 Task: Find connections with filter location Pamanukan with filter topic #humanresourceswith filter profile language Spanish with filter current company CHEP with filter school Indian Statistical Institute with filter industry Commercial and Industrial Equipment Rental with filter service category Relocation with filter keywords title Speechwriter
Action: Mouse pressed left at (495, 53)
Screenshot: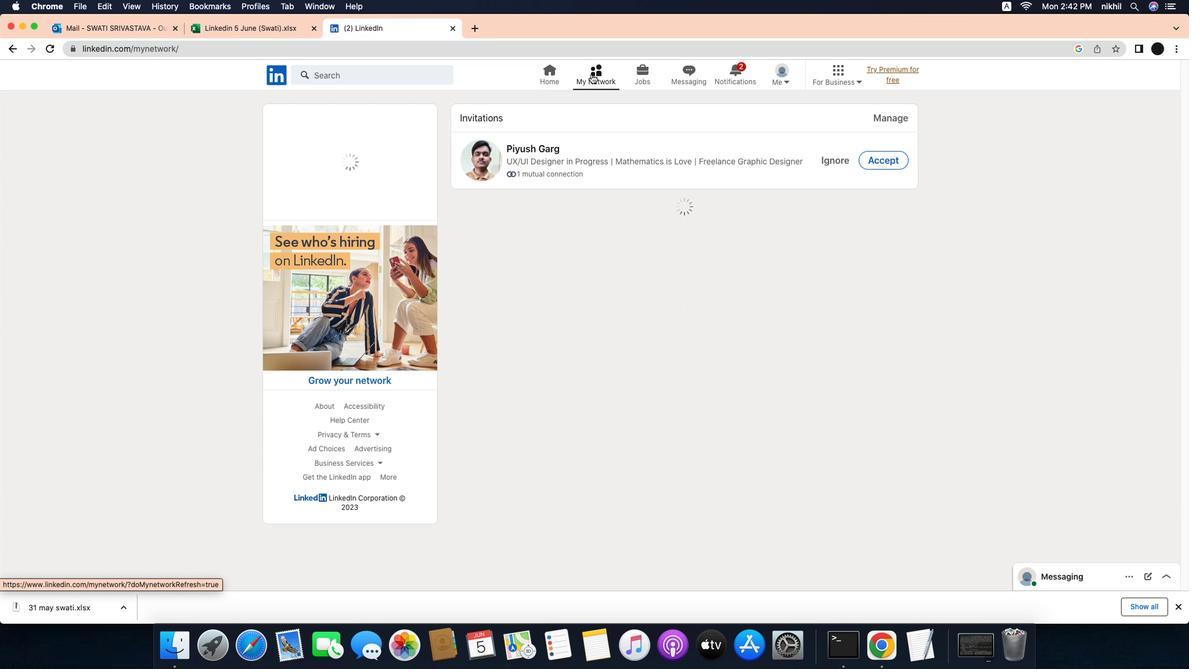 
Action: Mouse moved to (604, 52)
Screenshot: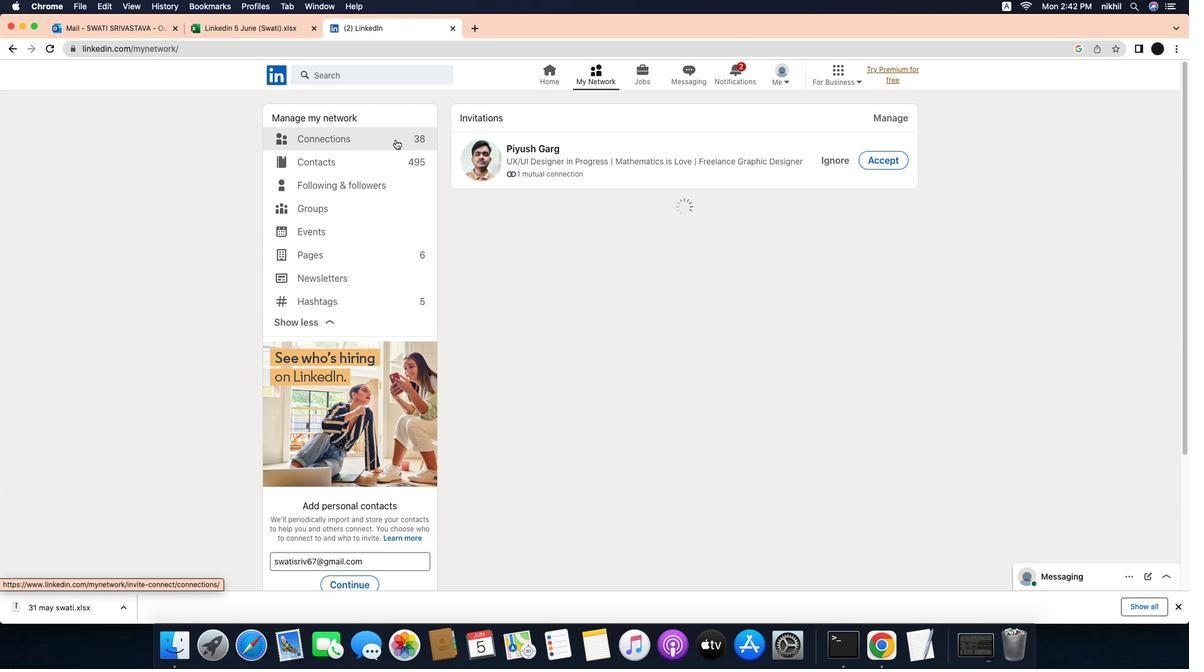 
Action: Mouse pressed left at (604, 52)
Screenshot: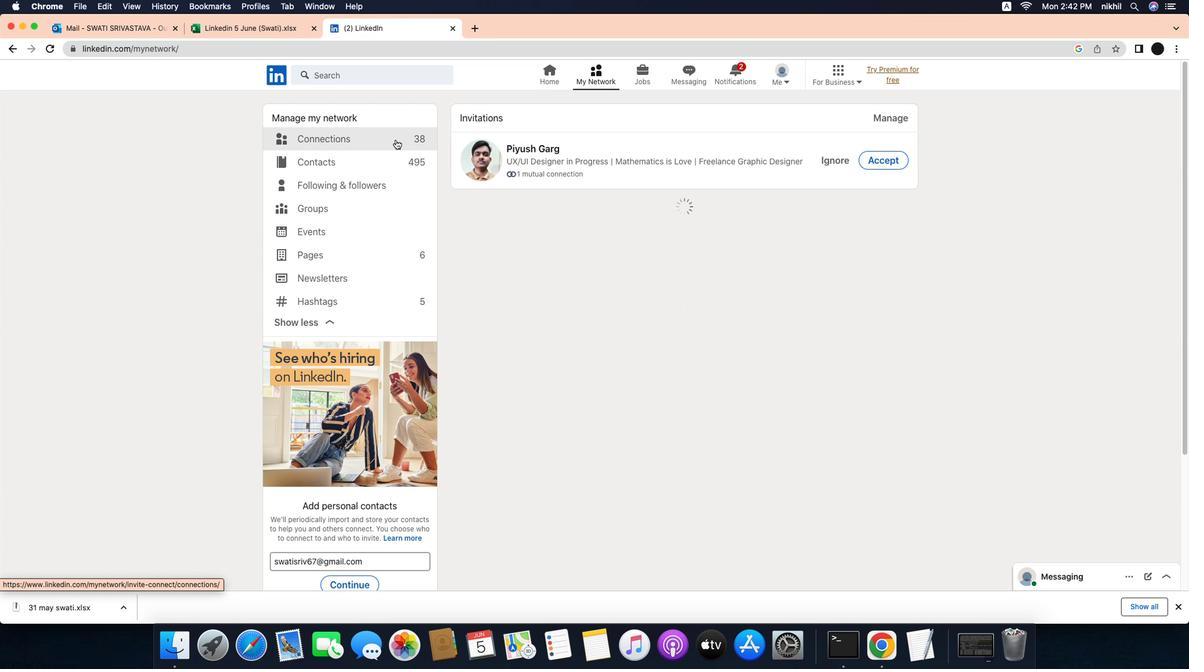 
Action: Mouse moved to (395, 122)
Screenshot: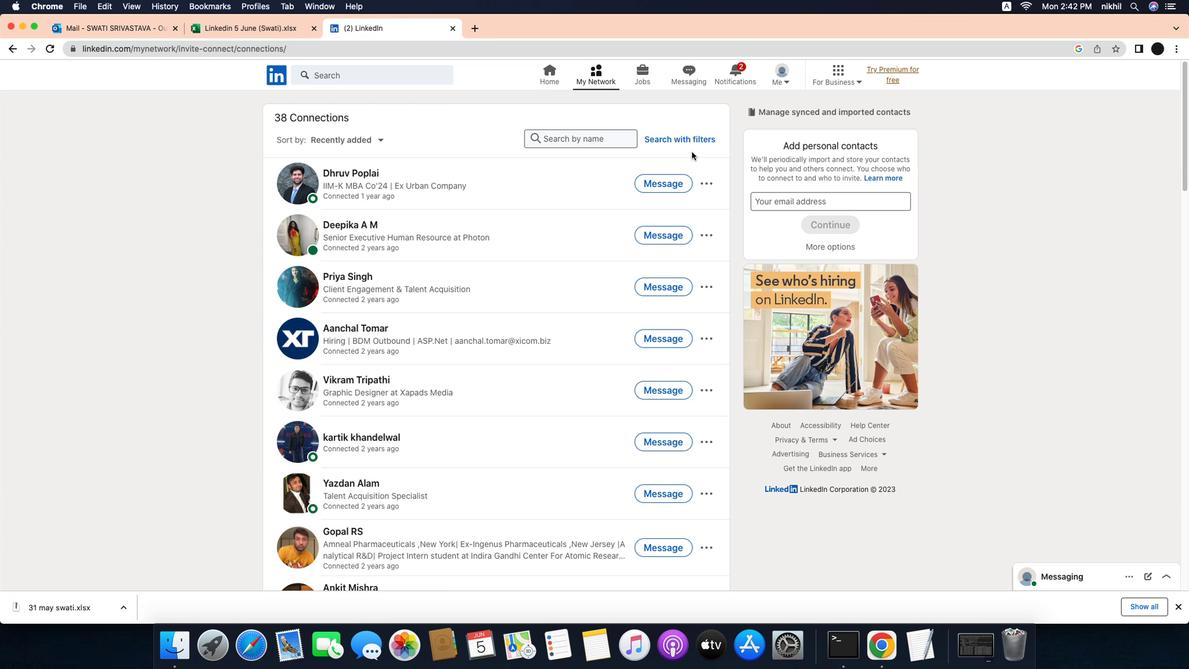 
Action: Mouse pressed left at (395, 122)
Screenshot: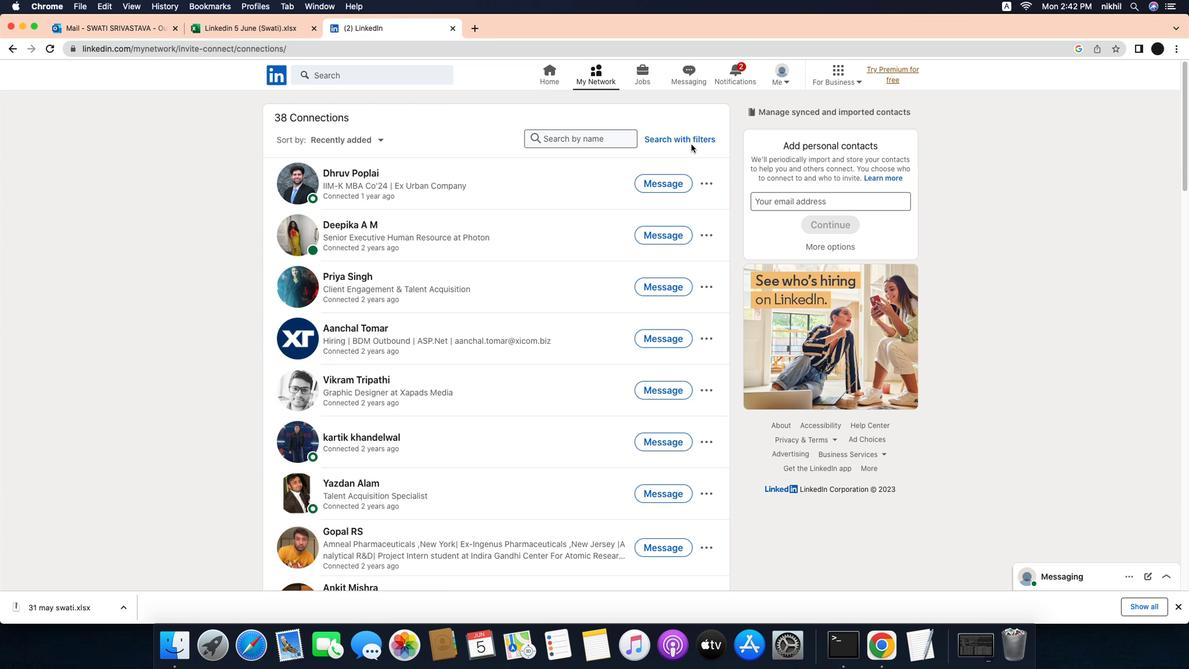
Action: Mouse moved to (710, 123)
Screenshot: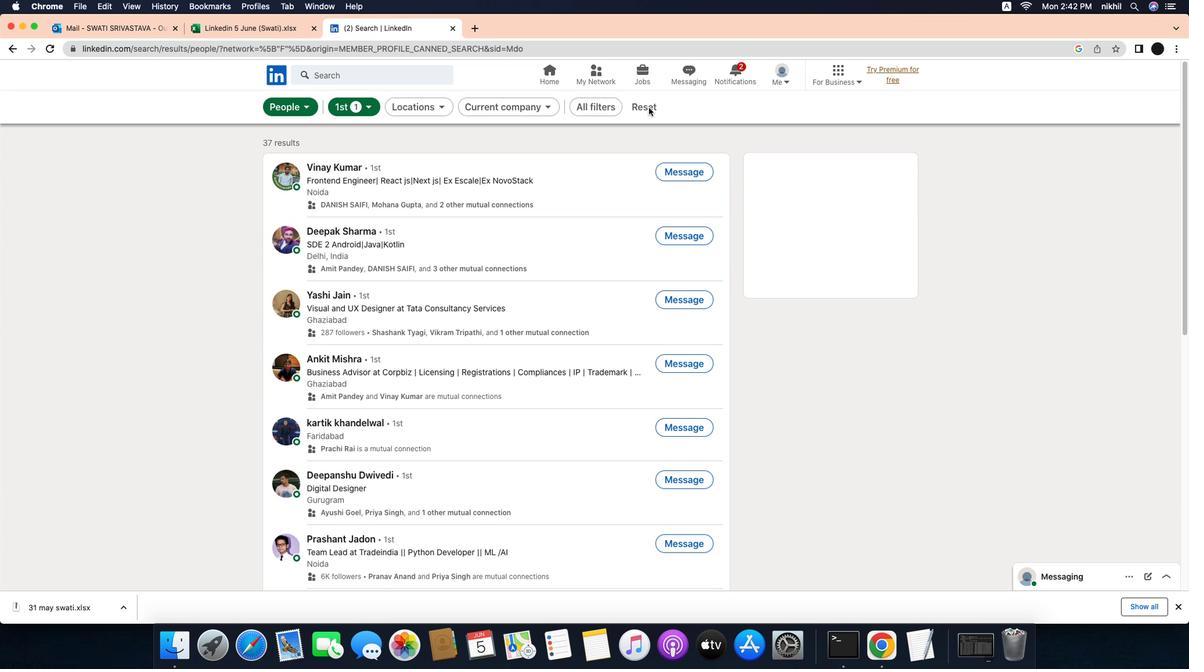 
Action: Mouse pressed left at (710, 123)
Screenshot: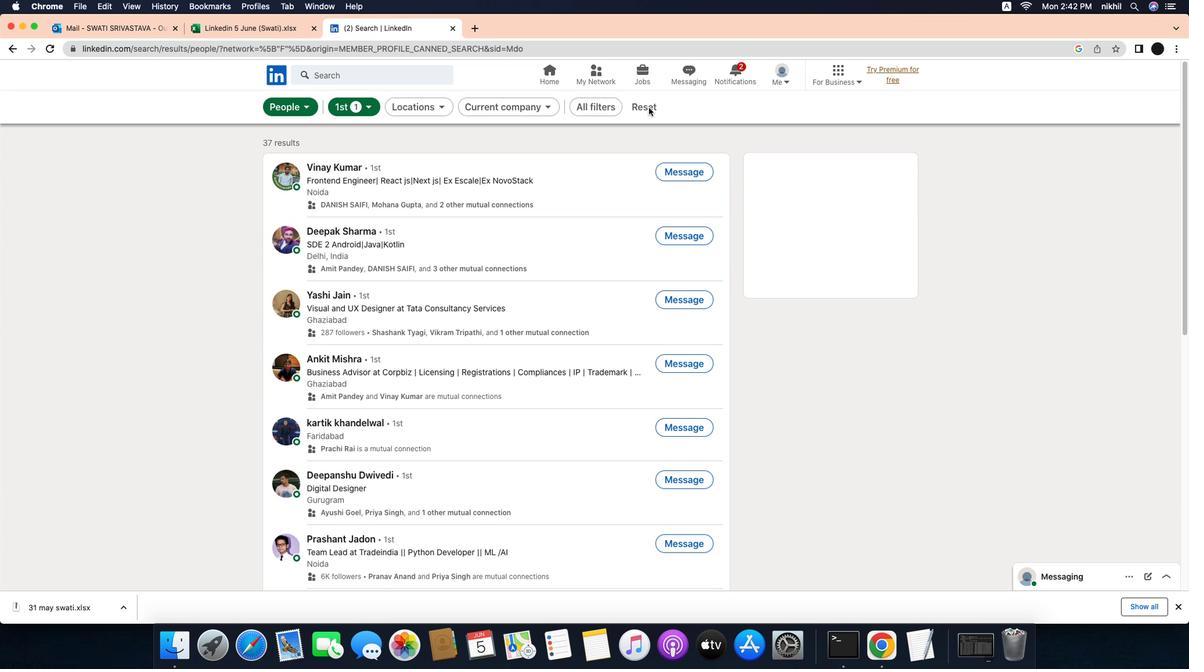
Action: Mouse moved to (665, 88)
Screenshot: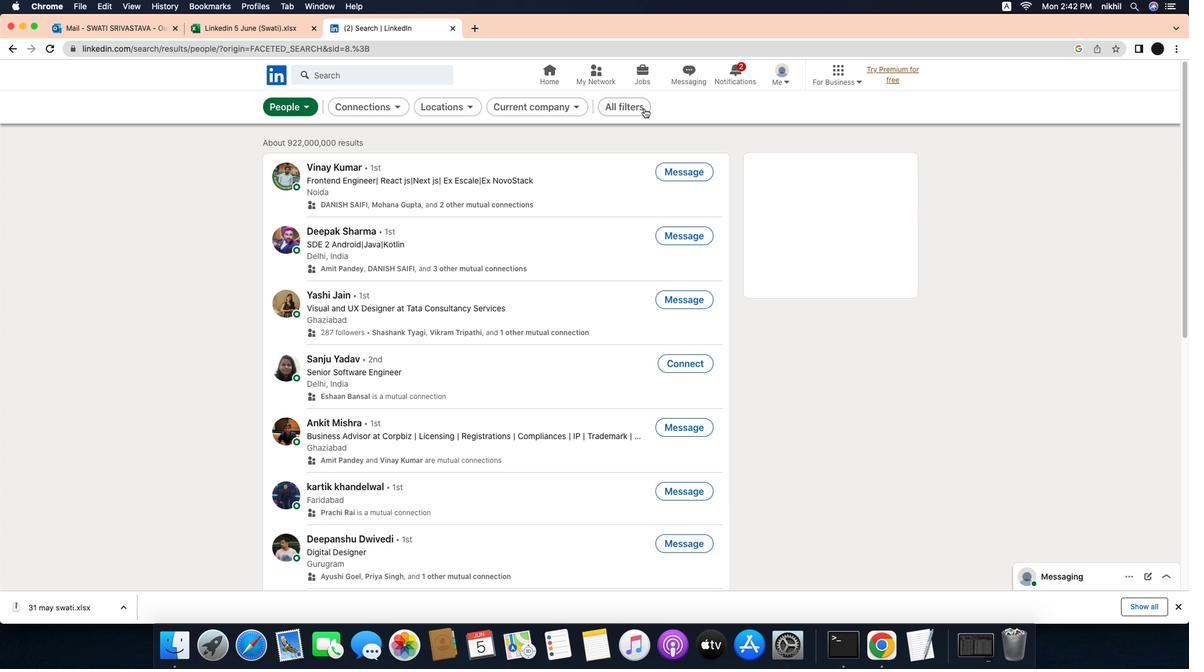 
Action: Mouse pressed left at (665, 88)
Screenshot: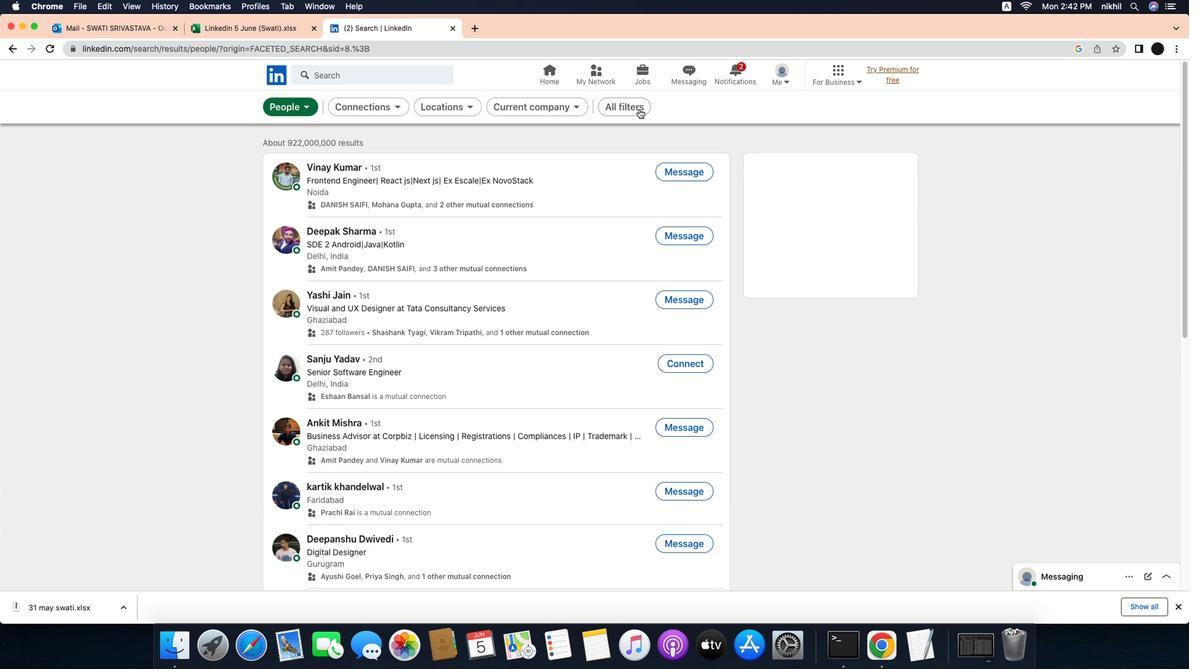 
Action: Mouse moved to (654, 89)
Screenshot: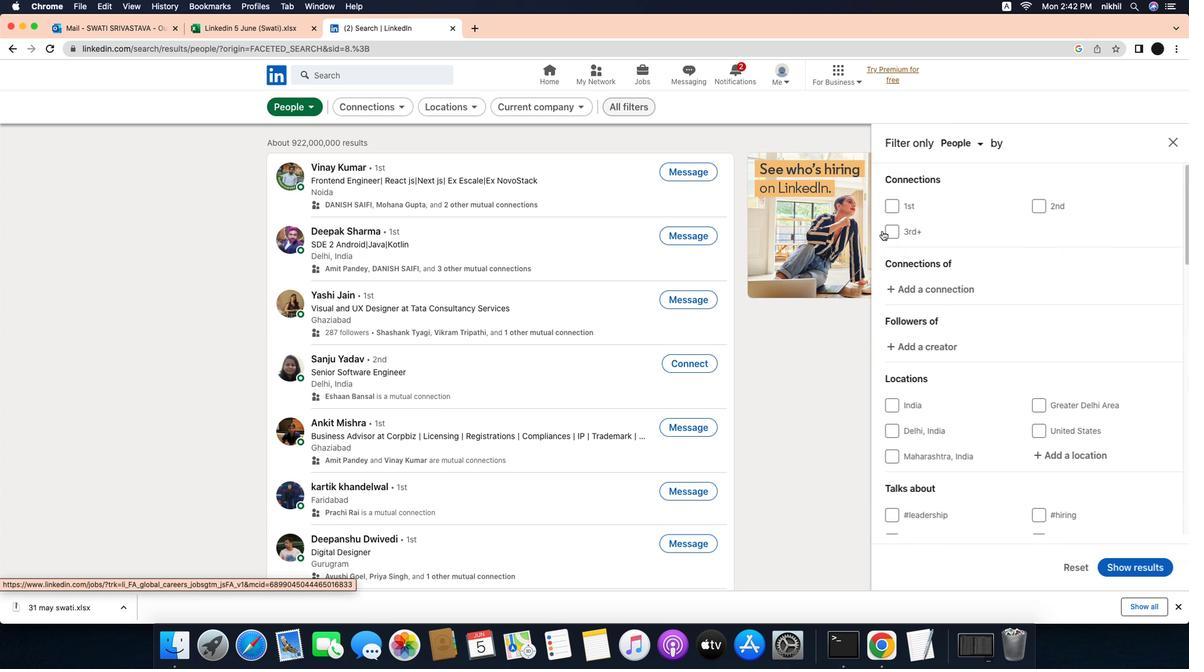 
Action: Mouse pressed left at (654, 89)
Screenshot: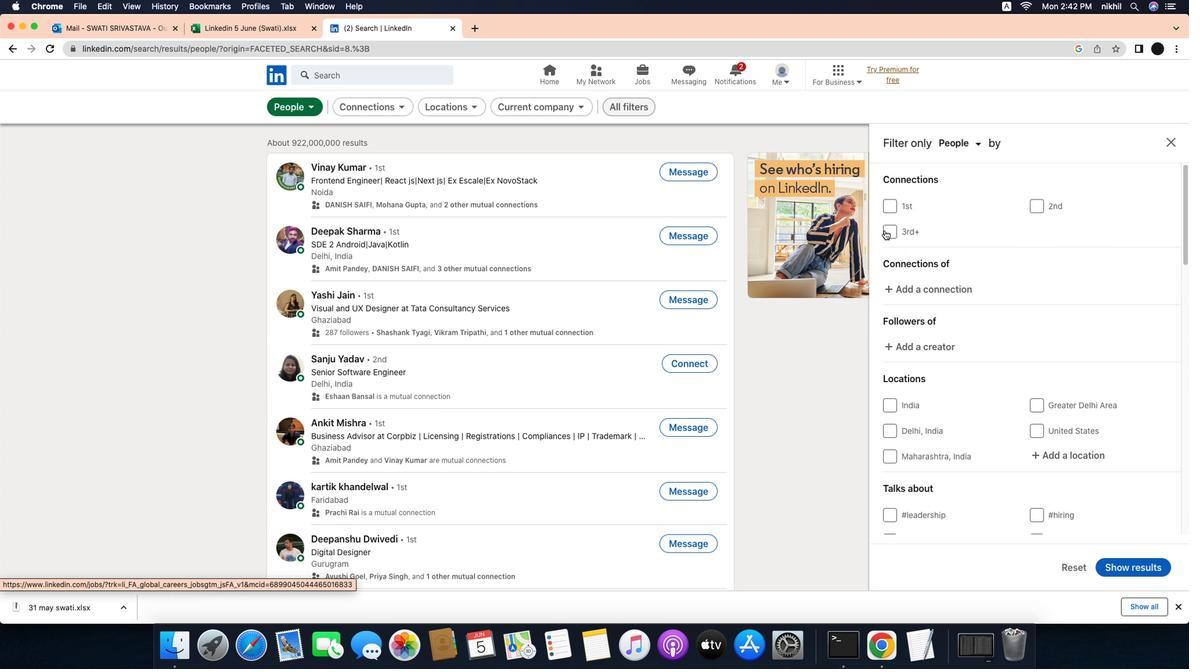 
Action: Mouse moved to (993, 287)
Screenshot: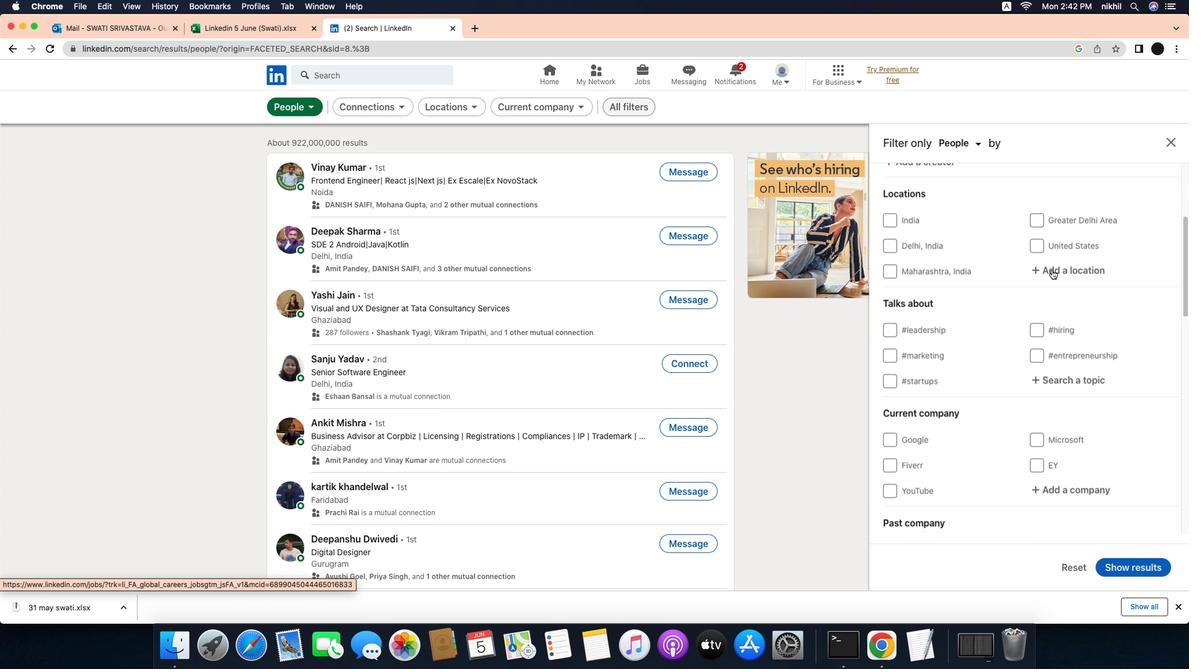 
Action: Mouse scrolled (993, 287) with delta (-26, -26)
Screenshot: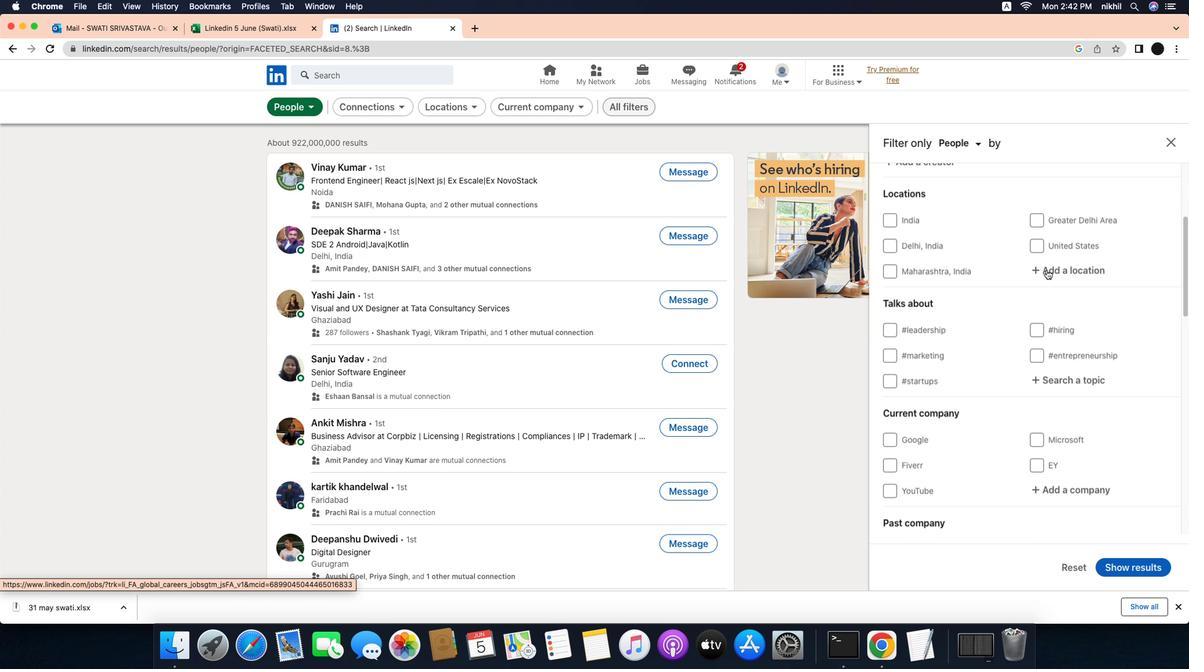 
Action: Mouse scrolled (993, 287) with delta (-26, -26)
Screenshot: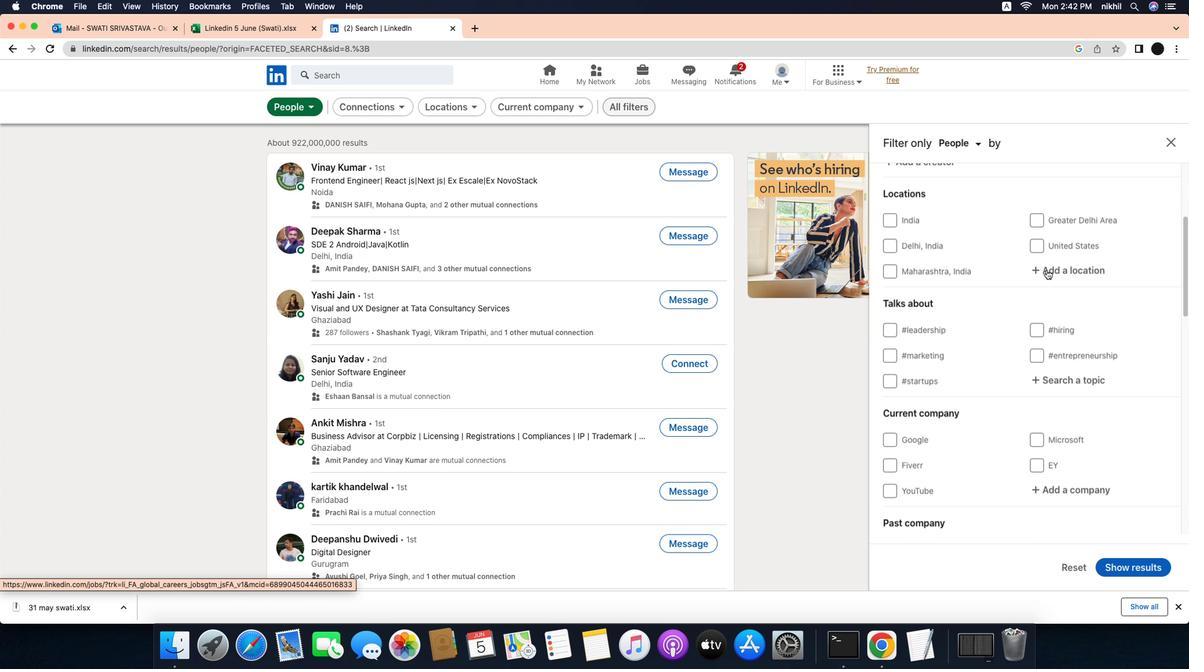 
Action: Mouse scrolled (993, 287) with delta (-26, -27)
Screenshot: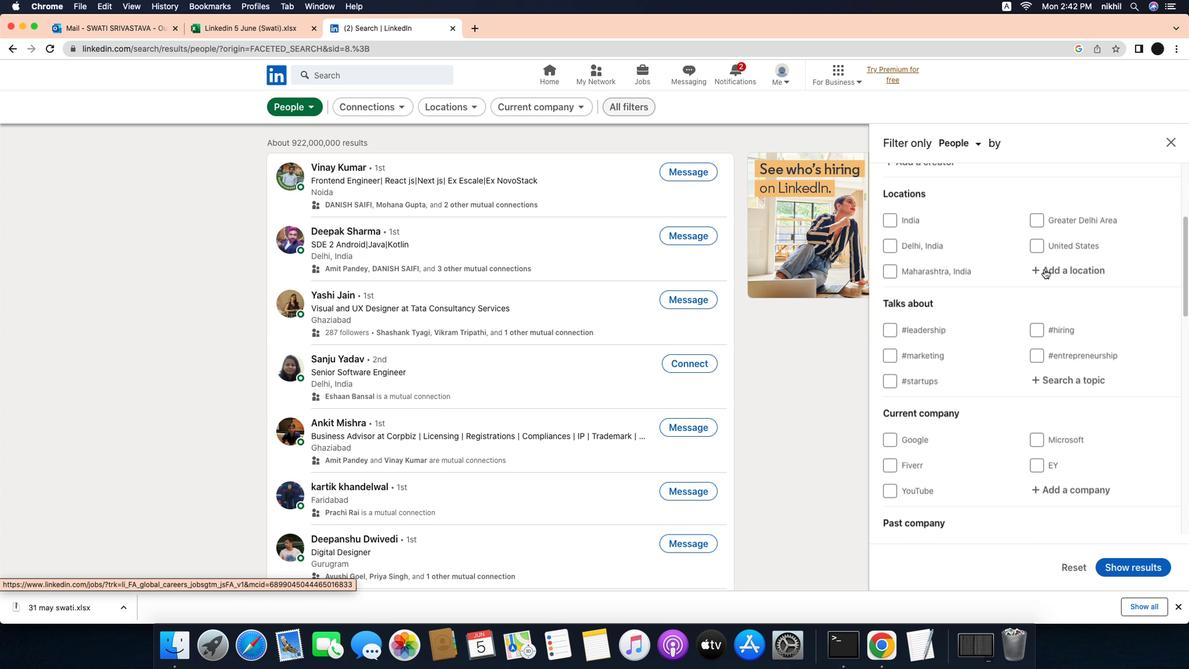 
Action: Mouse scrolled (993, 287) with delta (-26, -28)
Screenshot: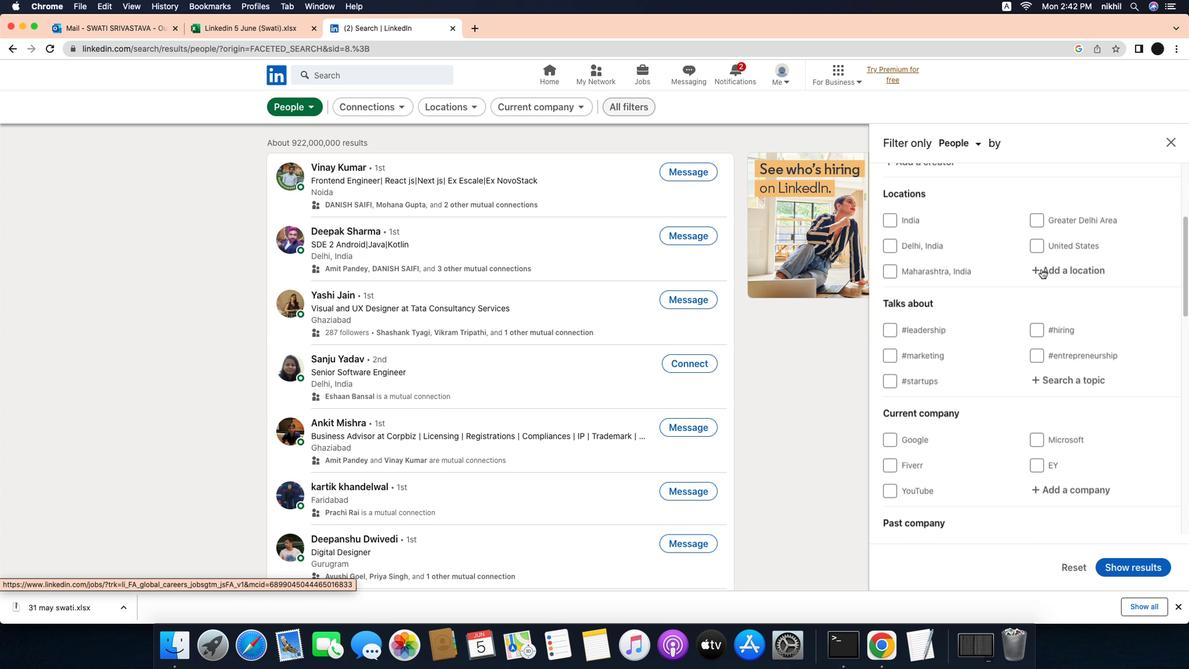 
Action: Mouse moved to (1106, 254)
Screenshot: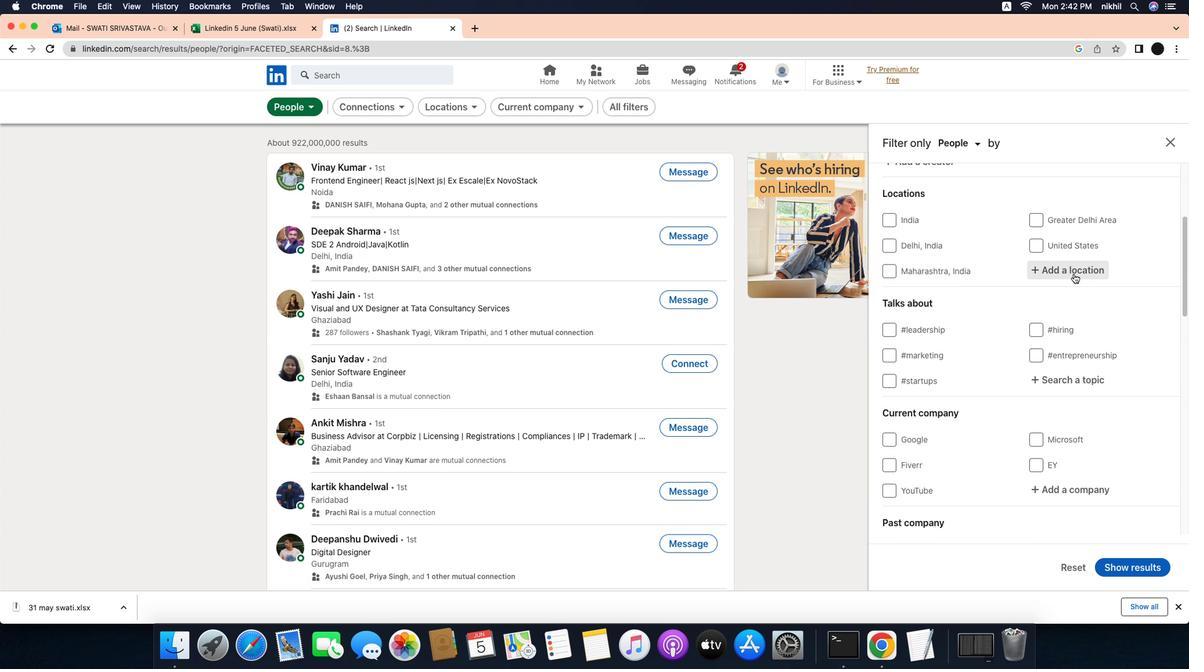 
Action: Mouse pressed left at (1106, 254)
Screenshot: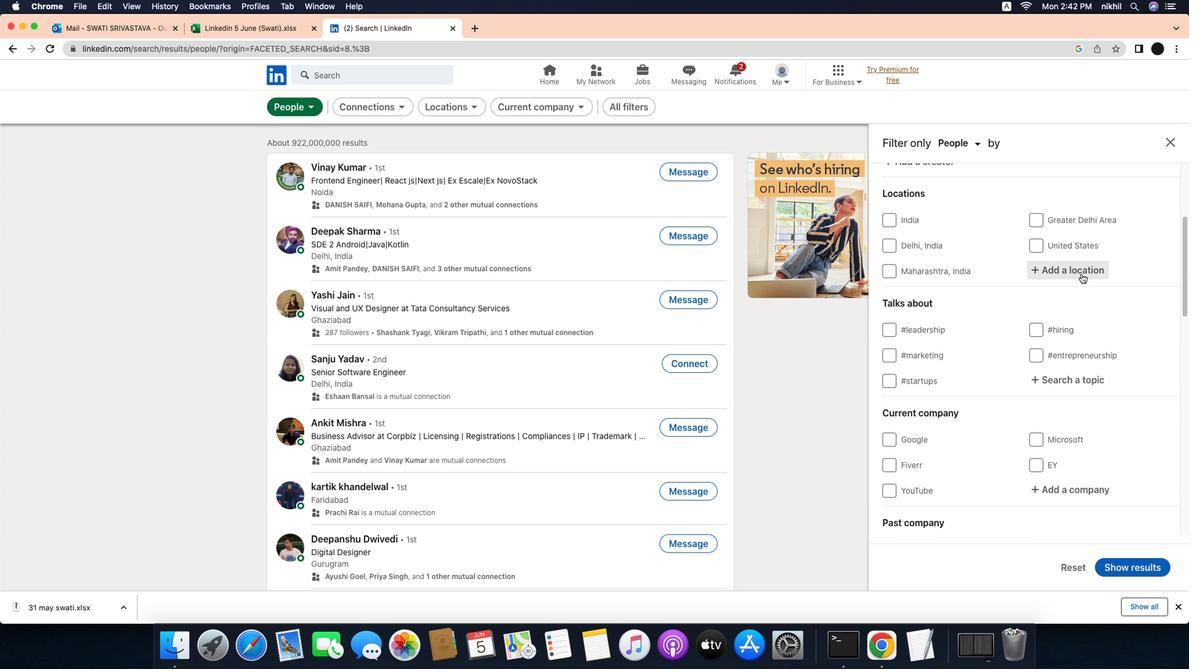 
Action: Mouse moved to (1091, 262)
Screenshot: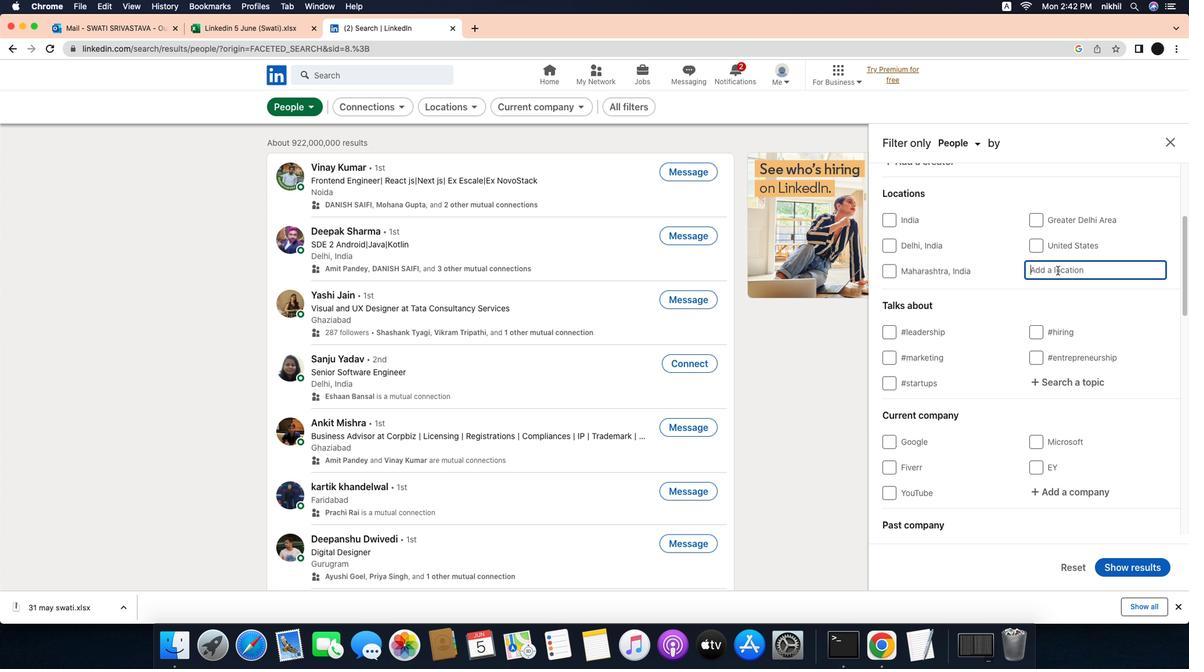 
Action: Mouse pressed left at (1091, 262)
Screenshot: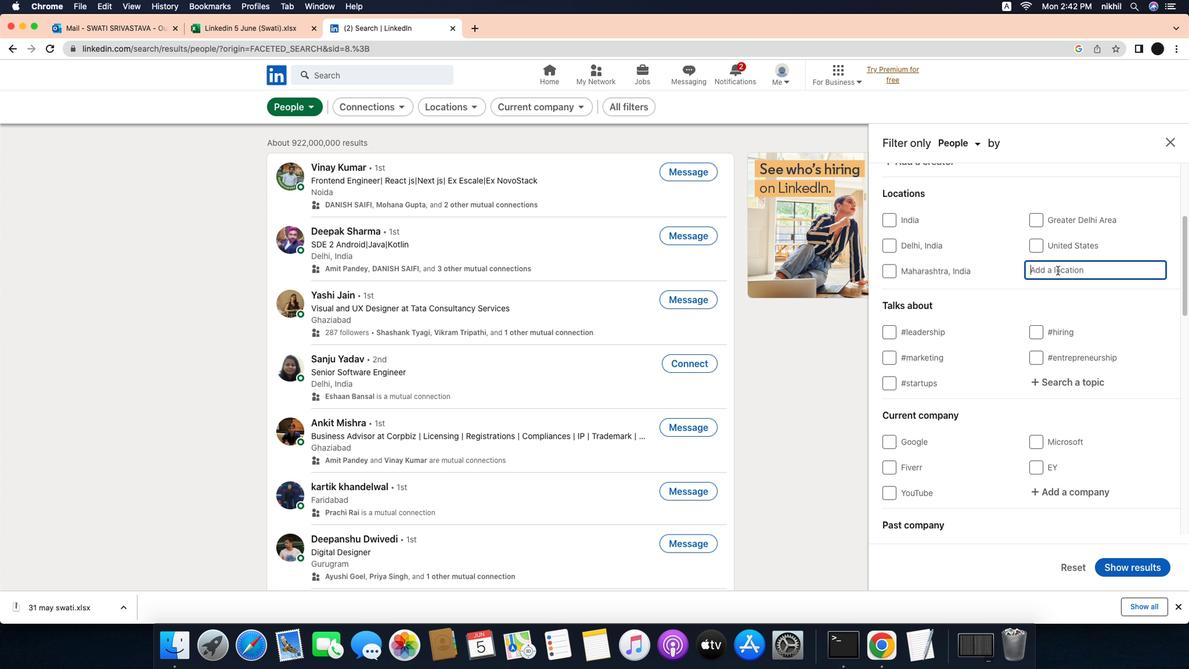 
Action: Mouse moved to (1101, 261)
Screenshot: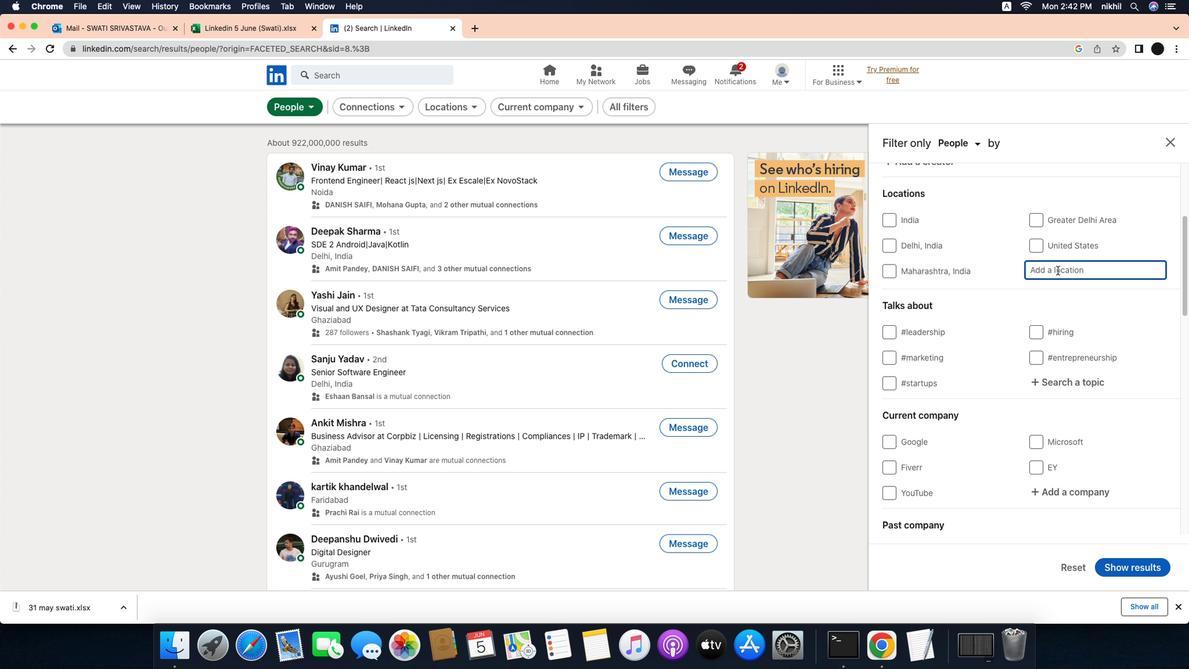 
Action: Mouse pressed left at (1101, 261)
Screenshot: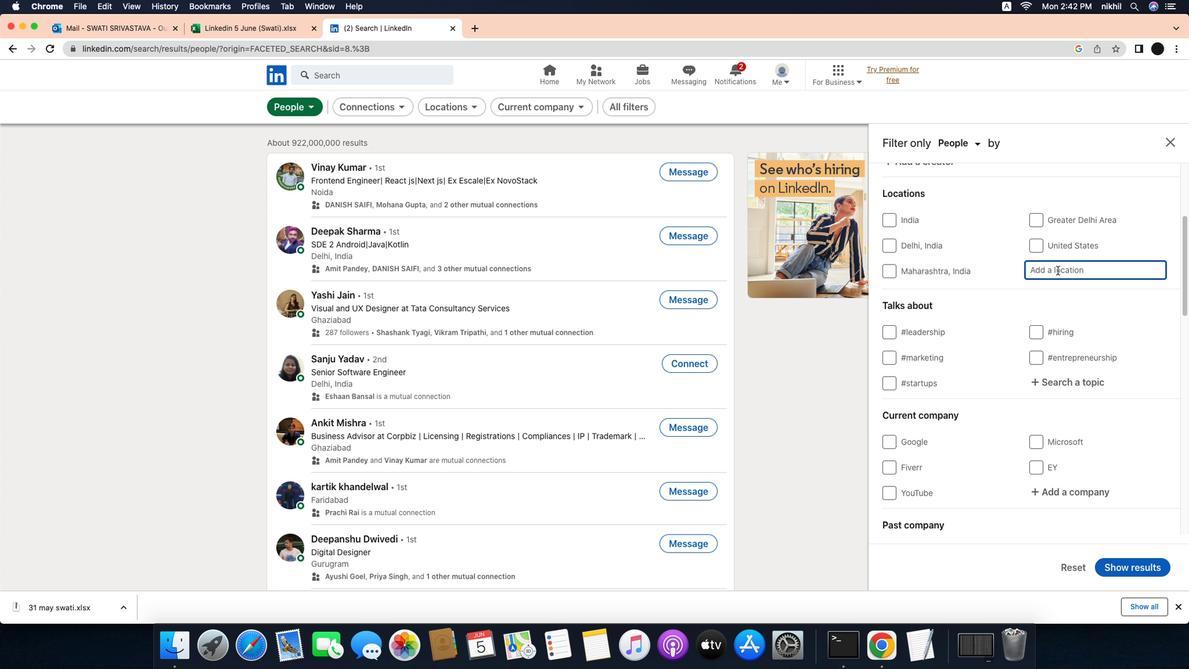 
Action: Mouse moved to (1101, 261)
Screenshot: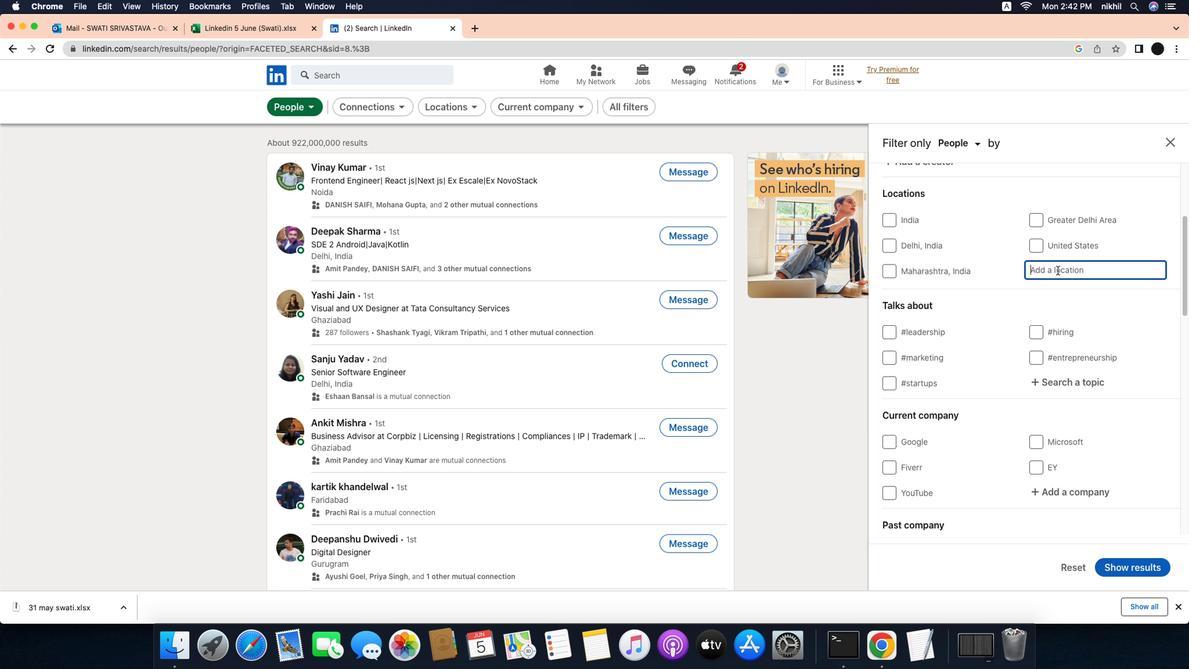 
Action: Key pressed Key.caps_lock'P'Key.caps_lock'a''m''a''n''u''k''a''n'Key.enter
Screenshot: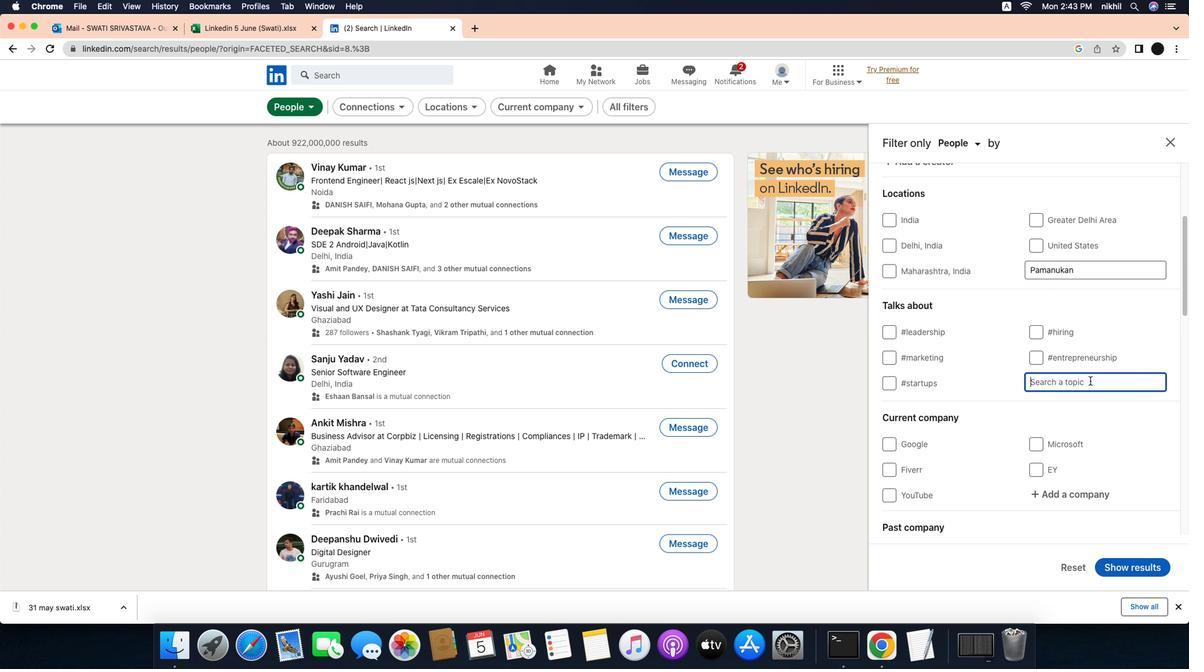 
Action: Mouse moved to (1125, 377)
Screenshot: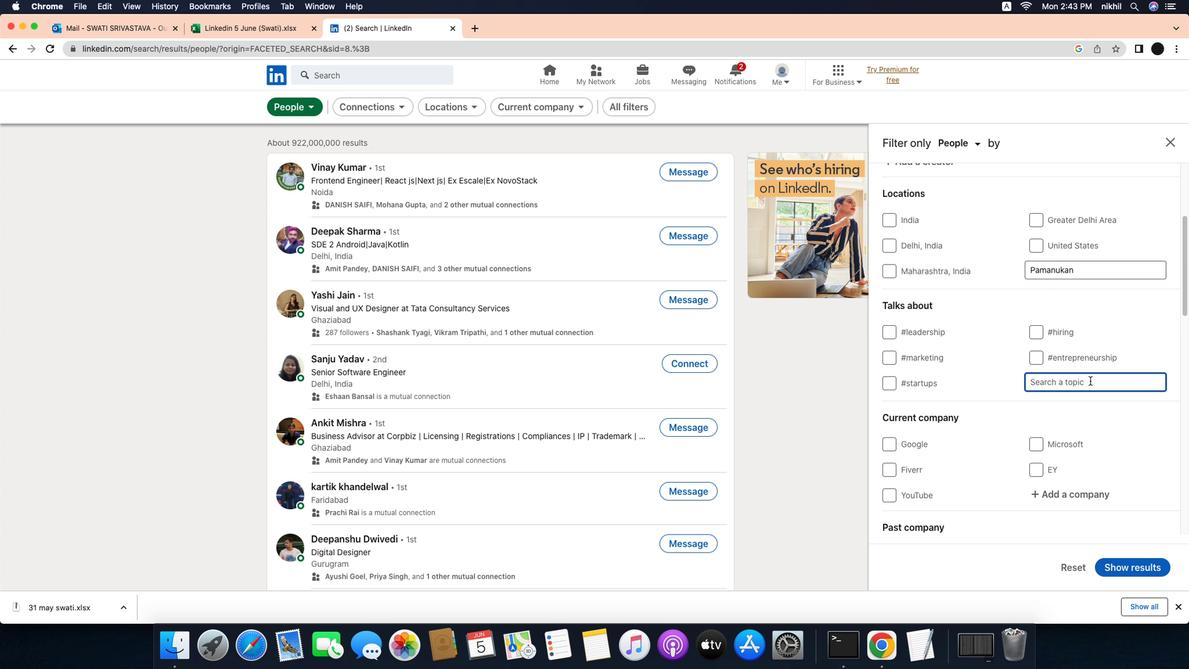 
Action: Mouse pressed left at (1125, 377)
Screenshot: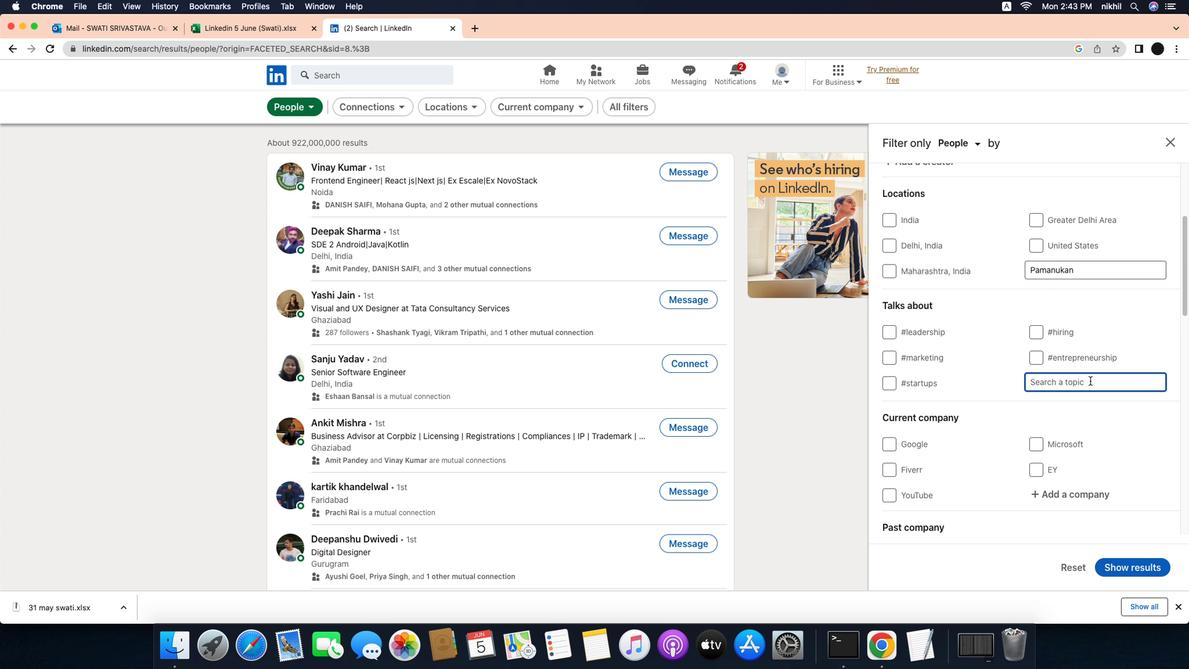 
Action: Mouse moved to (1136, 379)
Screenshot: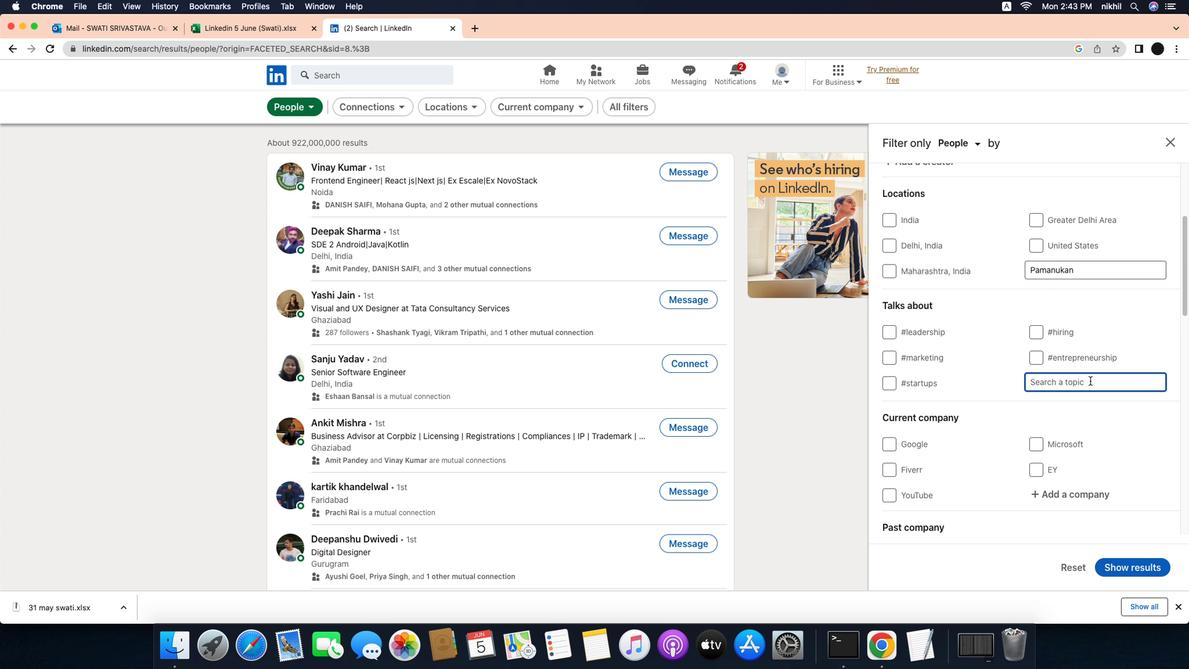 
Action: Mouse pressed left at (1136, 379)
Screenshot: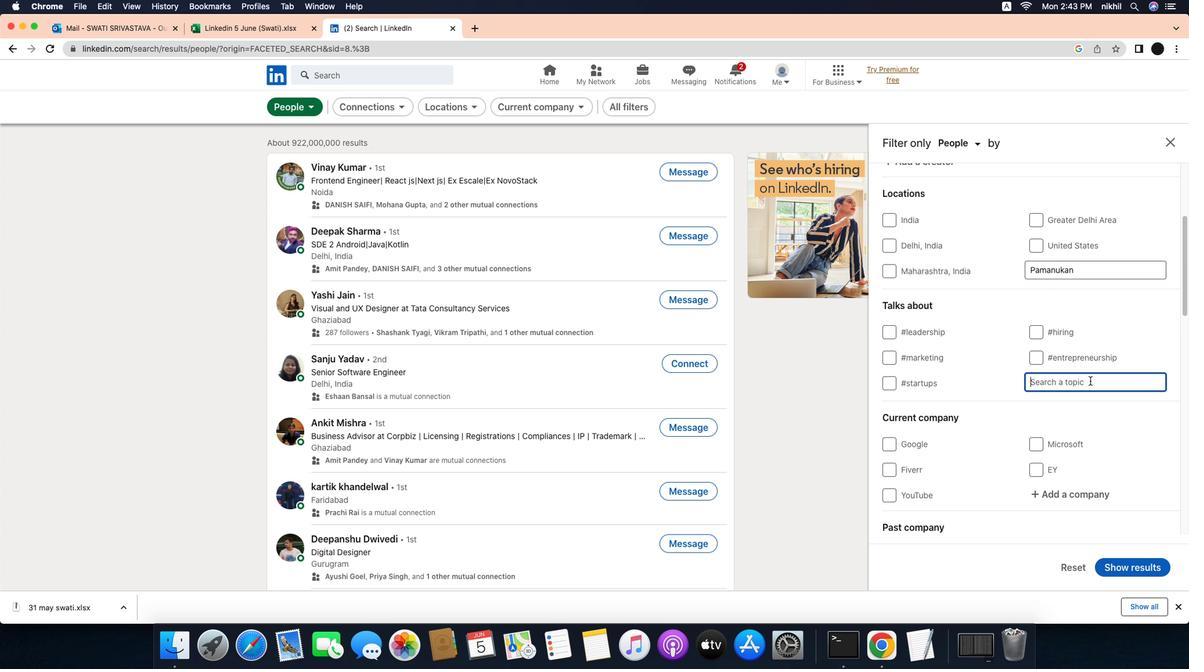 
Action: Key pressed 'h''u''m''a''n''s''o''u''r''c''e'Key.enter
Screenshot: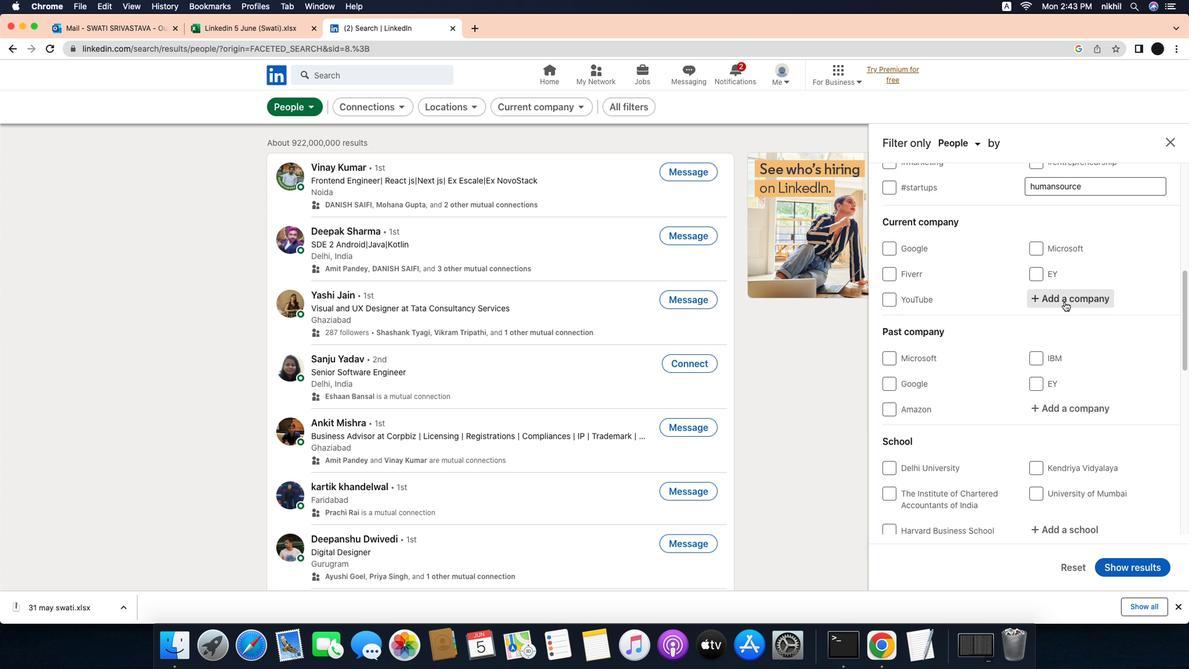
Action: Mouse moved to (1040, 415)
Screenshot: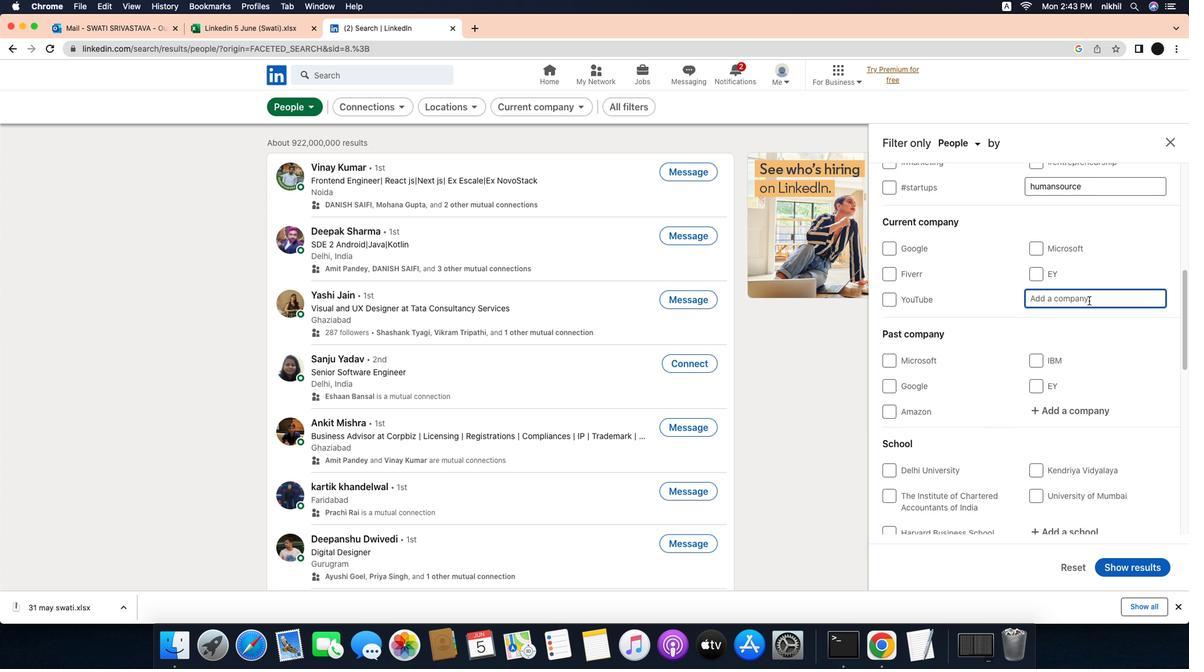 
Action: Mouse scrolled (1040, 415) with delta (-26, -26)
Screenshot: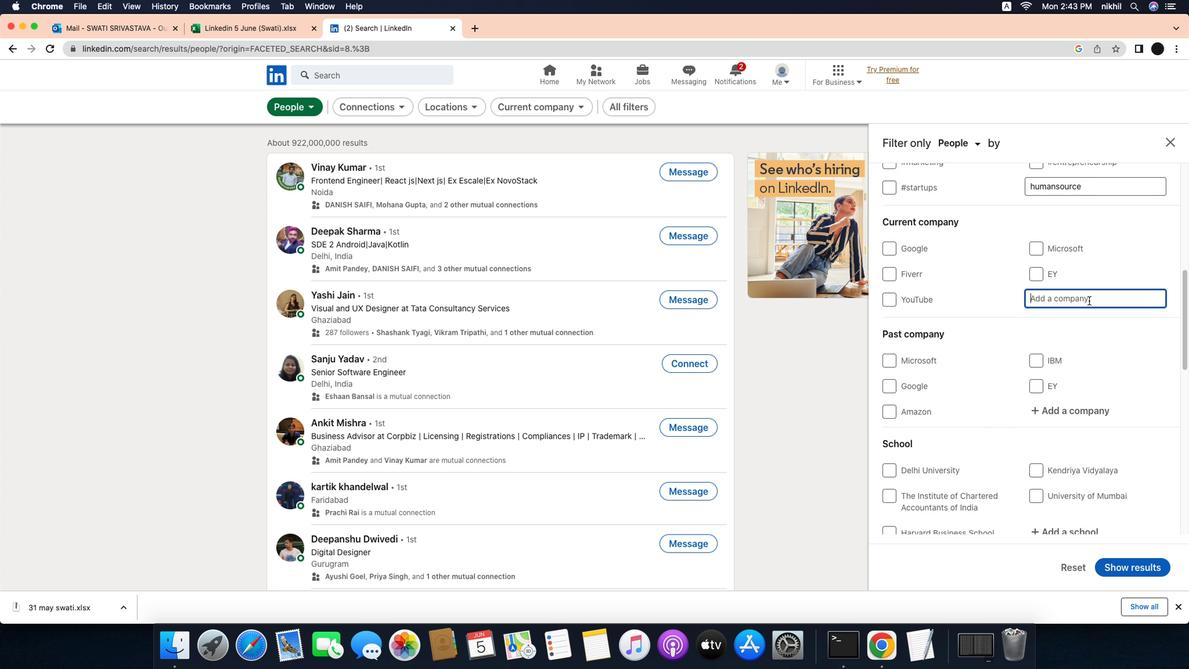 
Action: Mouse scrolled (1040, 415) with delta (-26, -26)
Screenshot: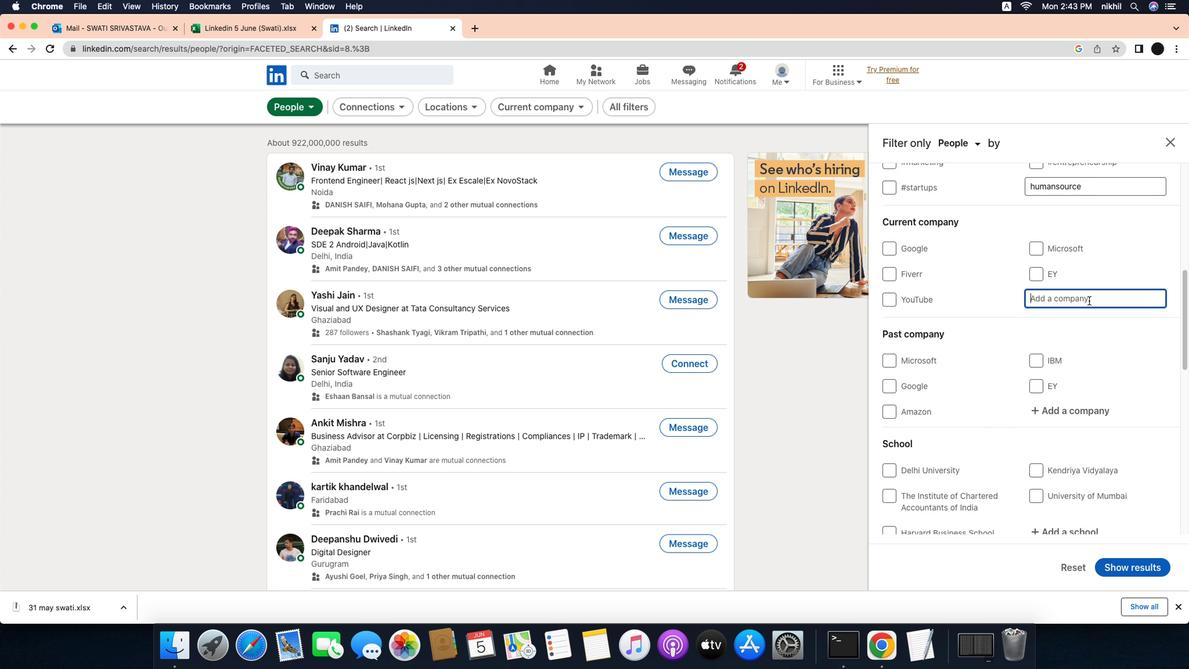 
Action: Mouse scrolled (1040, 415) with delta (-26, -27)
Screenshot: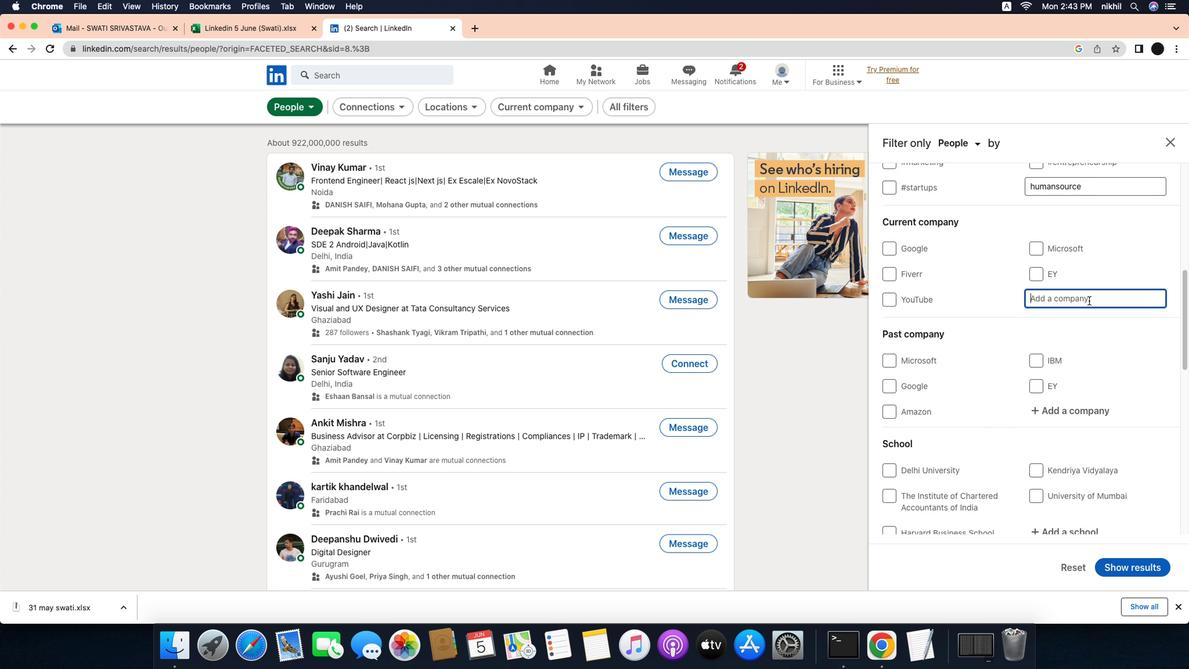 
Action: Mouse scrolled (1040, 415) with delta (-26, -28)
Screenshot: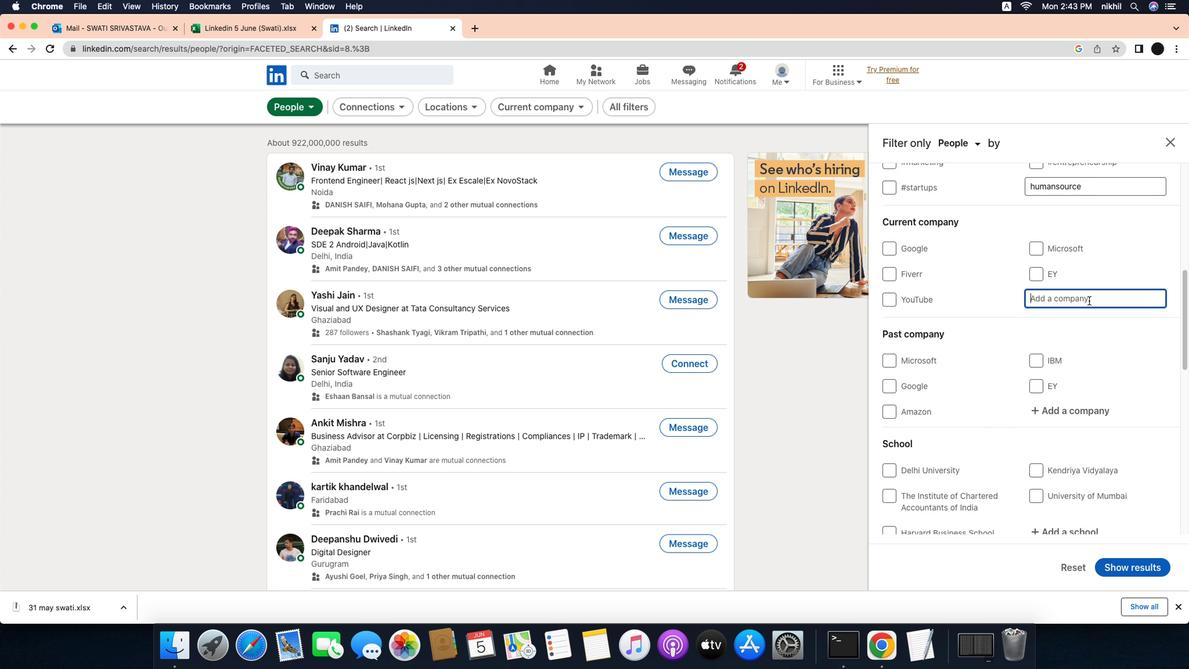
Action: Mouse moved to (1109, 294)
Screenshot: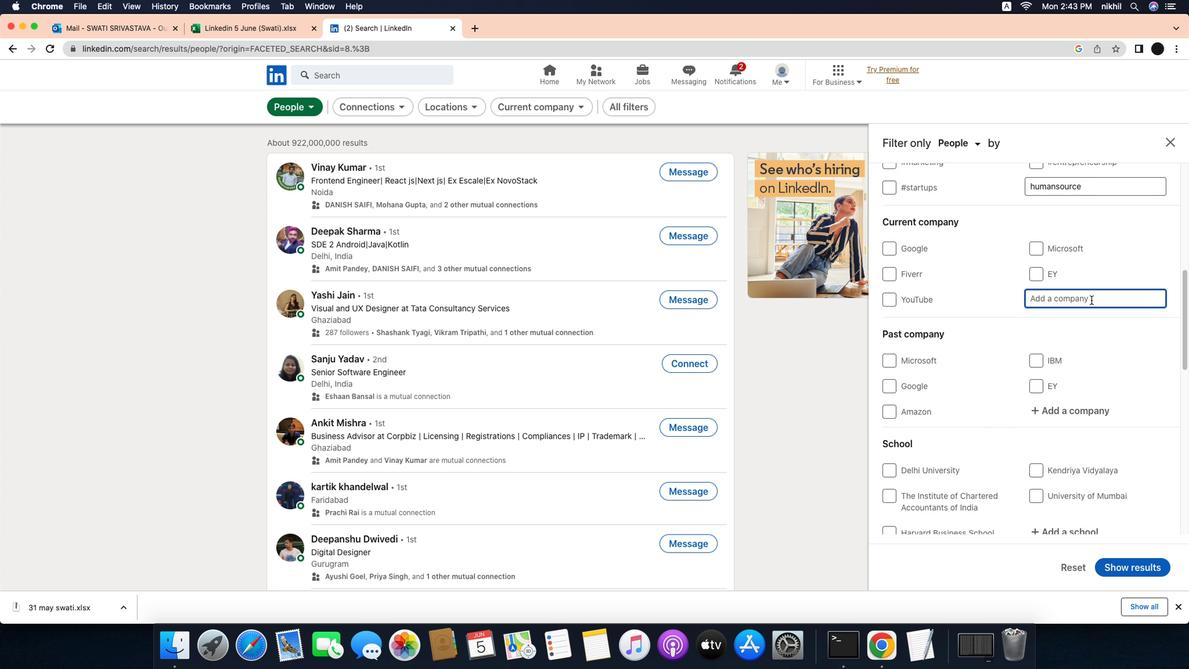 
Action: Mouse pressed left at (1109, 294)
Screenshot: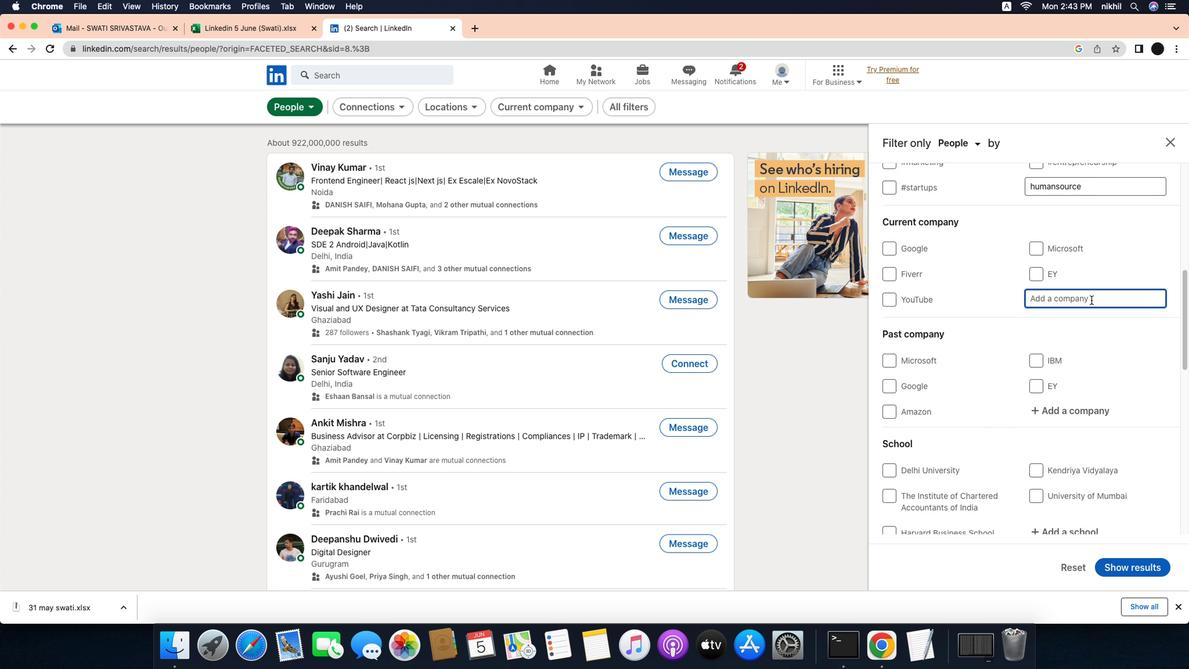 
Action: Mouse moved to (1135, 293)
Screenshot: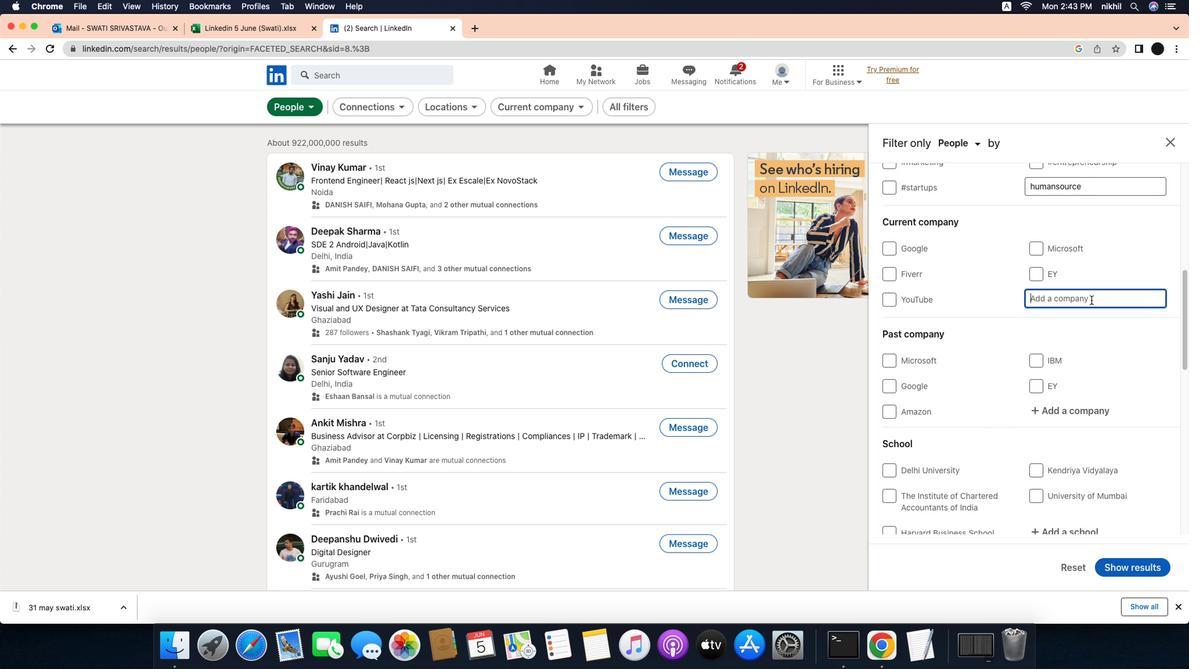 
Action: Mouse pressed left at (1135, 293)
Screenshot: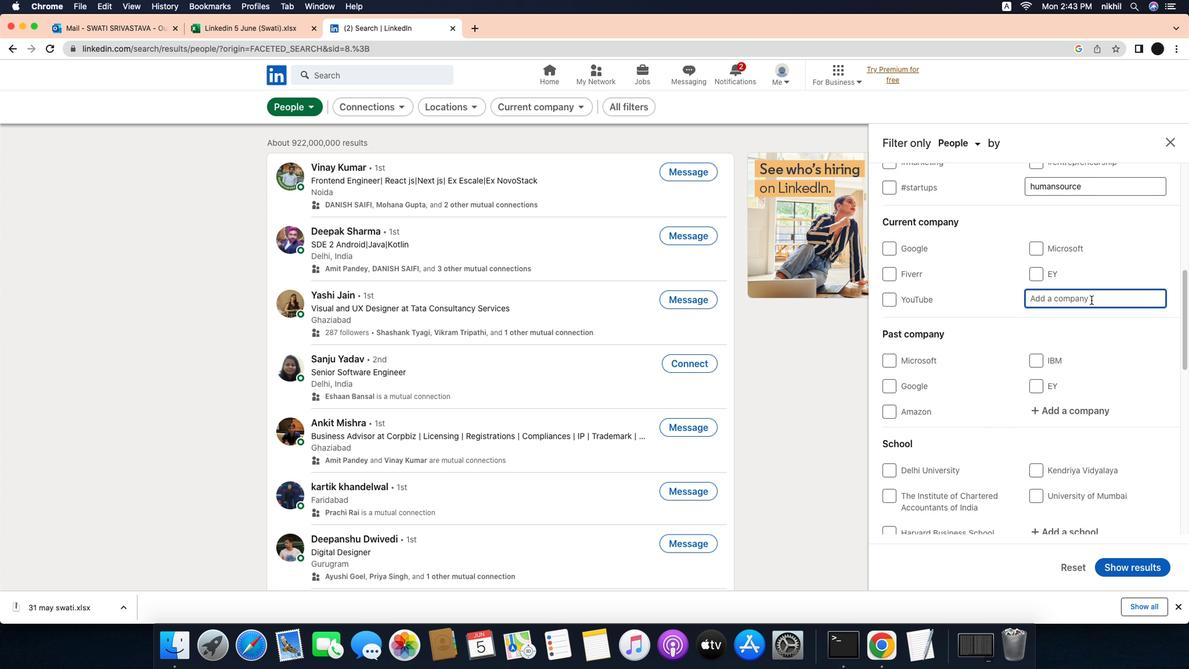 
Action: Mouse moved to (1138, 293)
Screenshot: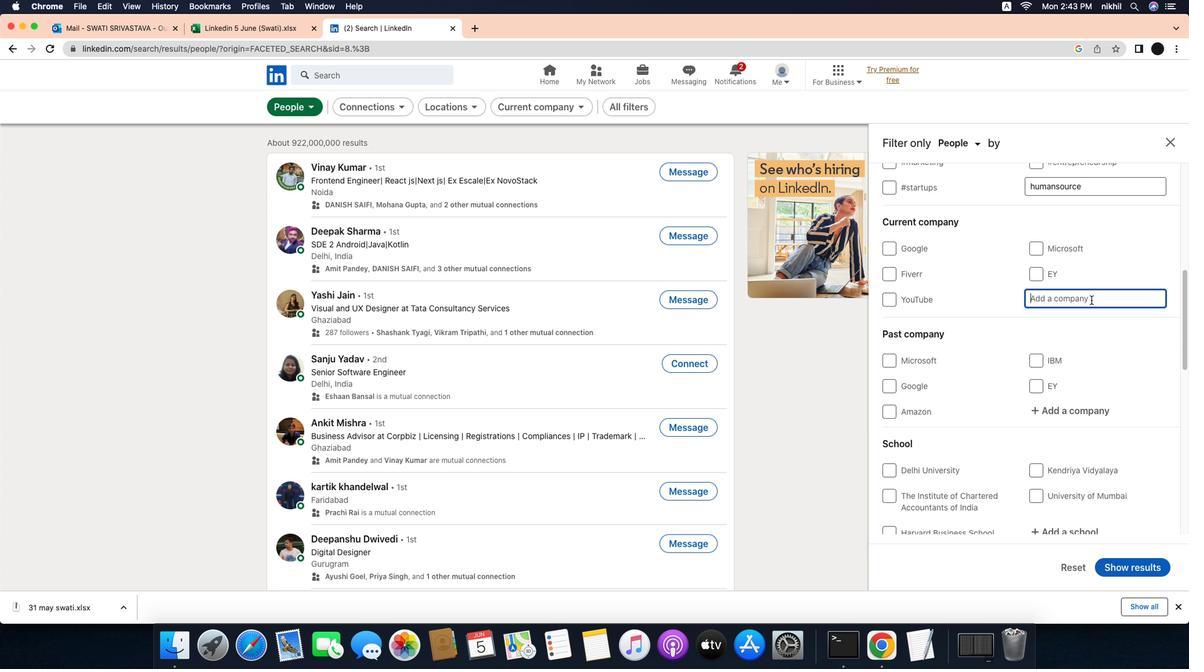 
Action: Key pressed Key.caps_lock'C''H''E''P'
Screenshot: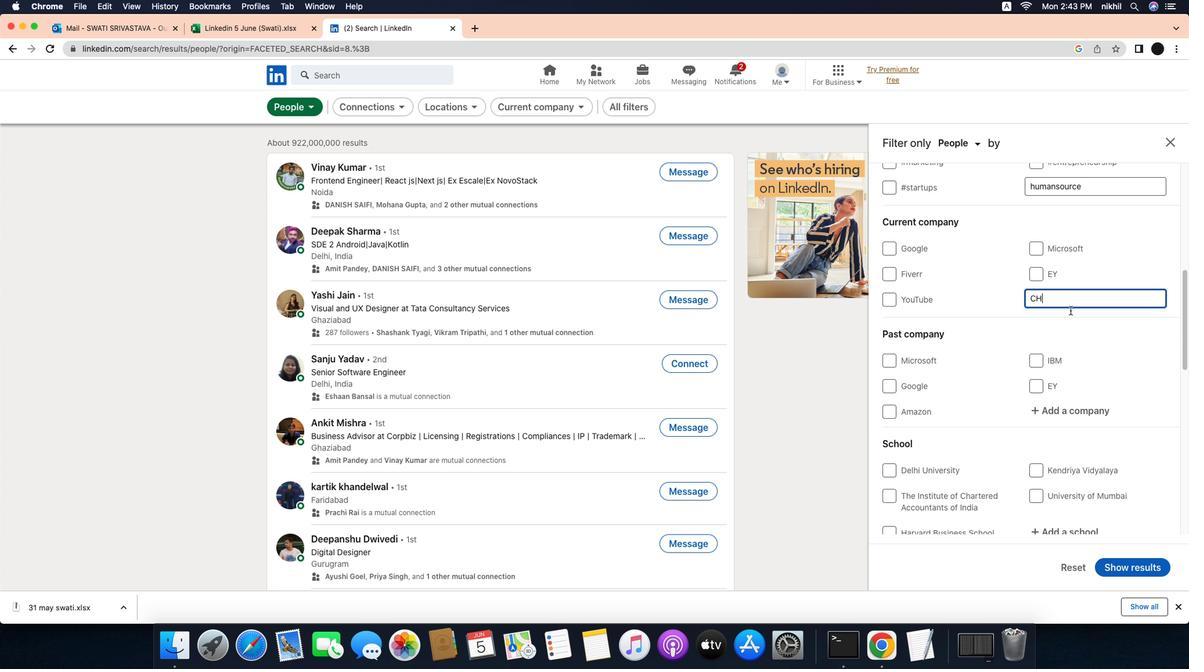 
Action: Mouse moved to (1008, 314)
Screenshot: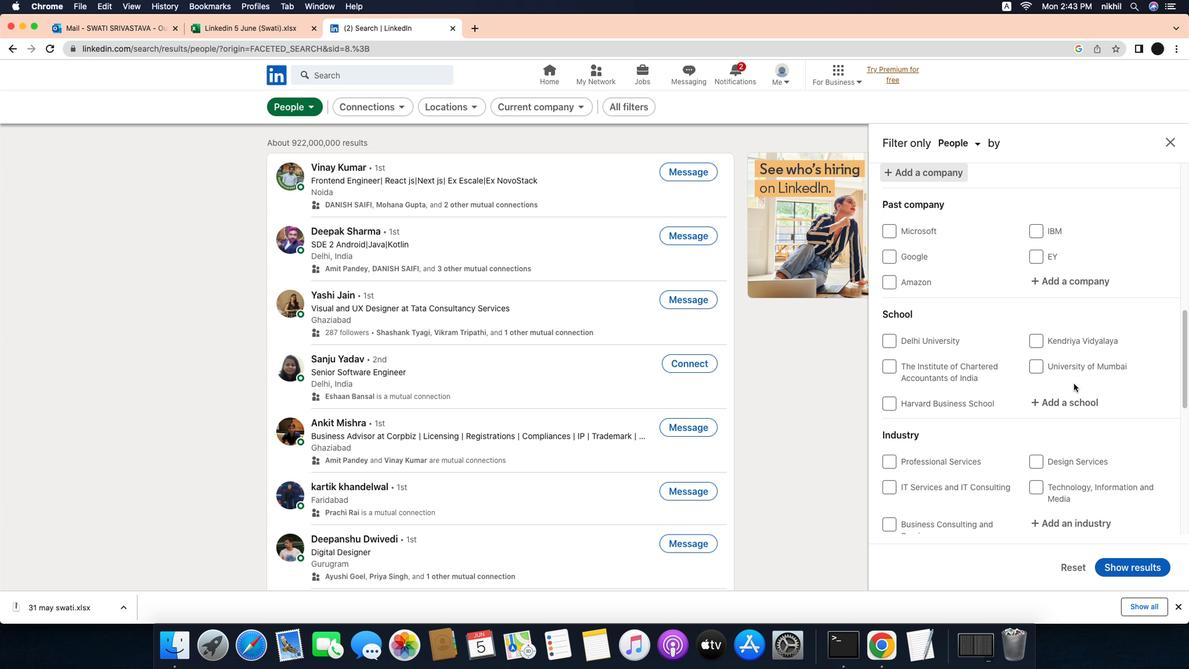 
Action: Mouse pressed left at (1008, 314)
Screenshot: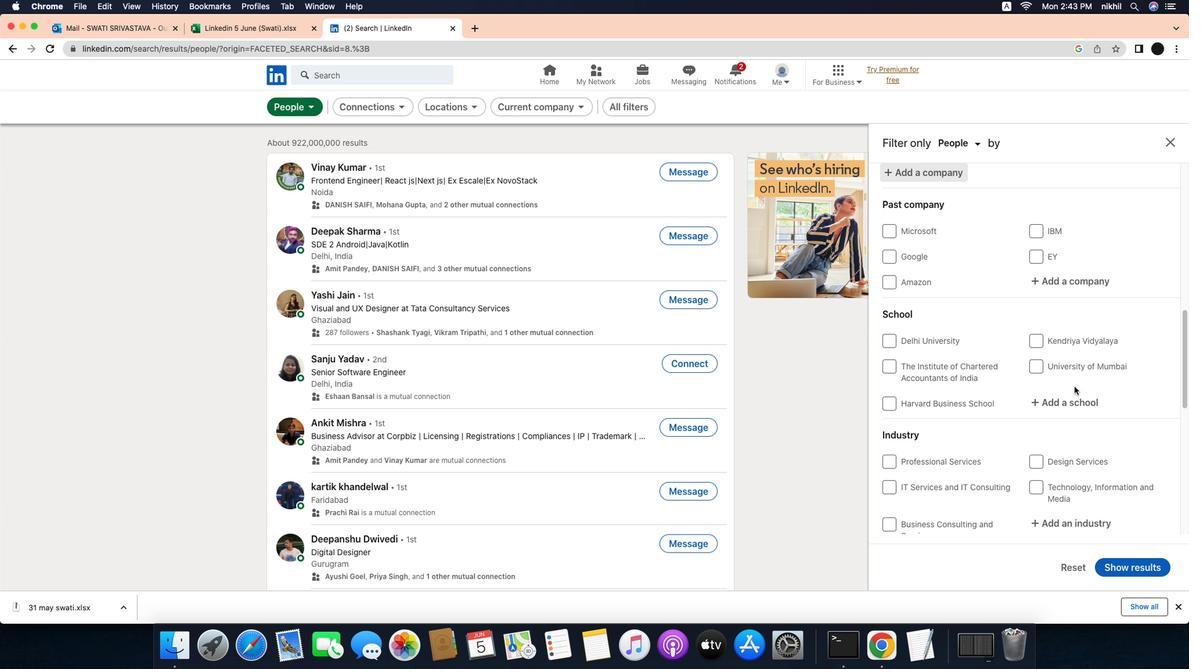 
Action: Mouse moved to (1043, 339)
Screenshot: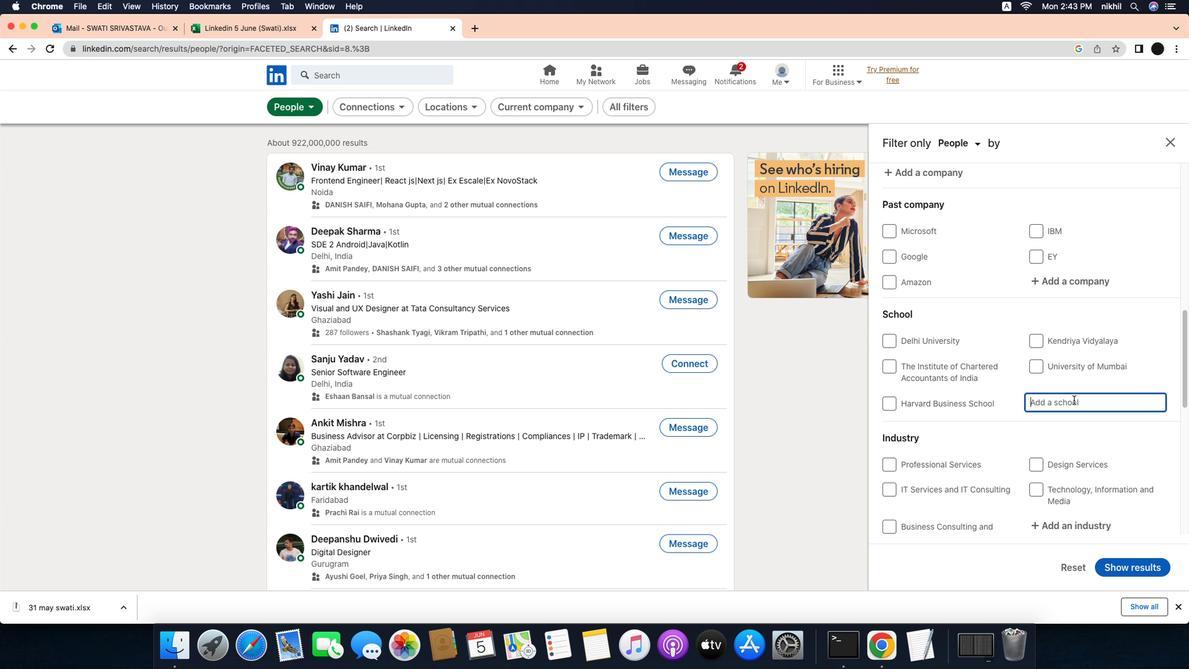 
Action: Mouse scrolled (1043, 339) with delta (-26, -26)
Screenshot: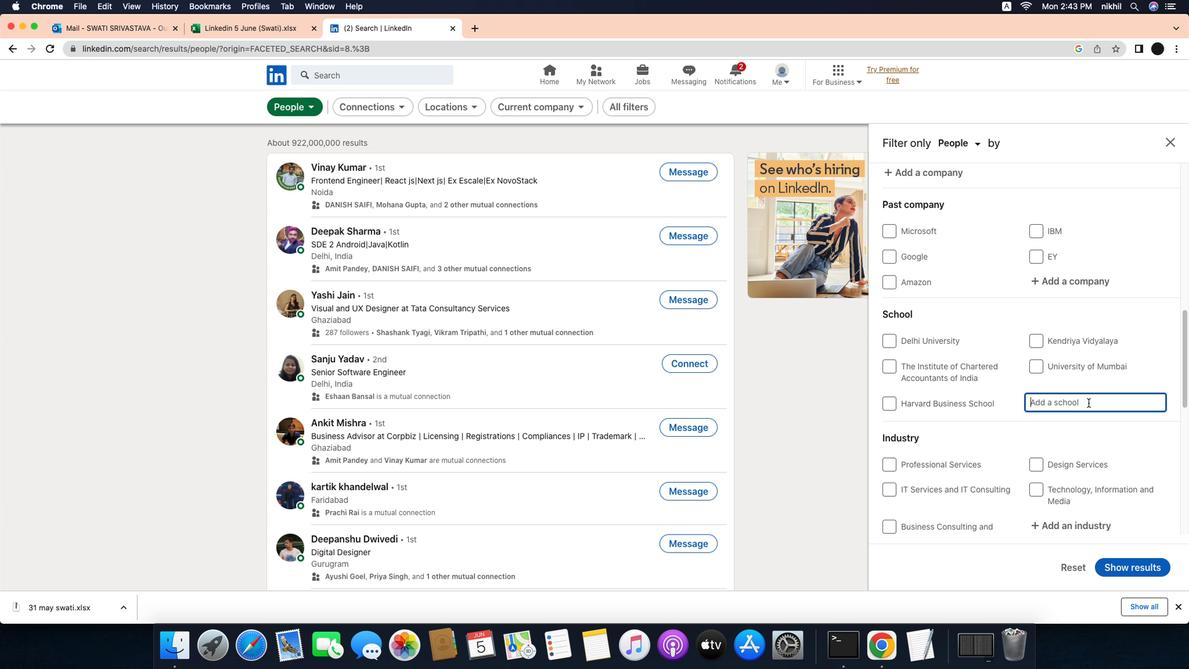 
Action: Mouse scrolled (1043, 339) with delta (-26, -26)
Screenshot: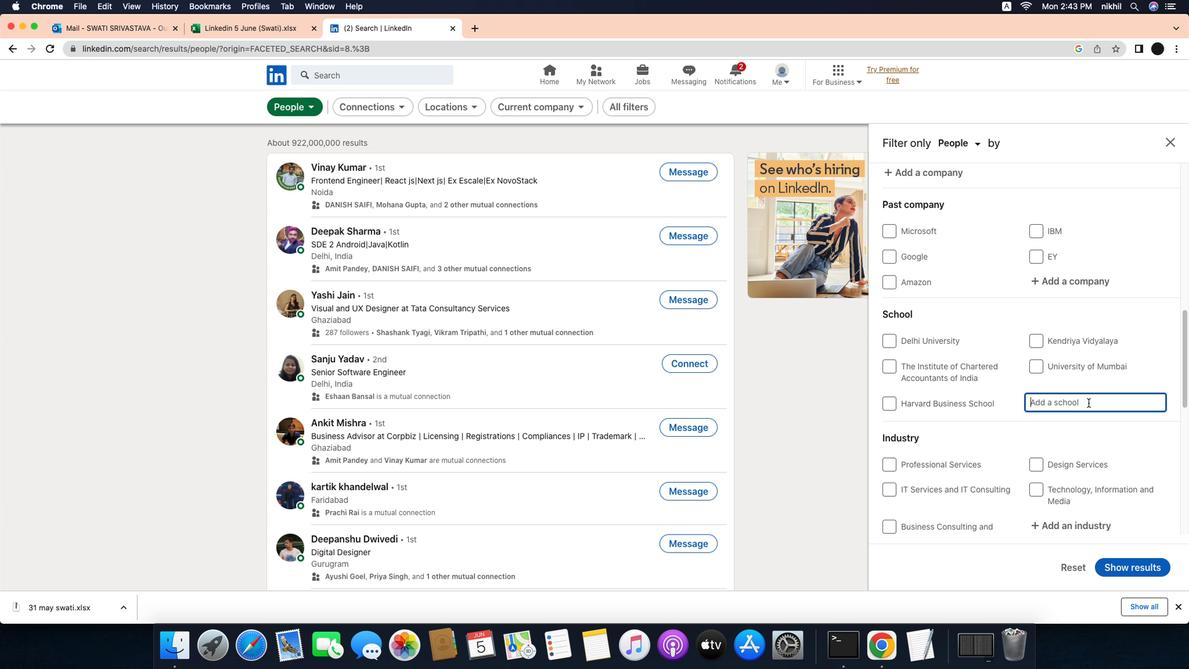 
Action: Mouse scrolled (1043, 339) with delta (-26, -26)
Screenshot: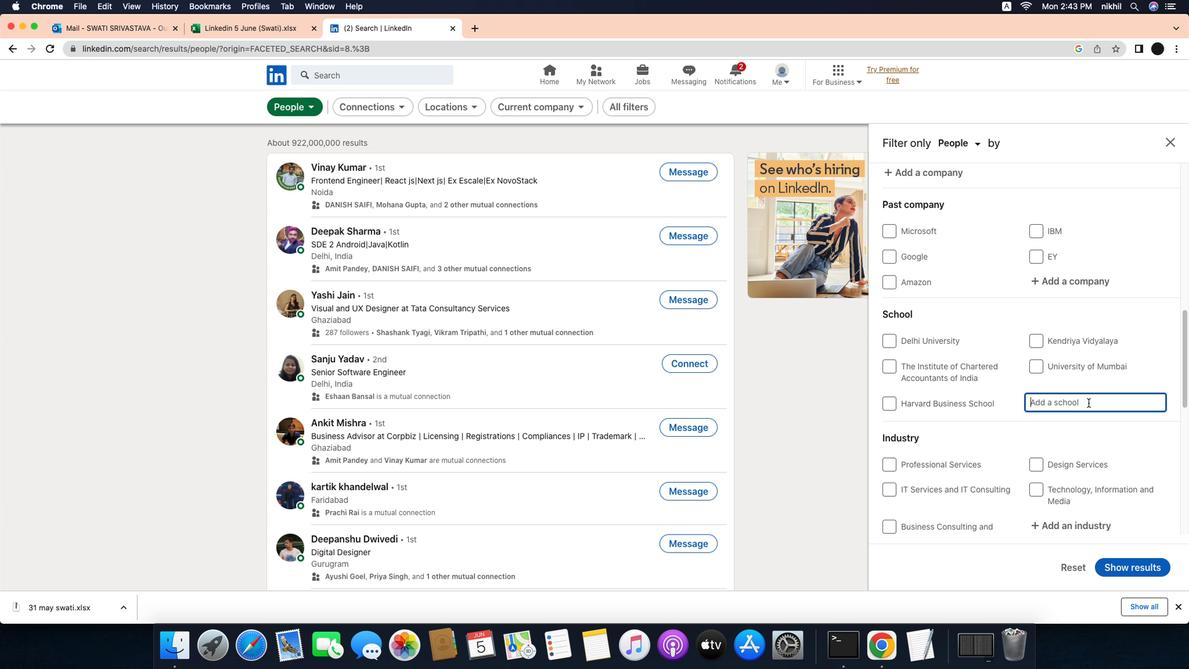 
Action: Mouse scrolled (1043, 339) with delta (-26, -26)
Screenshot: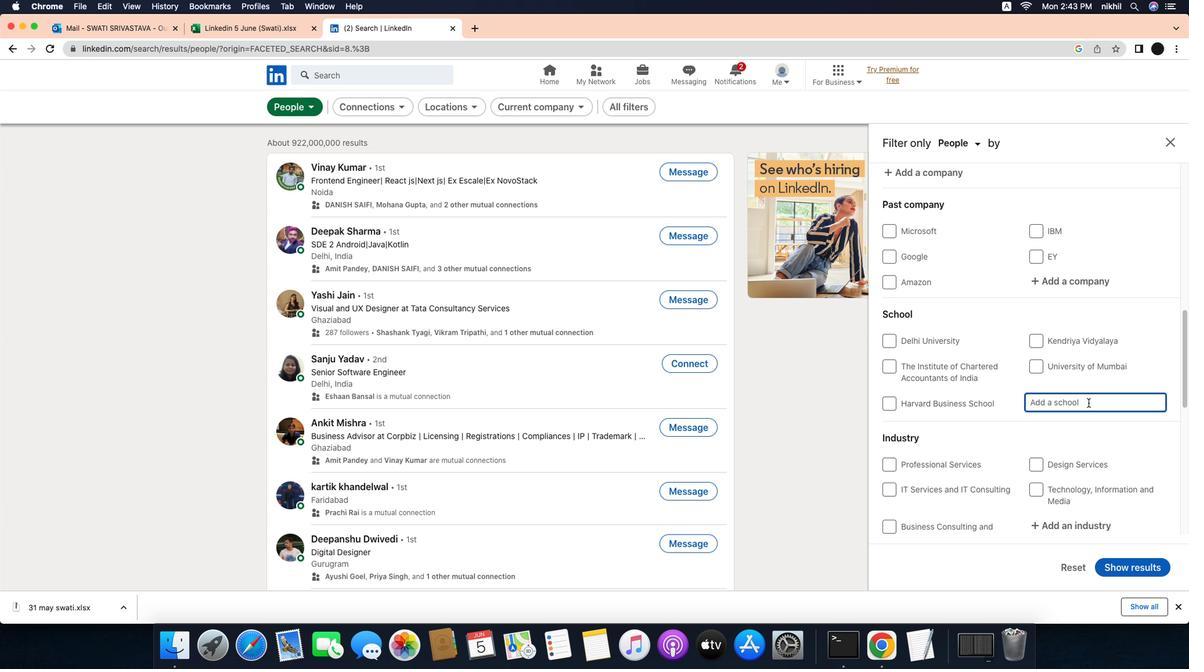 
Action: Mouse scrolled (1043, 339) with delta (-26, -26)
Screenshot: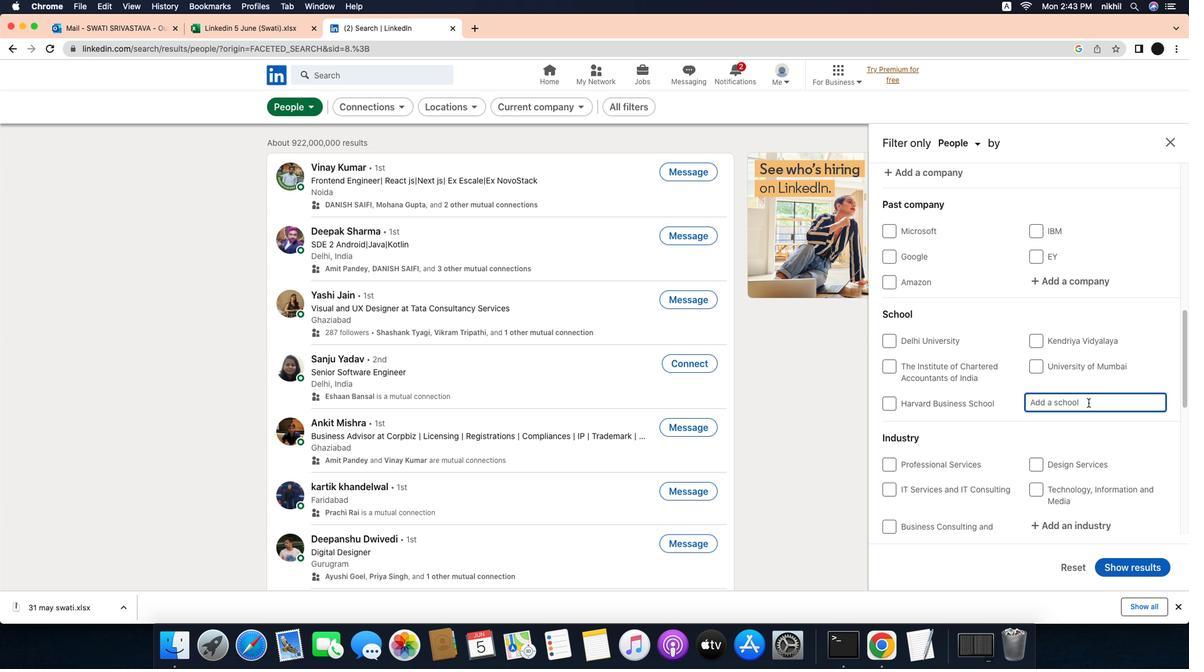 
Action: Mouse scrolled (1043, 339) with delta (-26, -27)
Screenshot: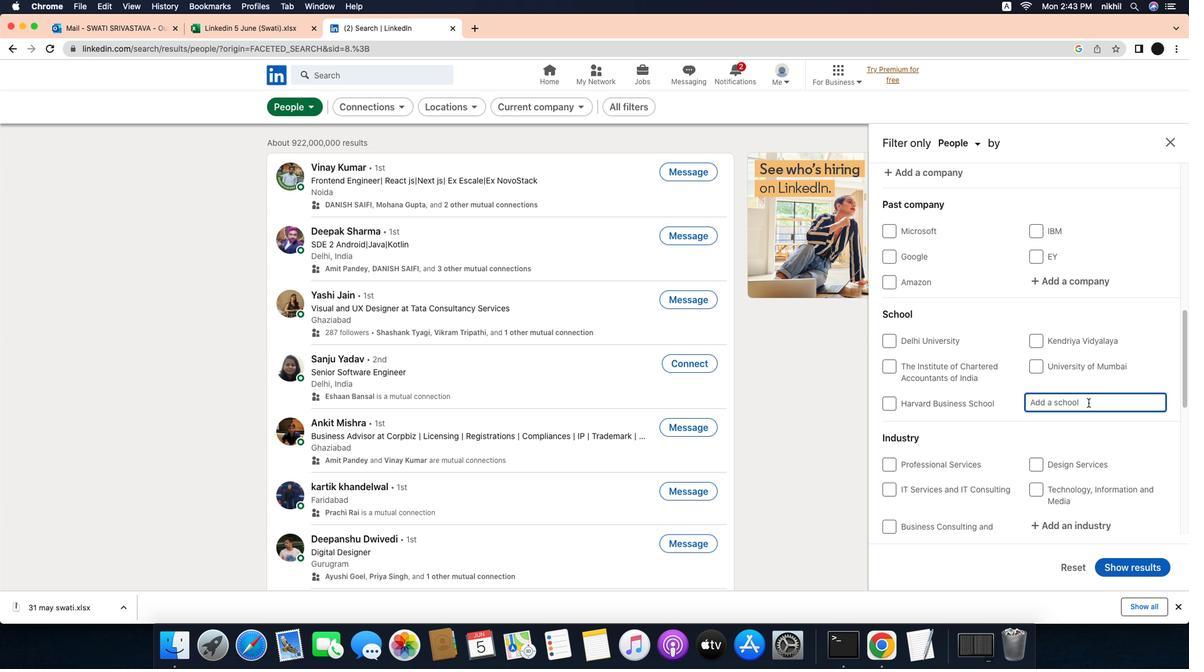 
Action: Mouse moved to (1118, 398)
Screenshot: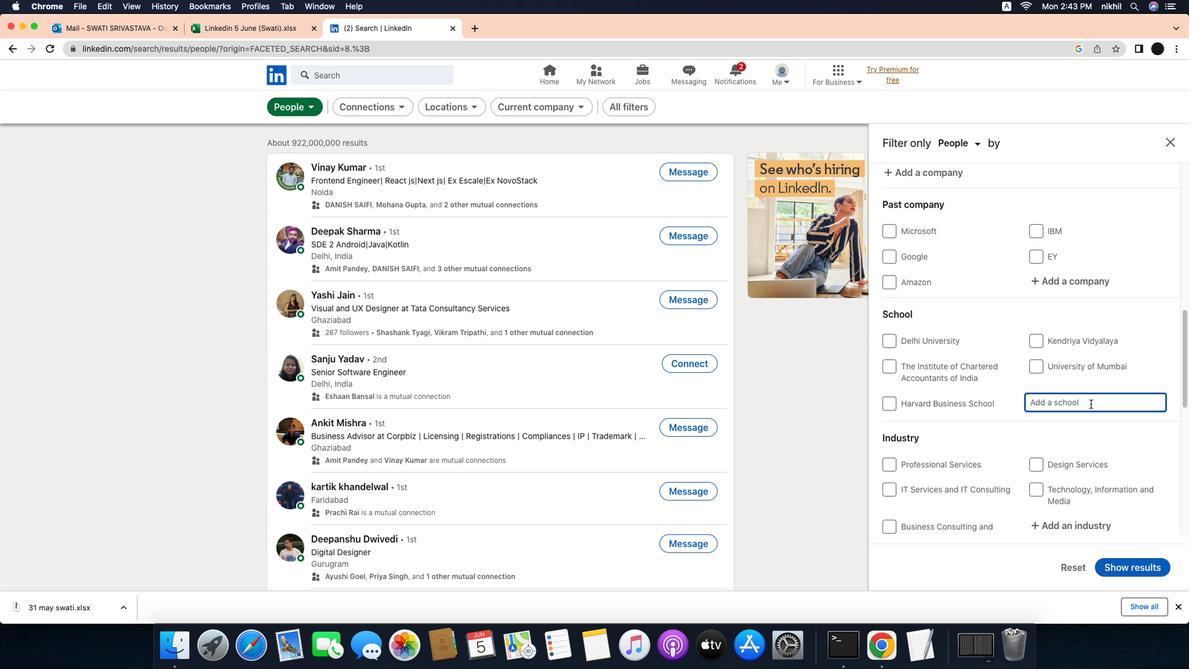 
Action: Mouse pressed left at (1118, 398)
Screenshot: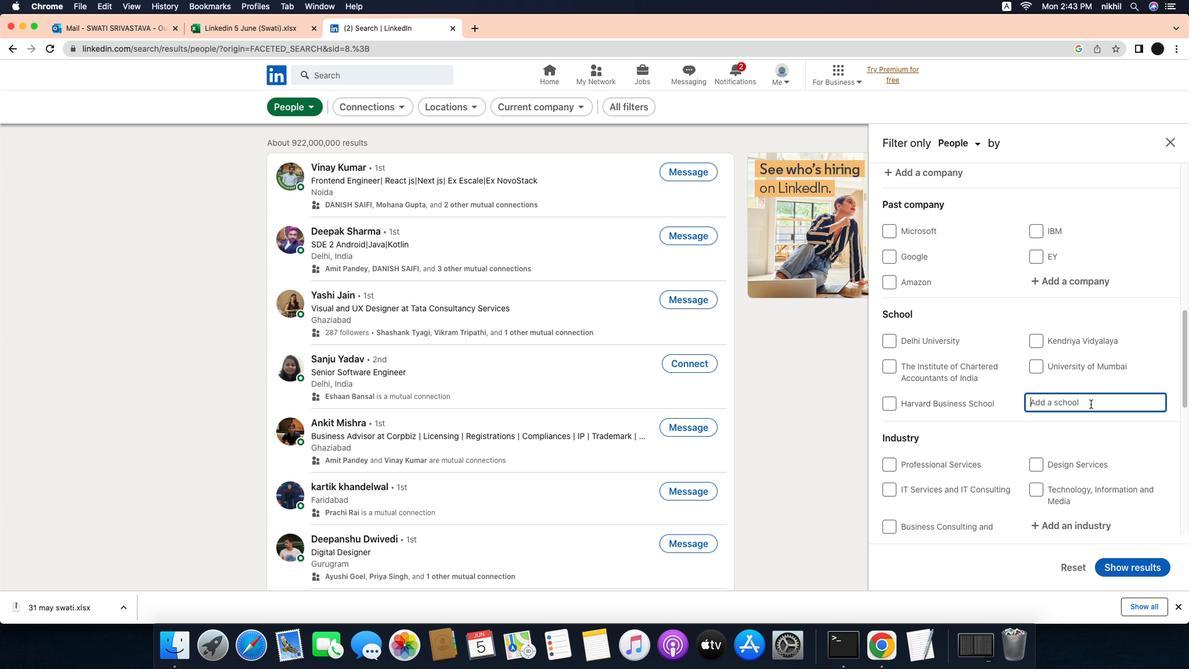 
Action: Mouse moved to (1134, 403)
Screenshot: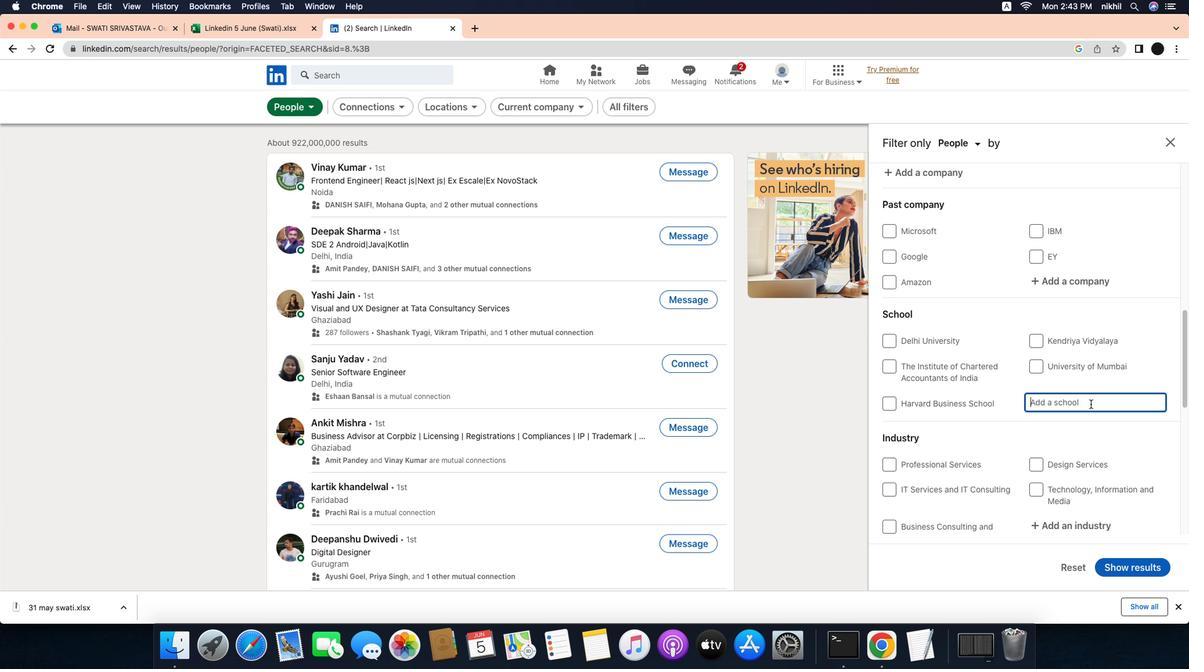 
Action: Mouse pressed left at (1134, 403)
Screenshot: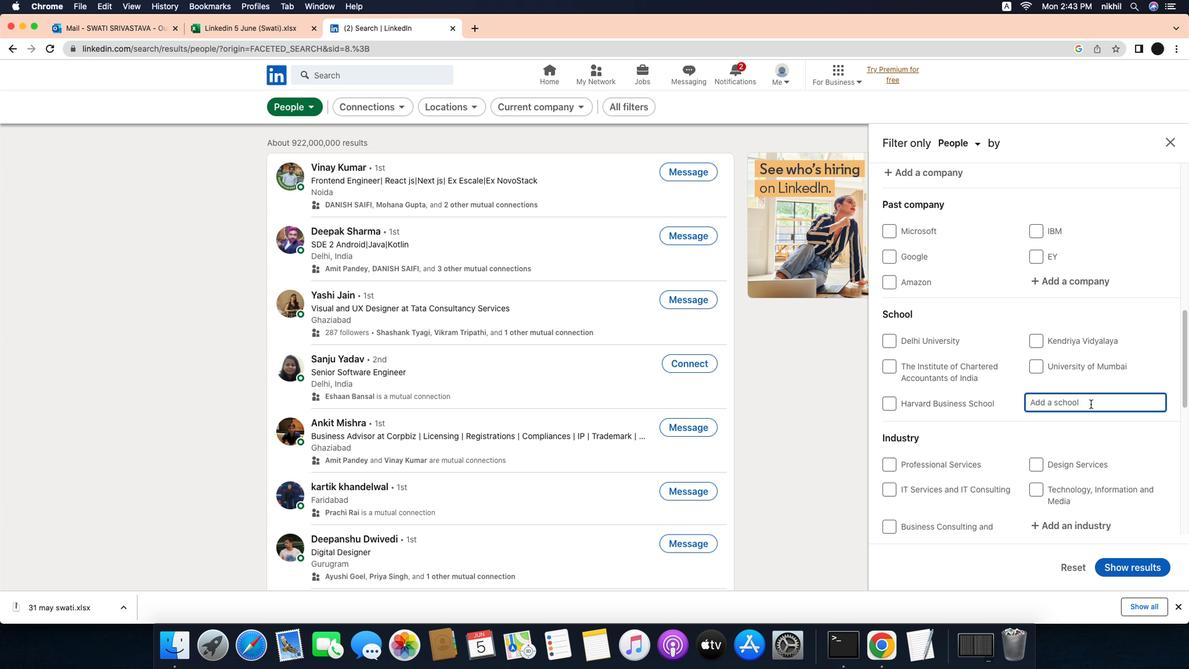
Action: Mouse moved to (1137, 403)
Screenshot: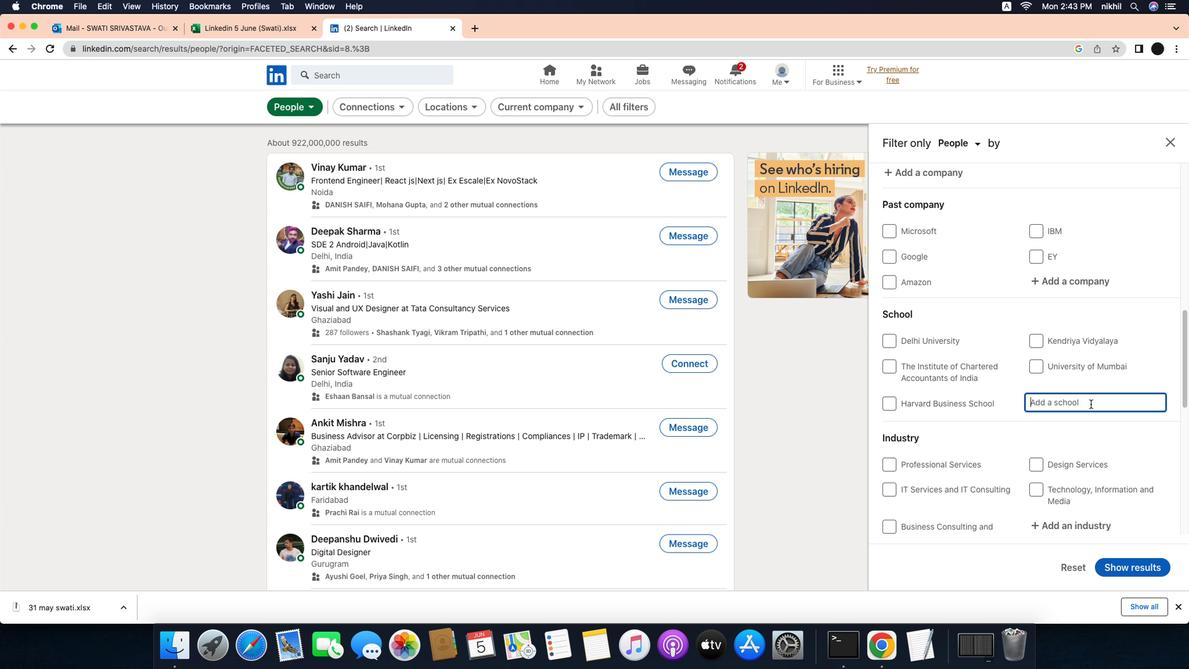 
Action: Key pressed Key.caps_lock'i''n''d''i''a''n'Key.space's''t''a''t''i''s''t''i''c''a''l'
Screenshot: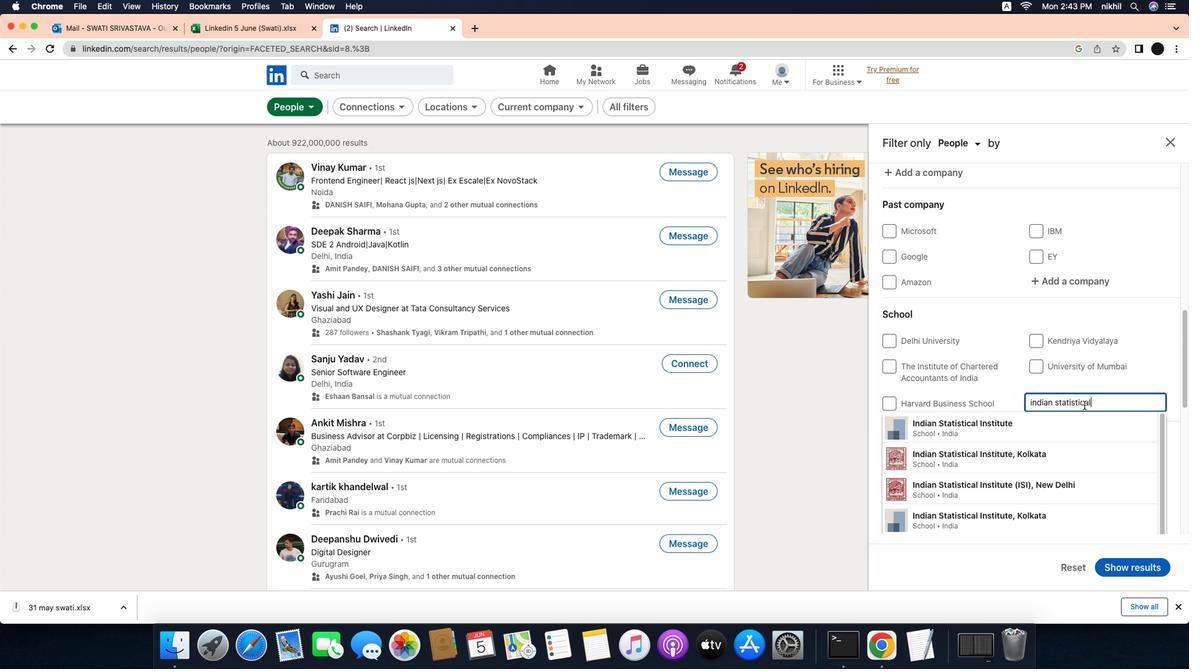 
Action: Mouse moved to (1095, 428)
Screenshot: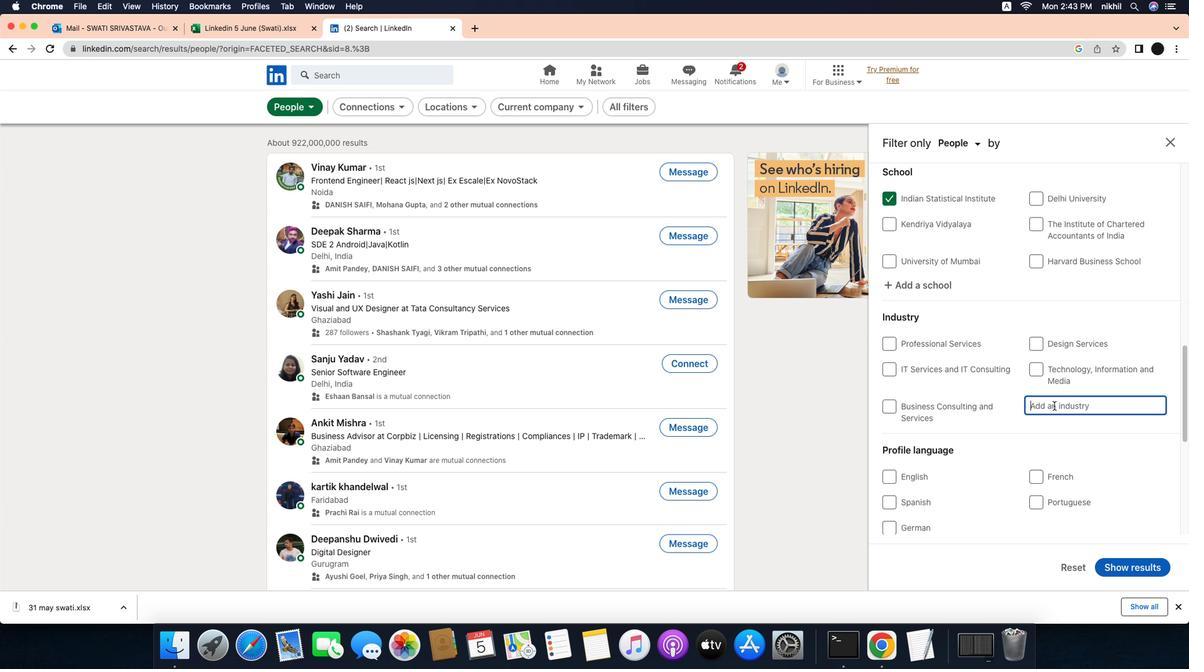 
Action: Mouse pressed left at (1095, 428)
Screenshot: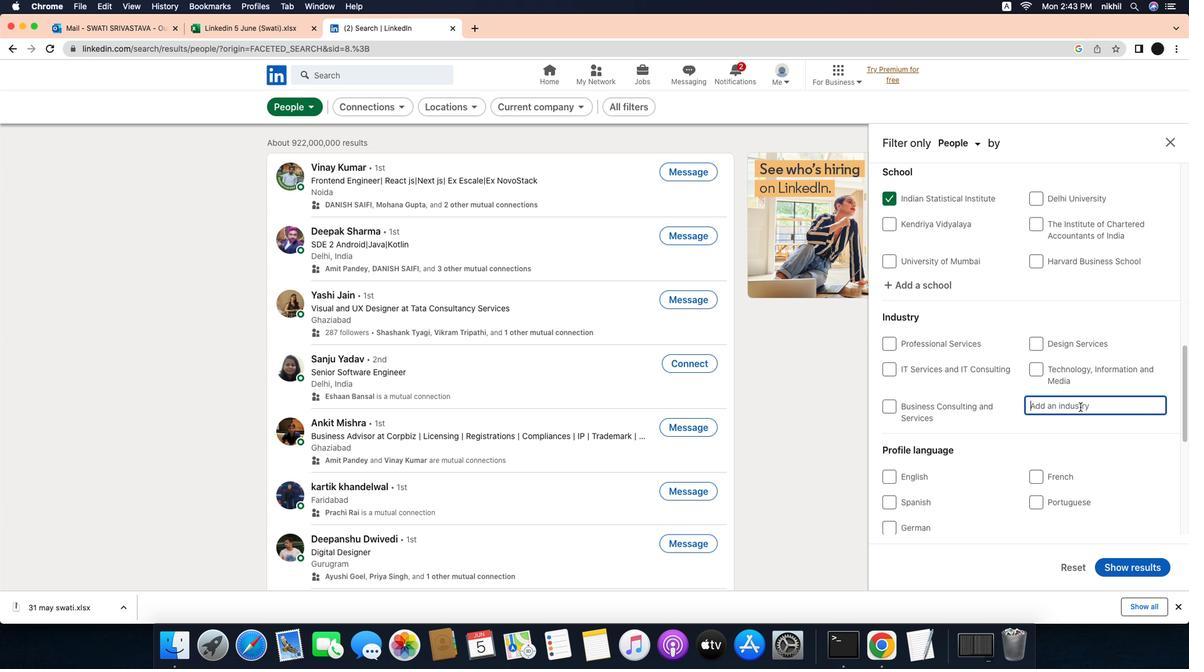 
Action: Mouse moved to (1079, 414)
Screenshot: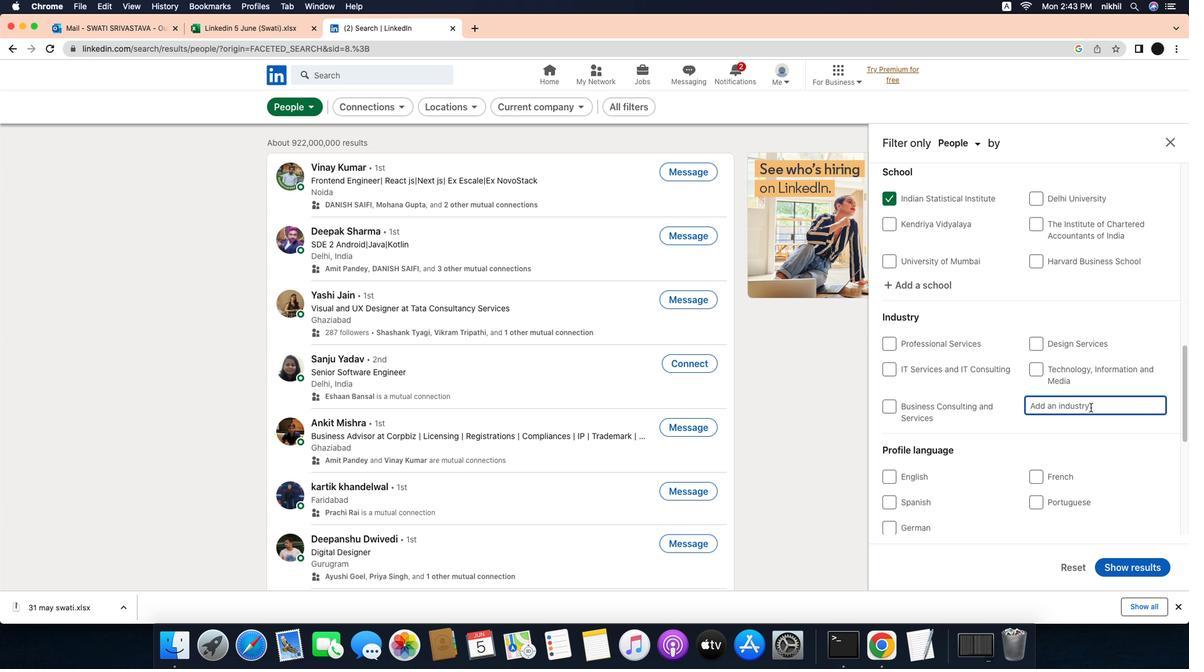 
Action: Mouse scrolled (1079, 414) with delta (-26, -26)
Screenshot: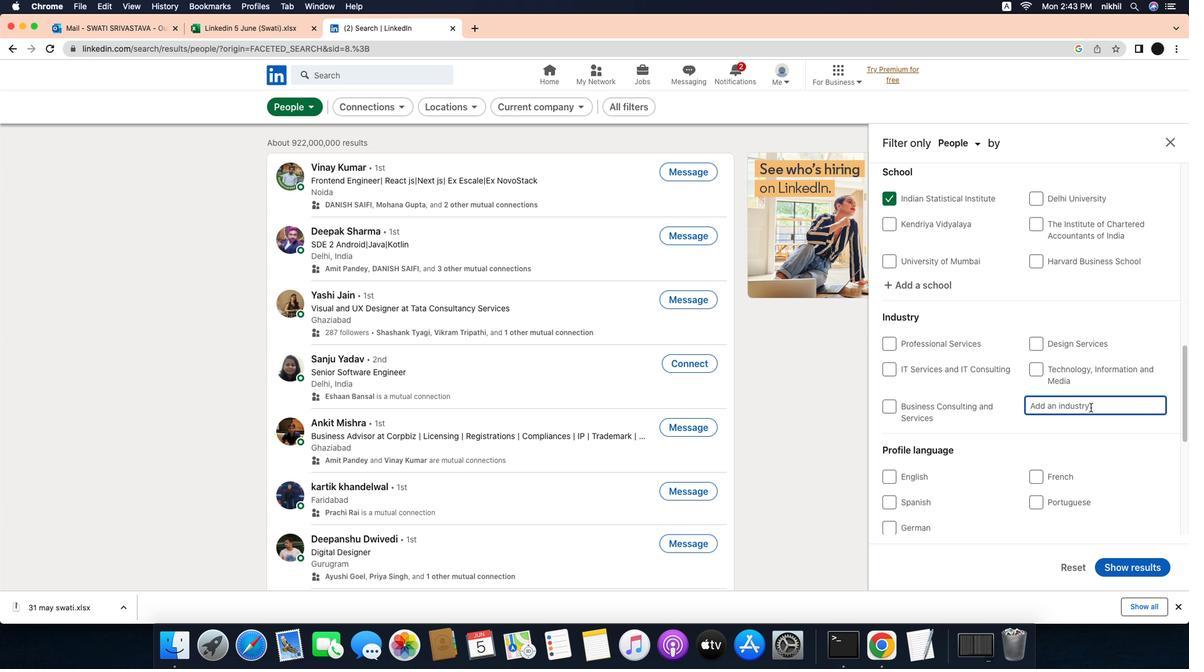 
Action: Mouse scrolled (1079, 414) with delta (-26, -26)
Screenshot: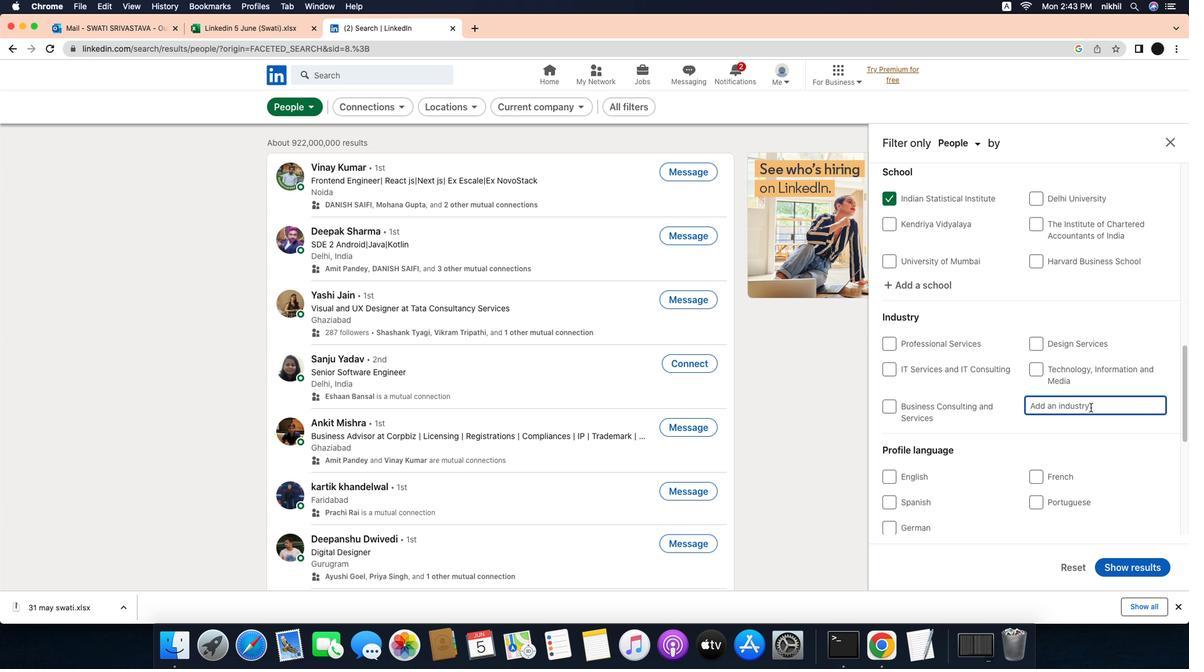 
Action: Mouse scrolled (1079, 414) with delta (-26, -27)
Screenshot: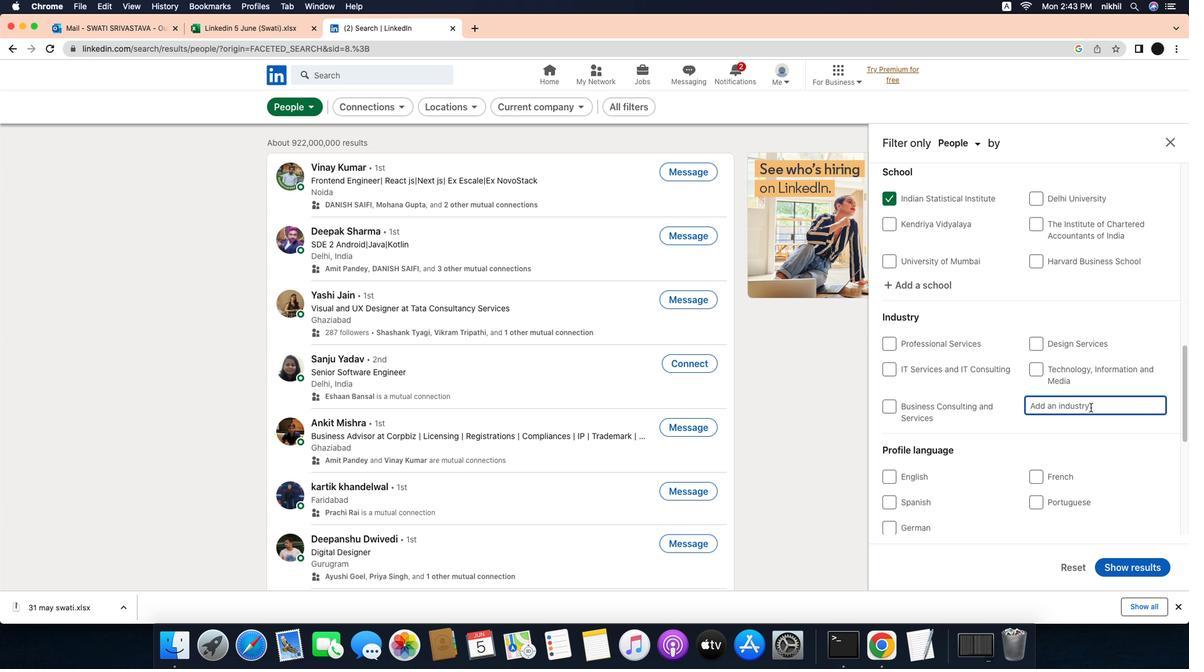 
Action: Mouse scrolled (1079, 414) with delta (-26, -26)
Screenshot: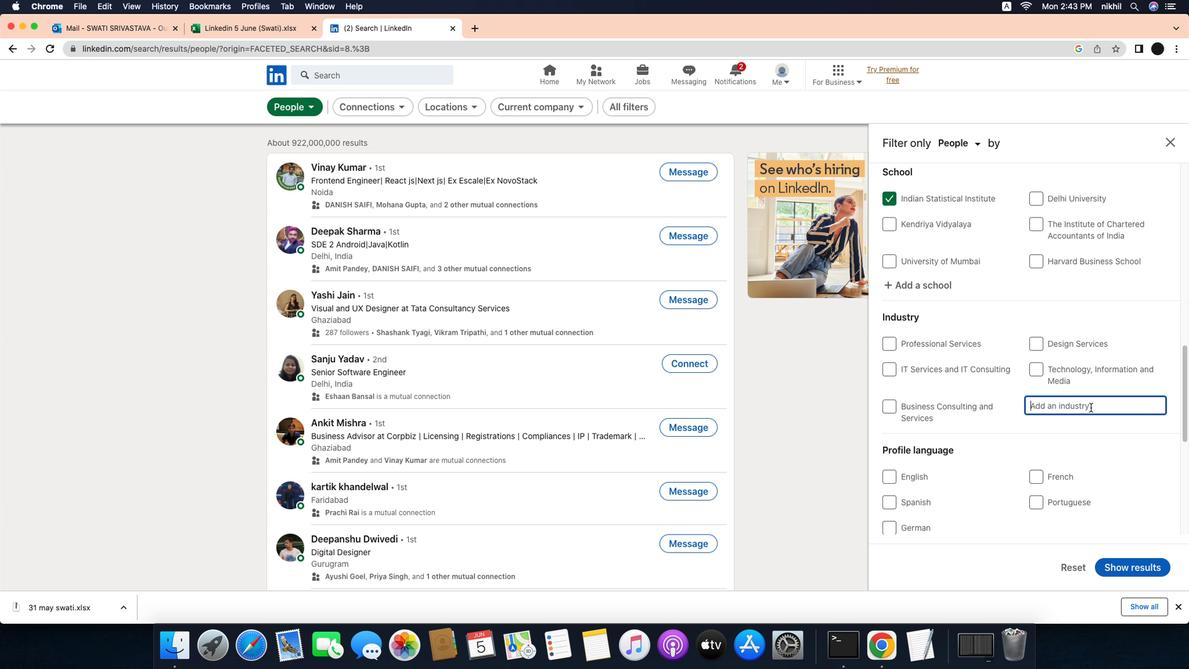 
Action: Mouse scrolled (1079, 414) with delta (-26, -26)
Screenshot: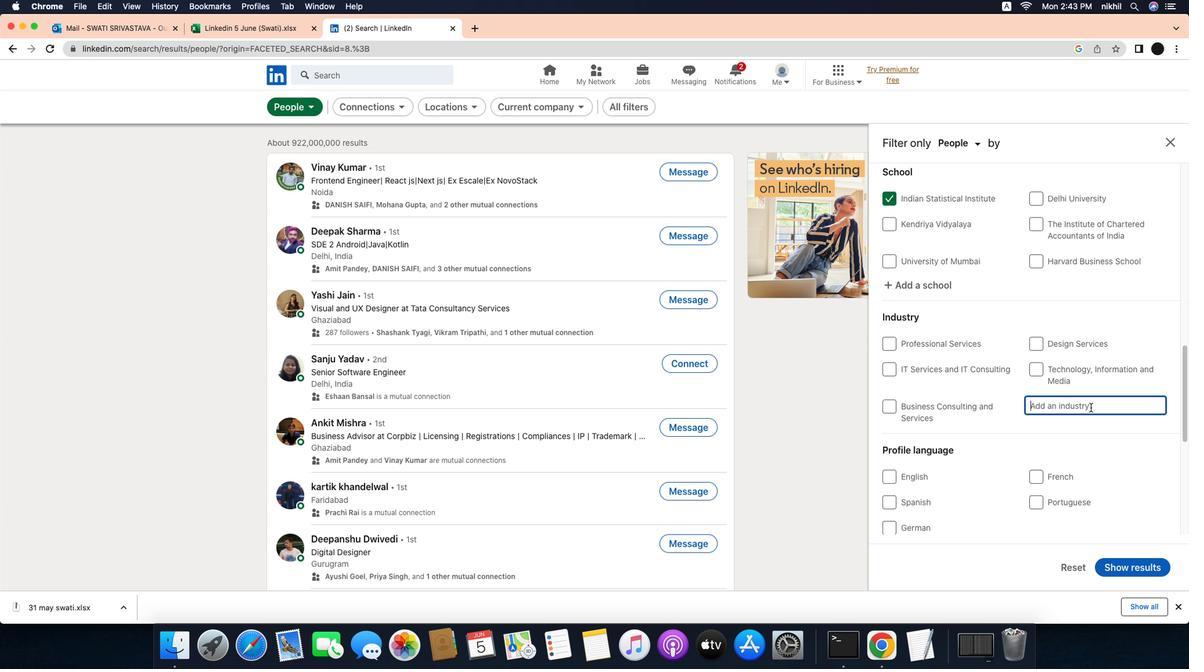 
Action: Mouse scrolled (1079, 414) with delta (-26, -26)
Screenshot: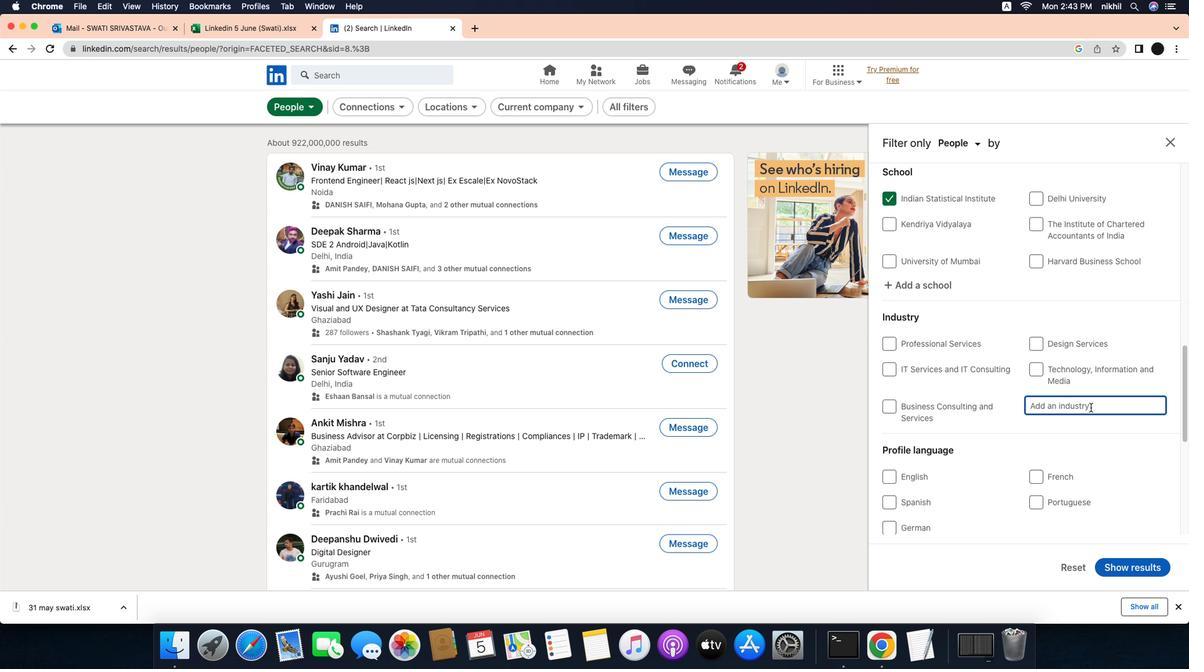 
Action: Mouse moved to (1098, 406)
Screenshot: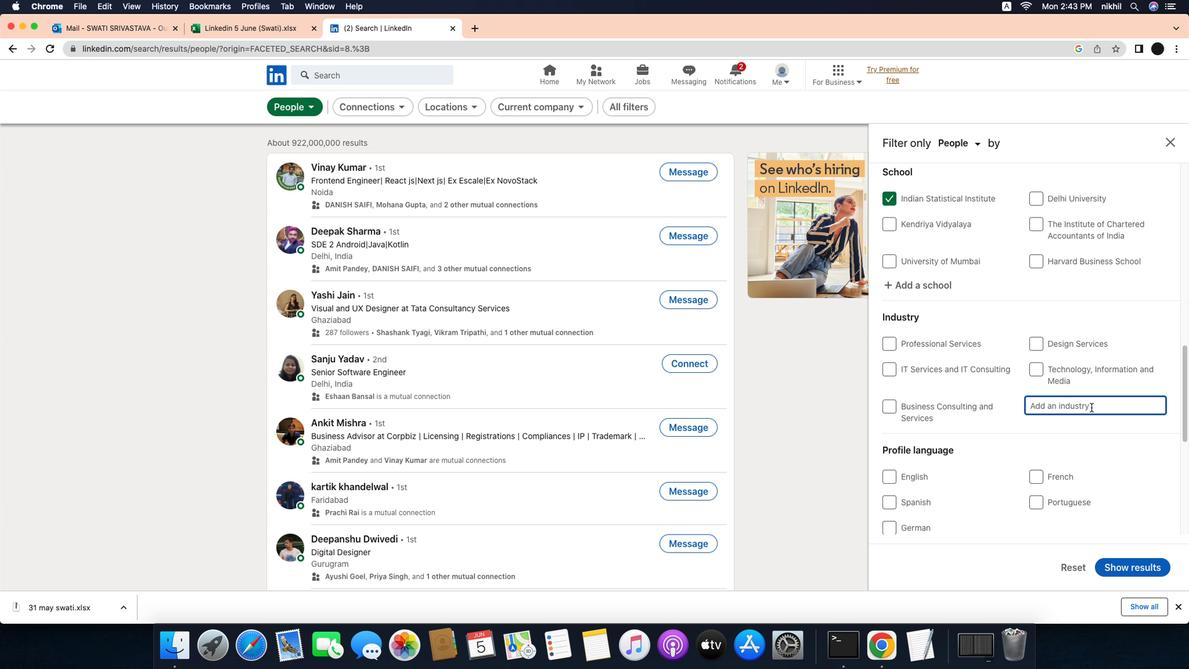 
Action: Mouse pressed left at (1098, 406)
Screenshot: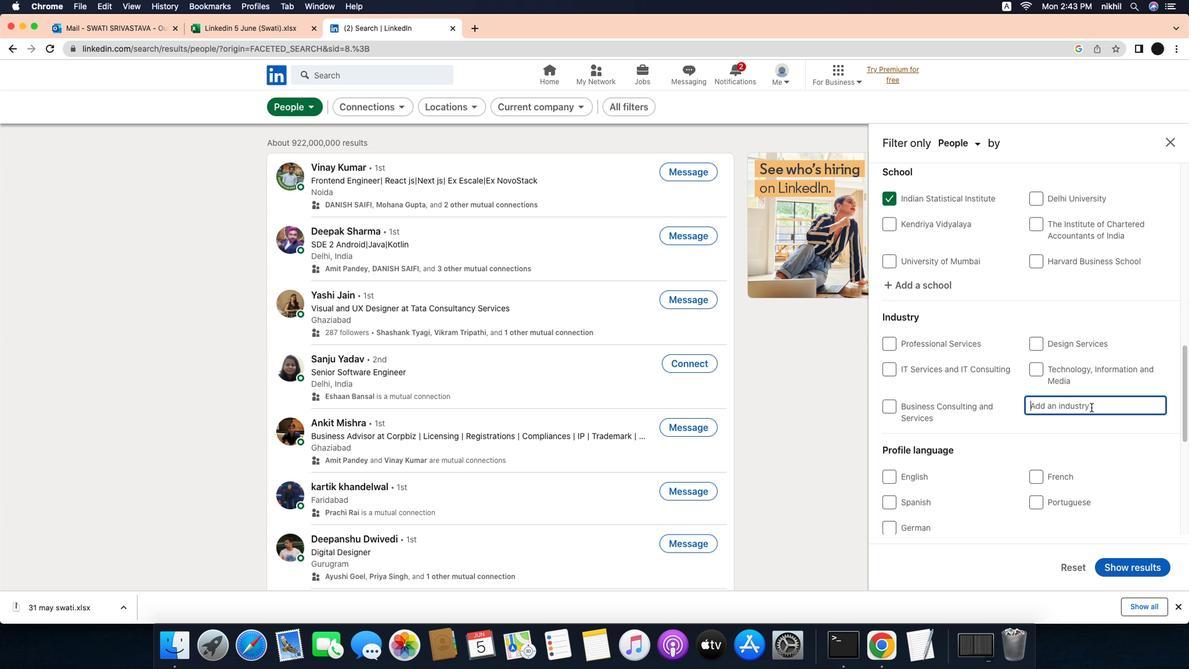 
Action: Mouse moved to (1137, 407)
Screenshot: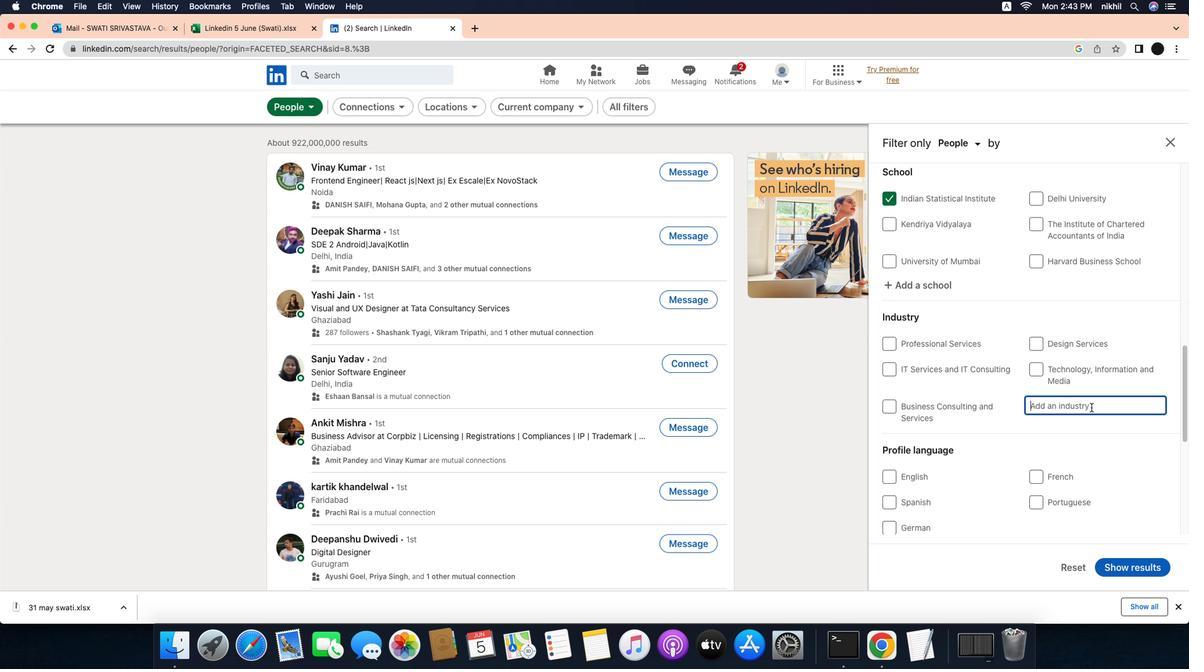 
Action: Mouse pressed left at (1137, 407)
Screenshot: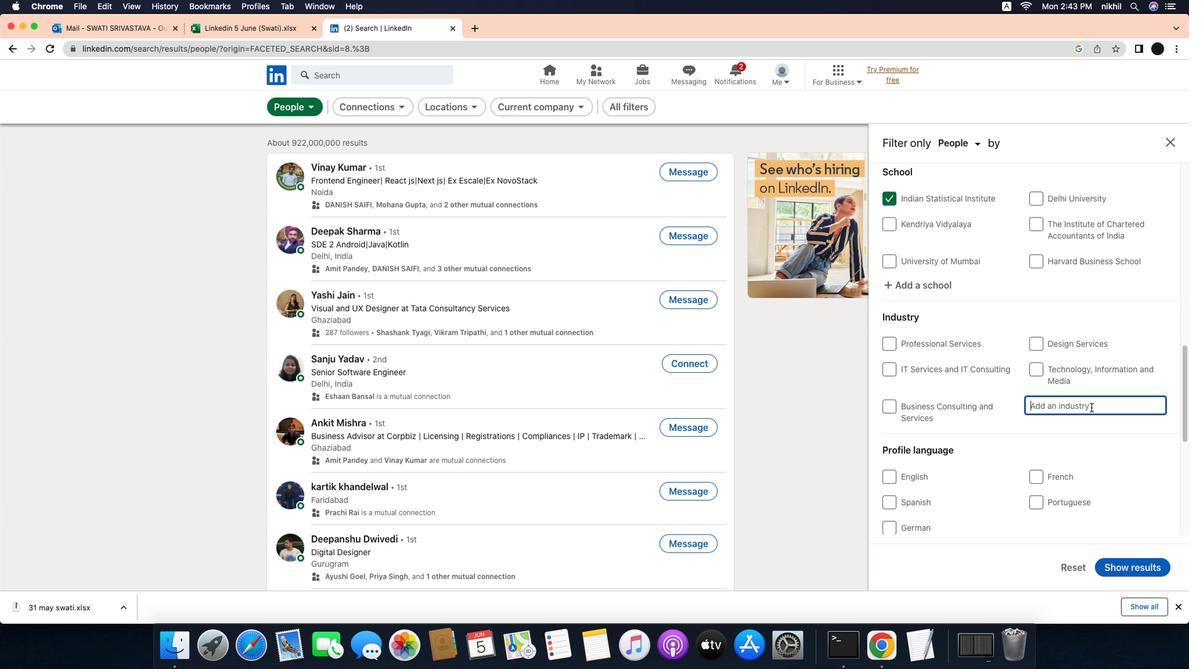 
Action: Mouse moved to (1138, 408)
Screenshot: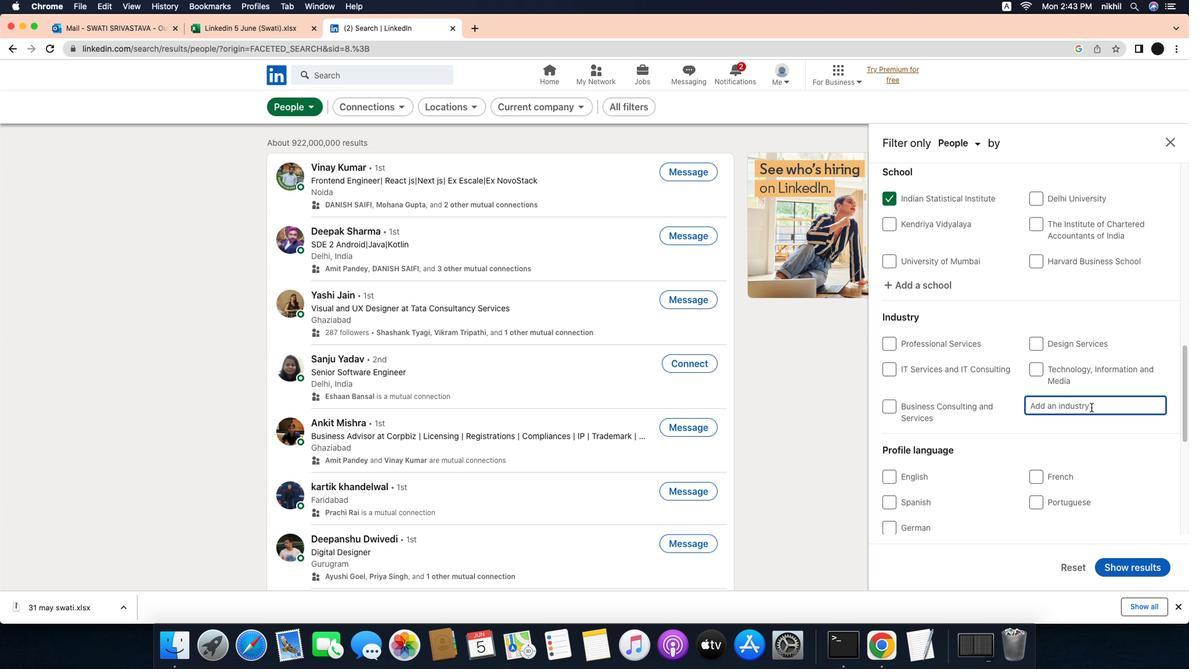 
Action: Key pressed Key.caps_lock'C'Key.caps_lock'o''m''m''e''r''i''c''i''a''l'Key.space'a''n''d'Key.spaceKey.caps_lock'I'Key.caps_lock'n''d''u''s''t''r''i''c''a''l'Key.spaceKey.caps_lock'E'Key.caps_lock'q''u''i''p''m''e''n''t'Key.spaceKey.caps_lock'R'Key.caps_lock'e''n''t''a''l'Key.space
Screenshot: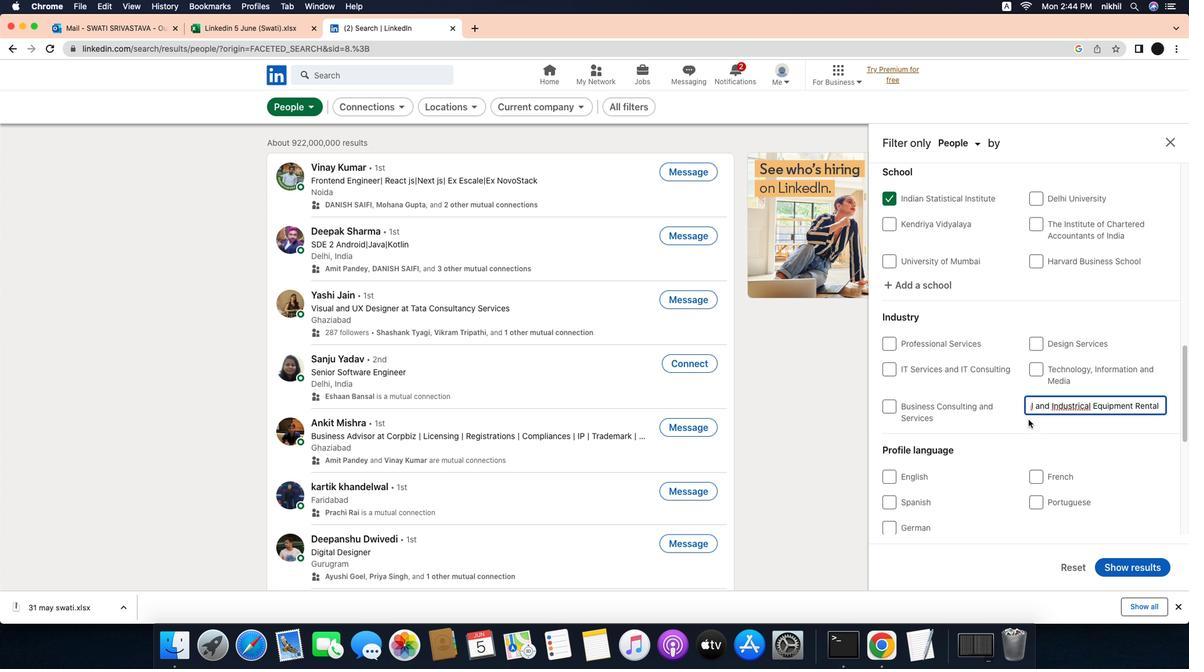 
Action: Mouse moved to (1070, 421)
Screenshot: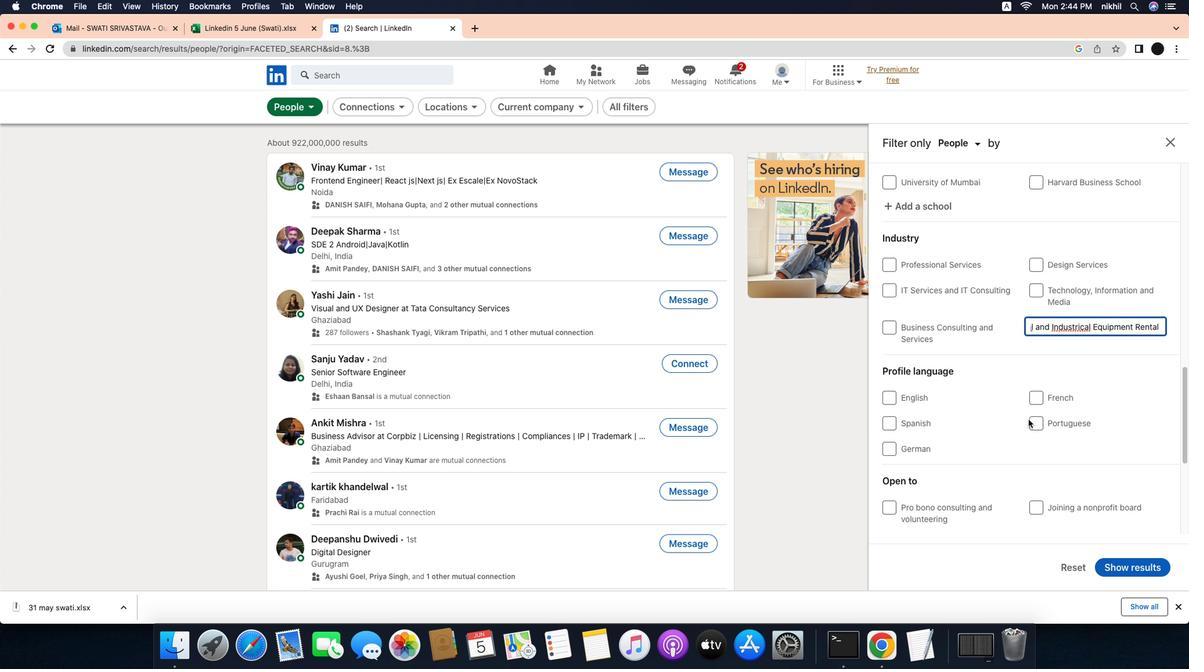 
Action: Mouse scrolled (1070, 421) with delta (-26, -26)
Screenshot: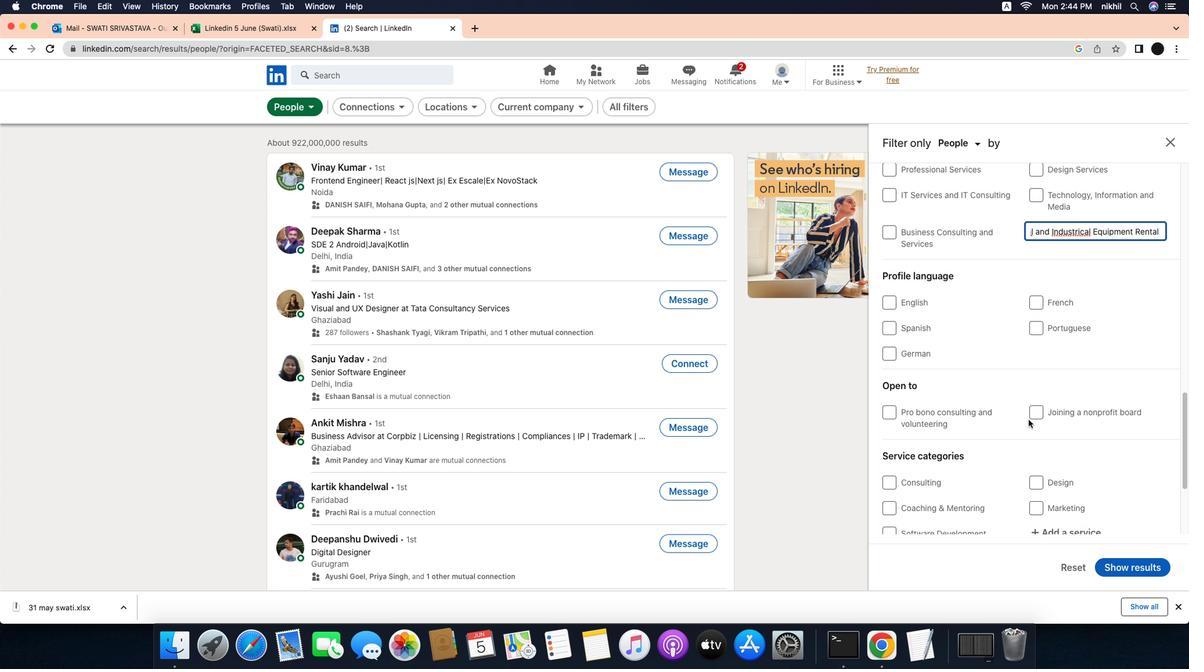 
Action: Mouse scrolled (1070, 421) with delta (-26, -26)
Screenshot: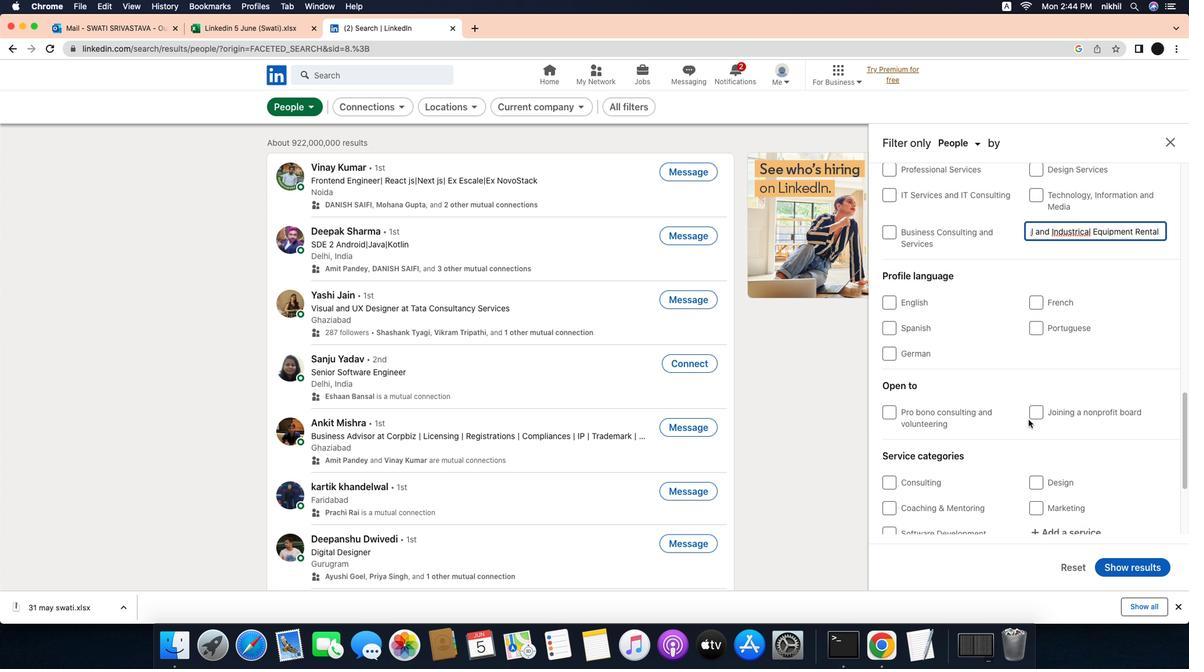 
Action: Mouse scrolled (1070, 421) with delta (-26, -26)
Screenshot: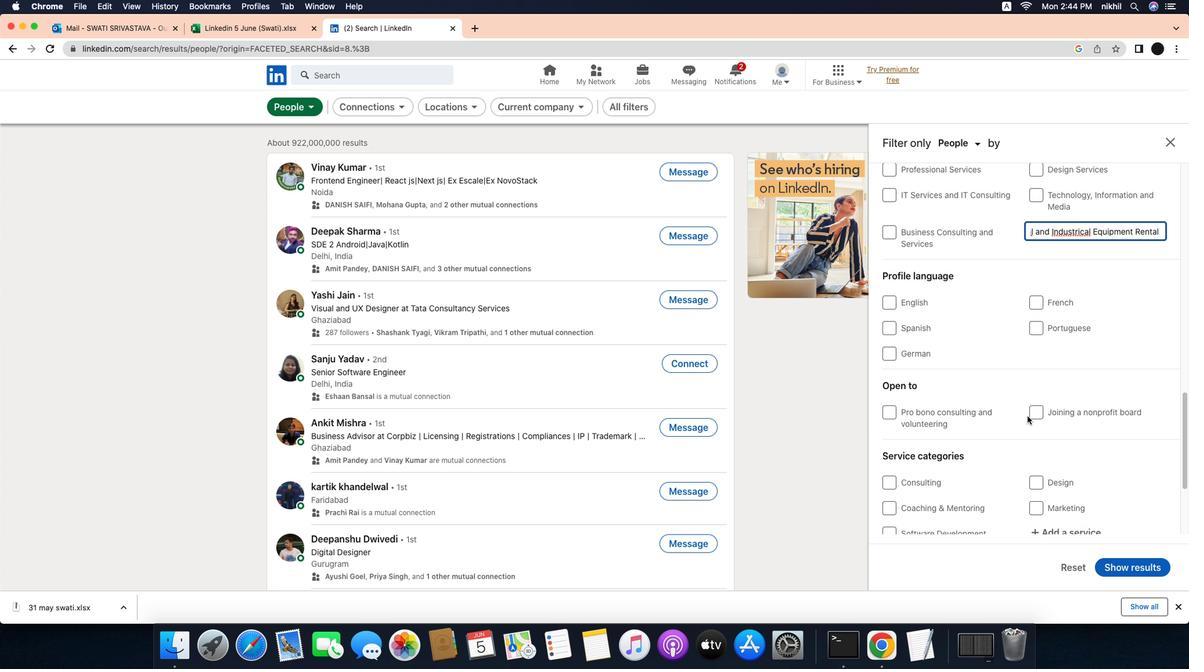 
Action: Mouse scrolled (1070, 421) with delta (-26, -26)
Screenshot: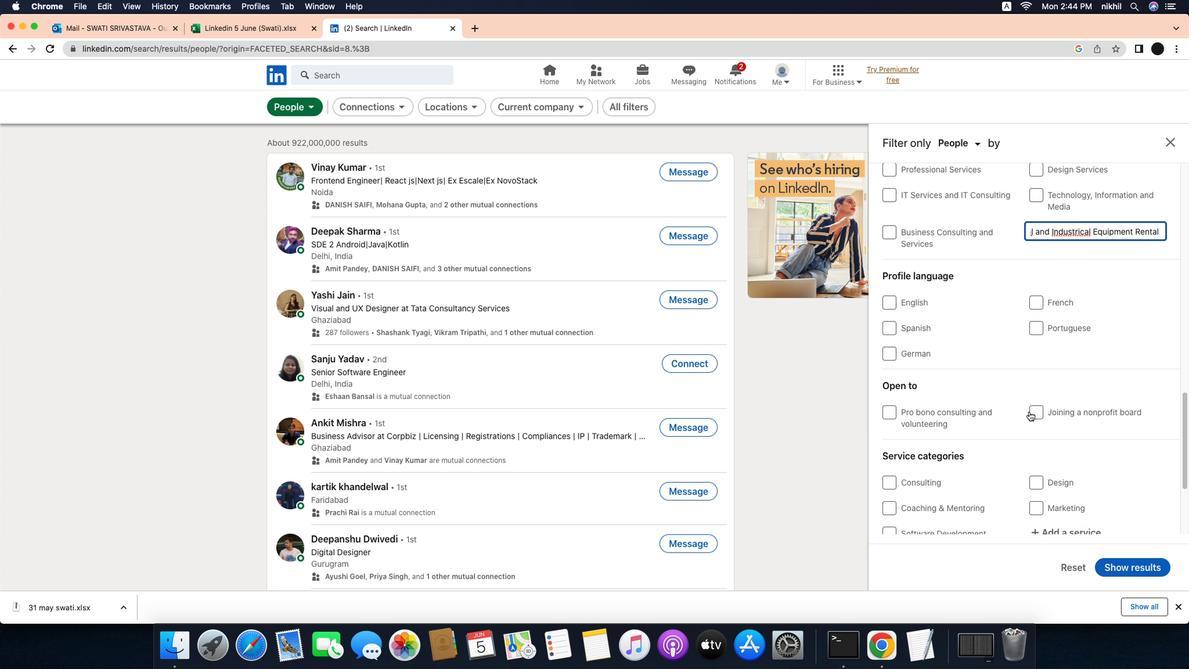 
Action: Mouse scrolled (1070, 421) with delta (-26, -26)
Screenshot: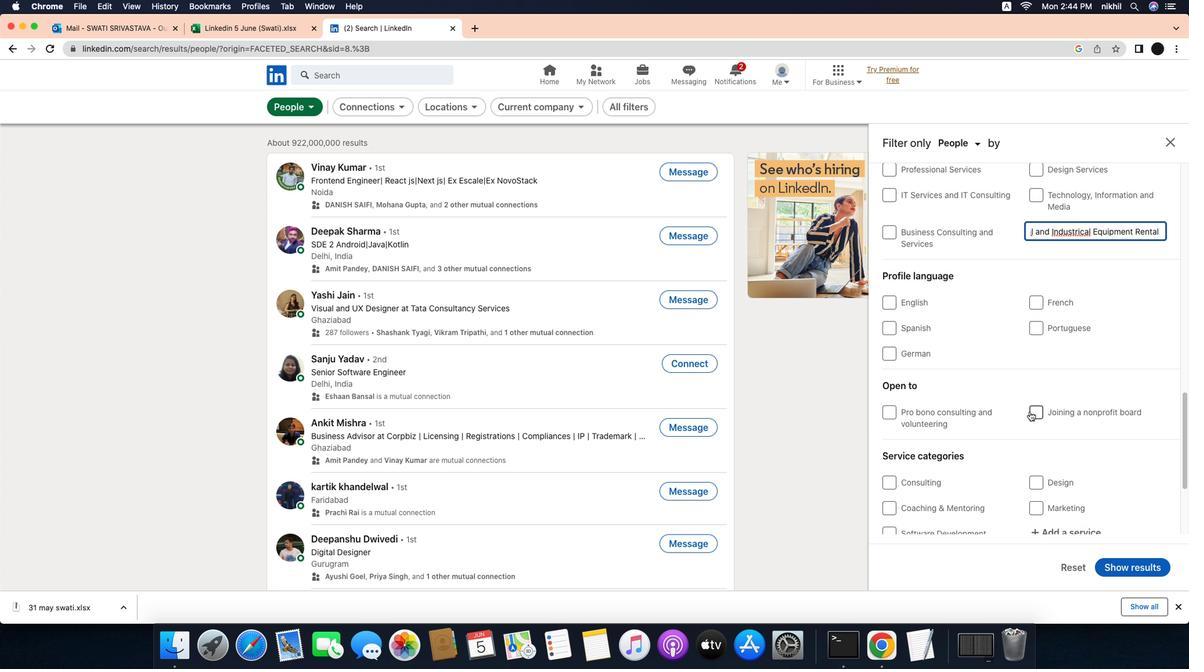 
Action: Mouse scrolled (1070, 421) with delta (-26, -26)
Screenshot: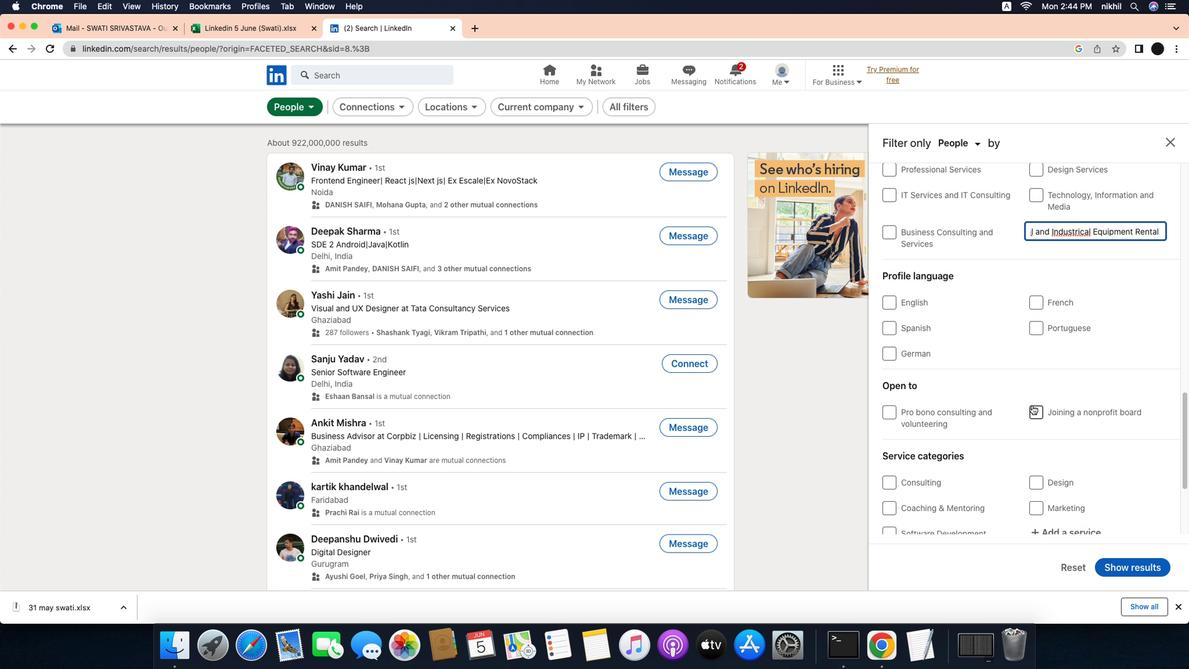 
Action: Mouse scrolled (1070, 421) with delta (-26, -26)
Screenshot: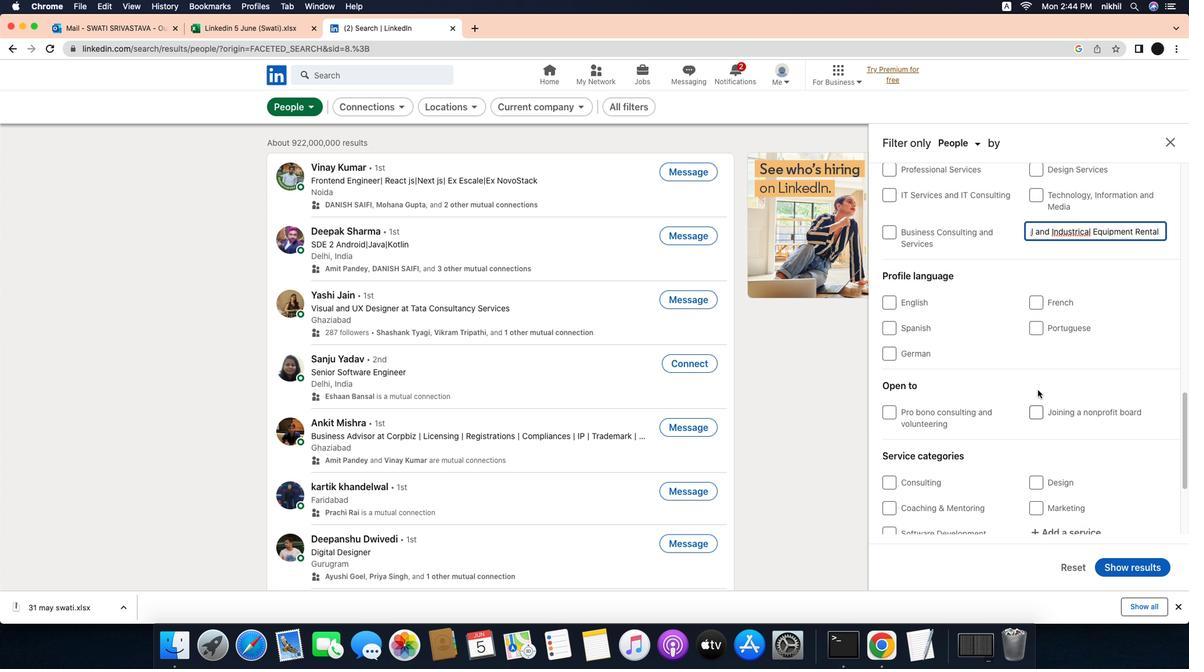 
Action: Mouse scrolled (1070, 421) with delta (-26, -26)
Screenshot: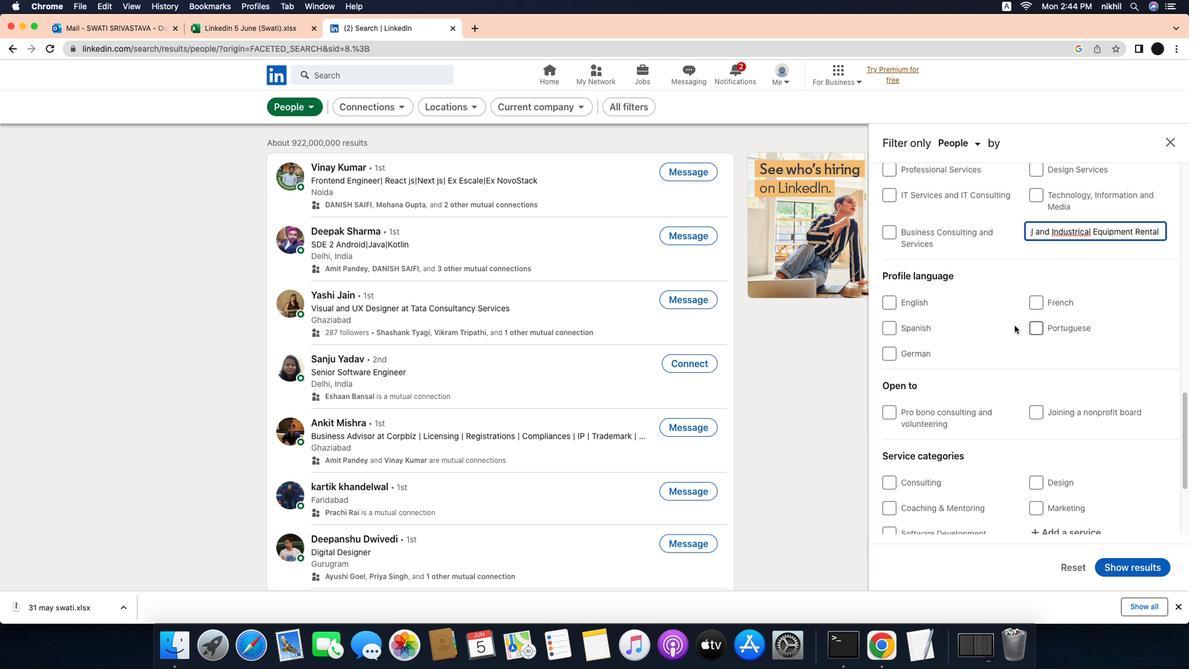 
Action: Mouse scrolled (1070, 421) with delta (-26, -26)
Screenshot: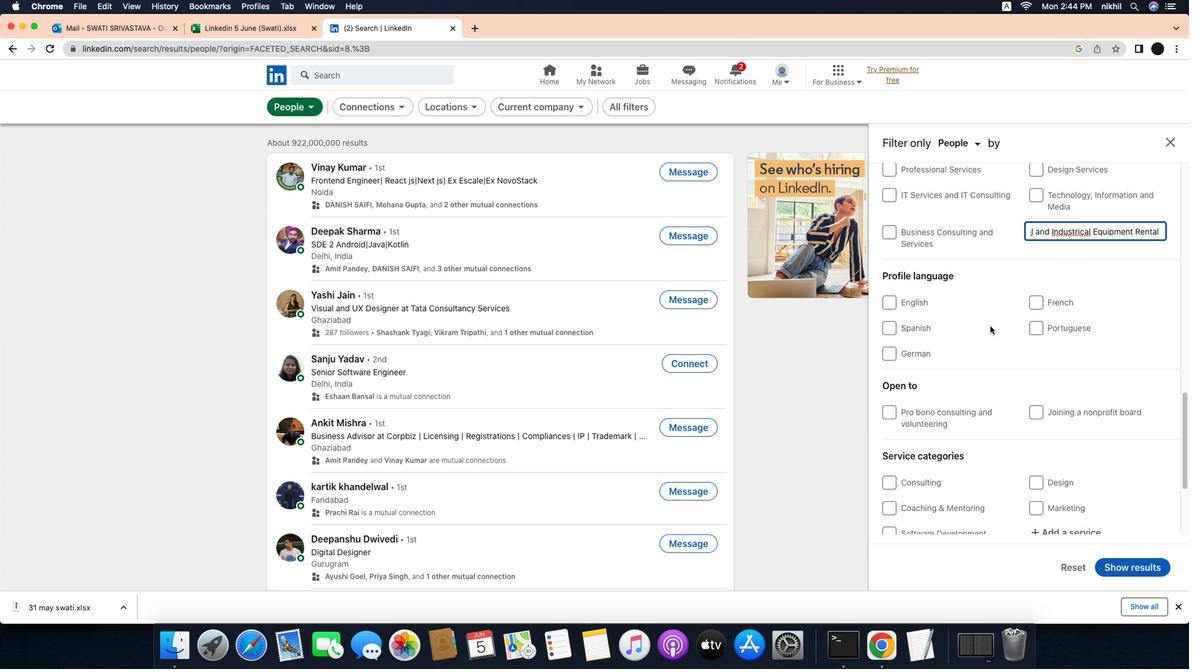 
Action: Mouse scrolled (1070, 421) with delta (-26, -27)
Screenshot: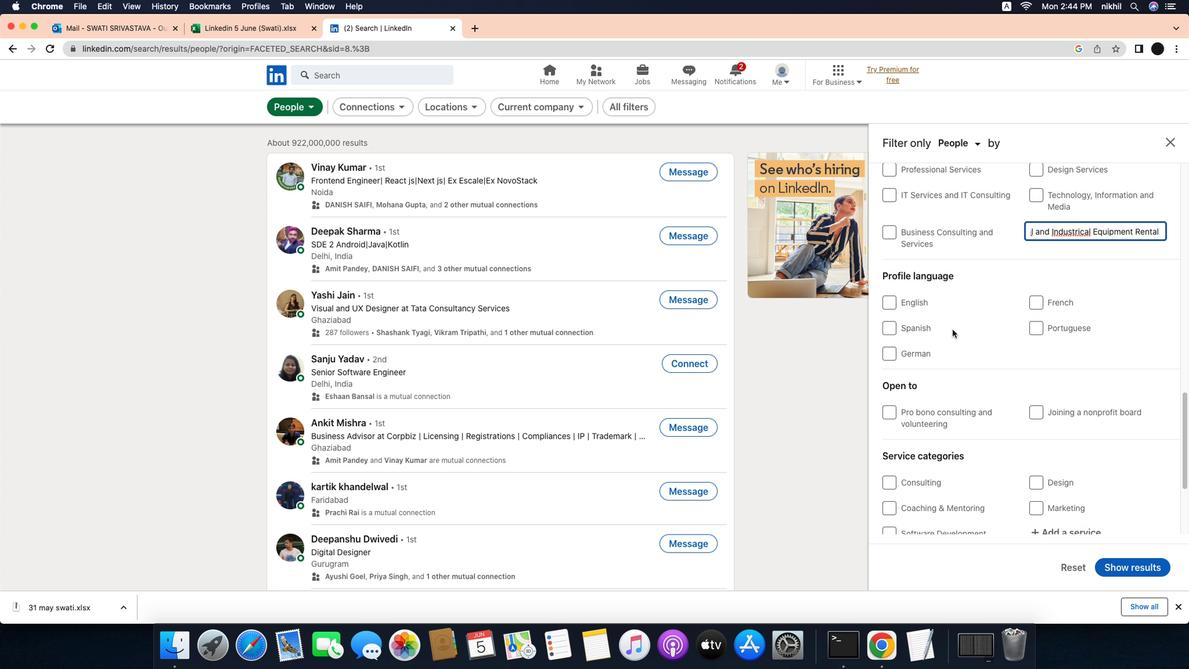 
Action: Mouse scrolled (1070, 421) with delta (-26, -26)
Screenshot: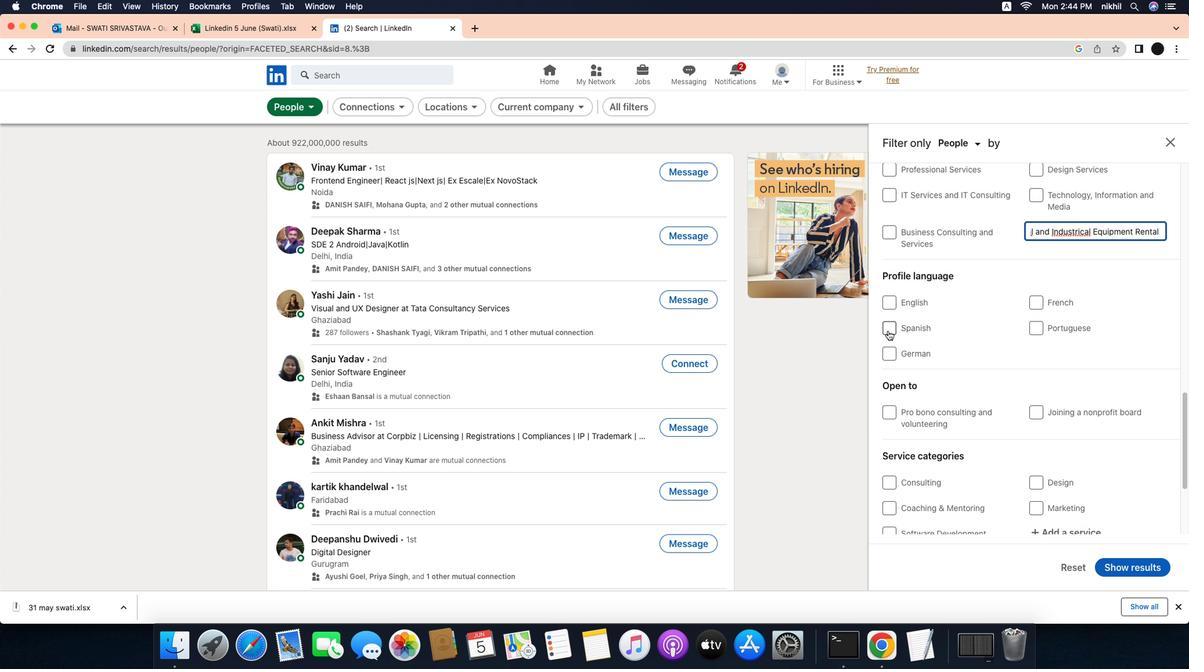 
Action: Mouse moved to (918, 323)
Screenshot: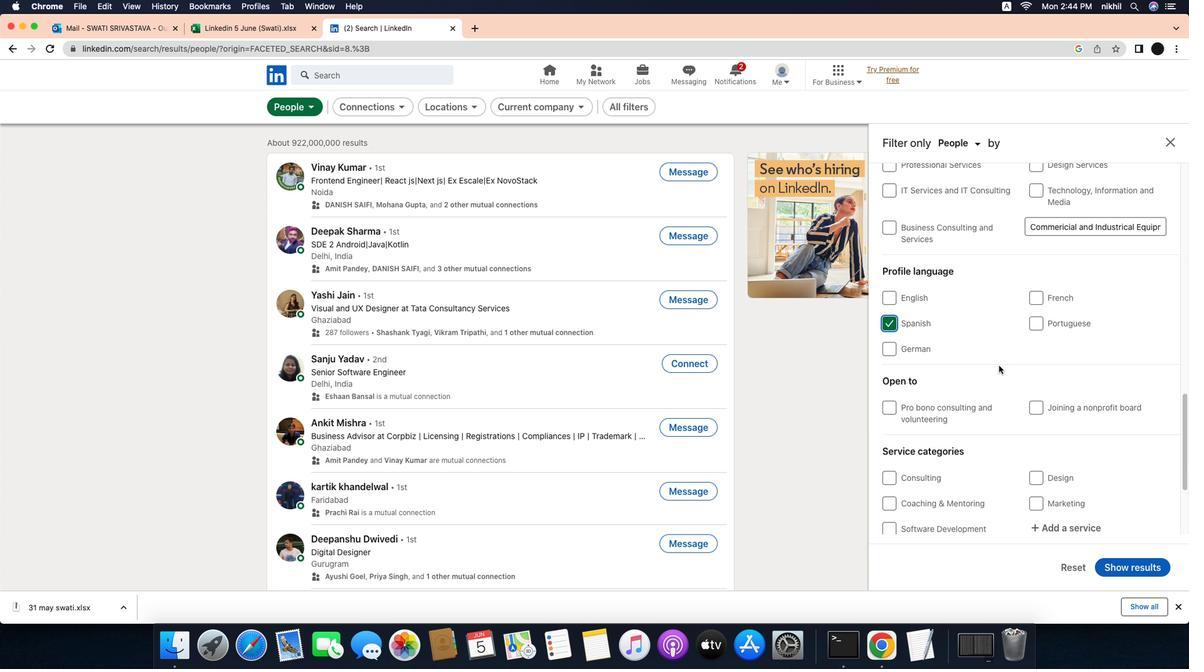
Action: Mouse pressed left at (918, 323)
Screenshot: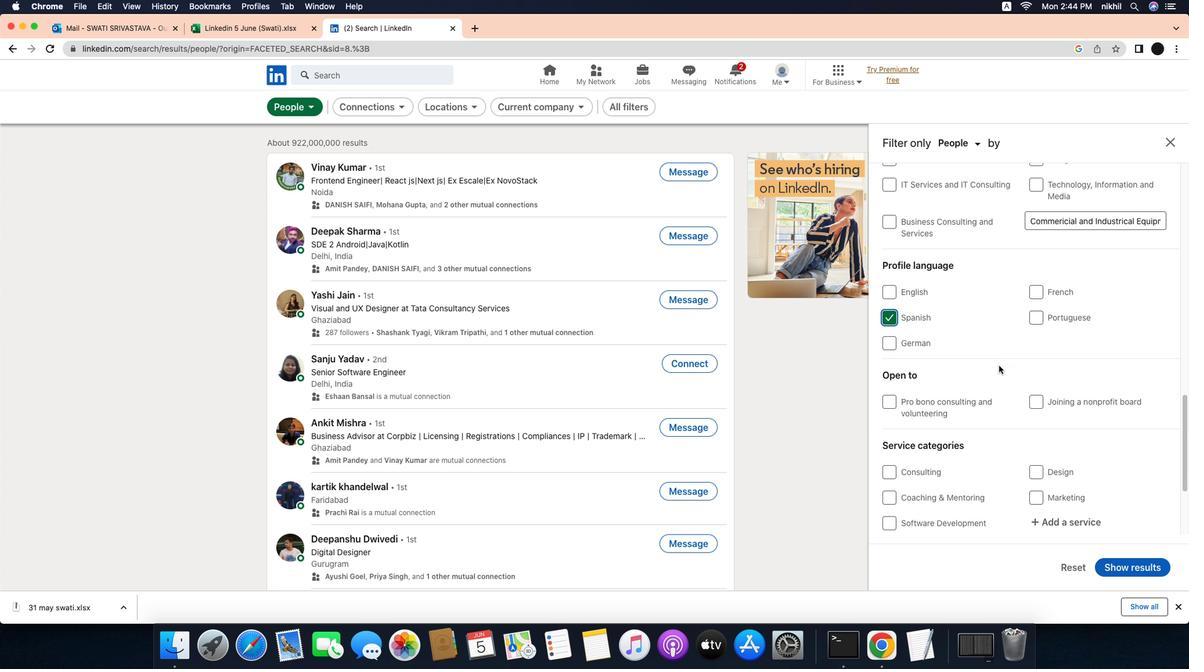 
Action: Mouse moved to (1039, 363)
Screenshot: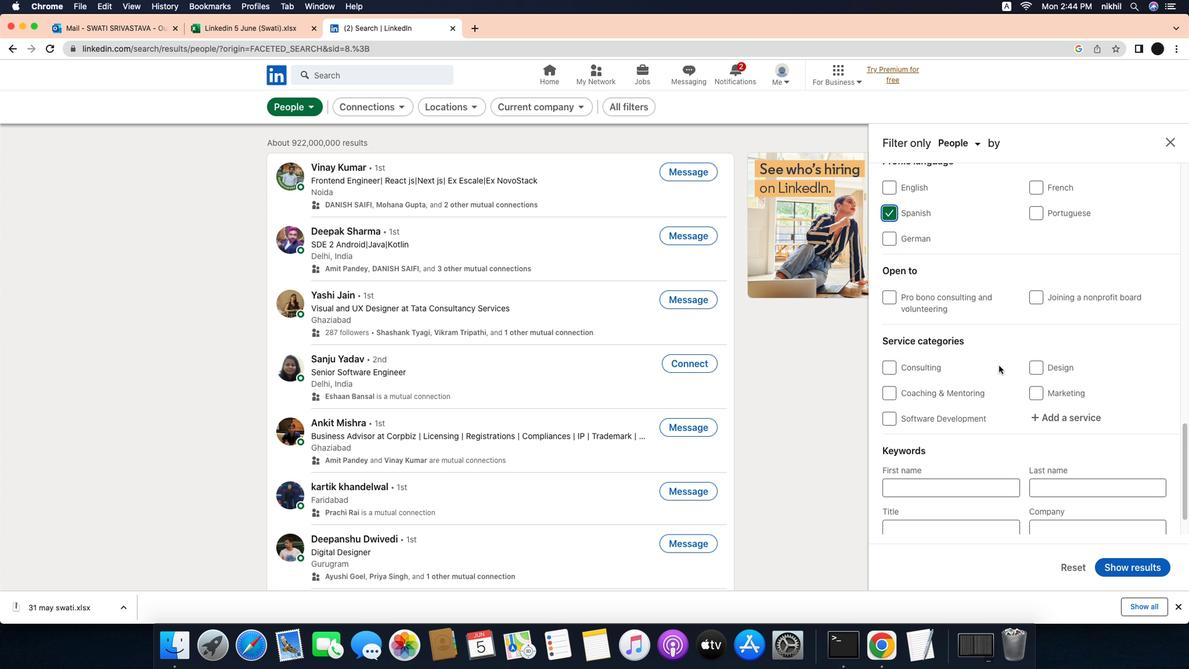 
Action: Mouse scrolled (1039, 363) with delta (-26, -26)
Screenshot: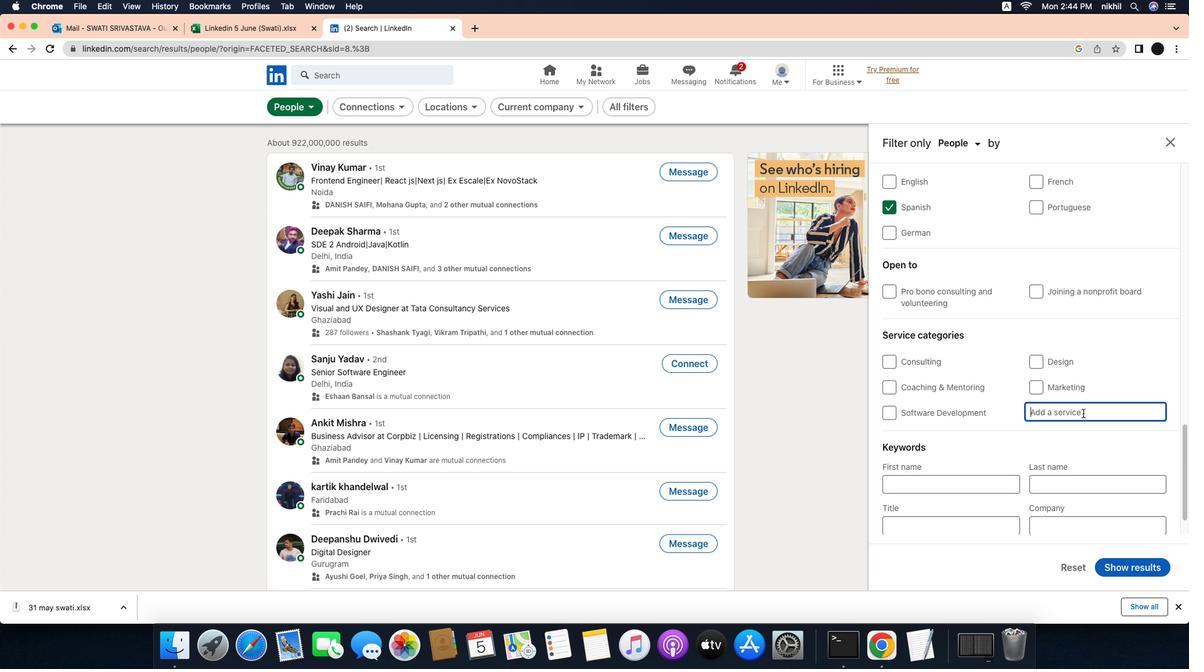 
Action: Mouse scrolled (1039, 363) with delta (-26, -26)
Screenshot: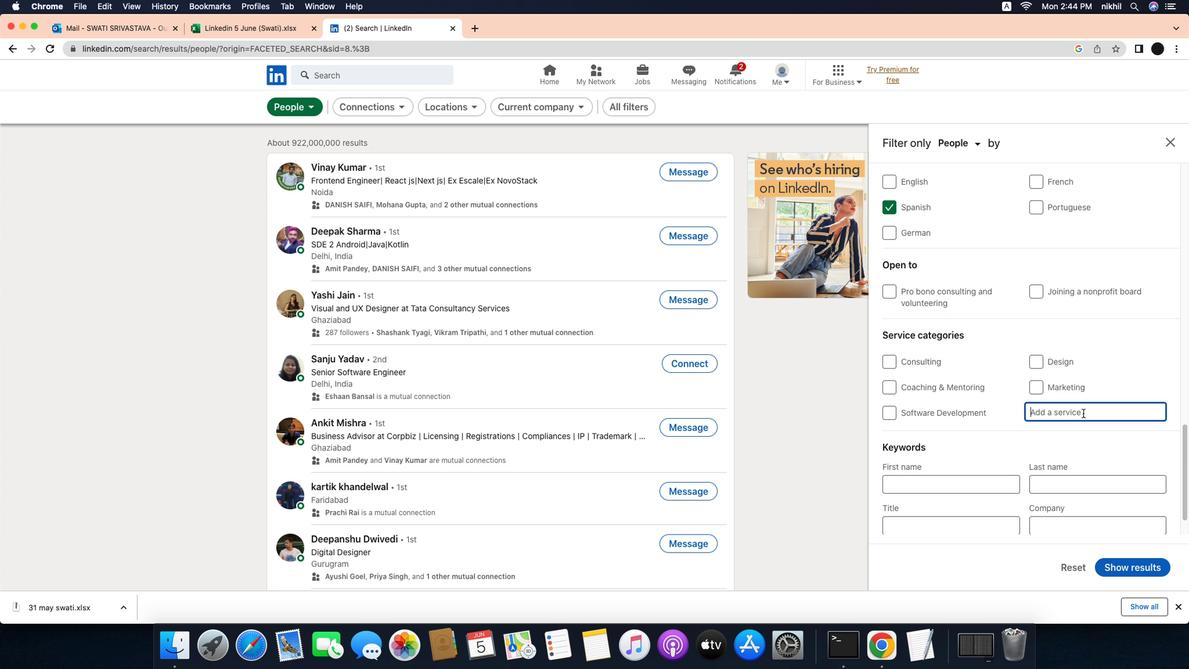 
Action: Mouse scrolled (1039, 363) with delta (-26, -26)
Screenshot: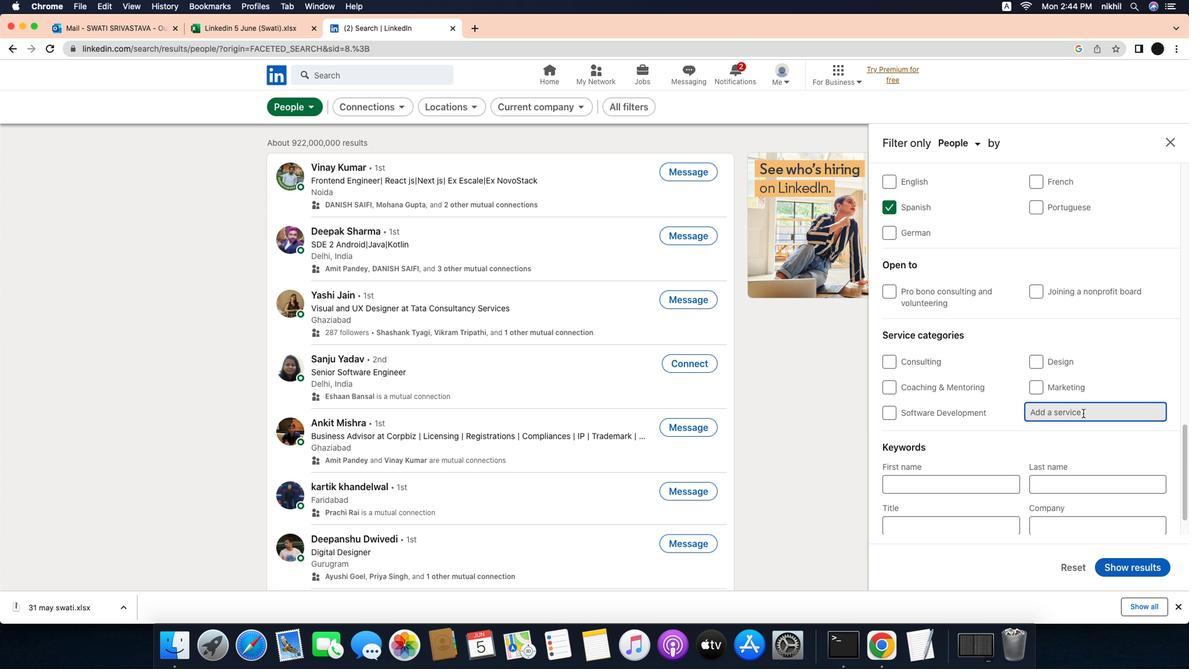 
Action: Mouse scrolled (1039, 363) with delta (-26, -26)
Screenshot: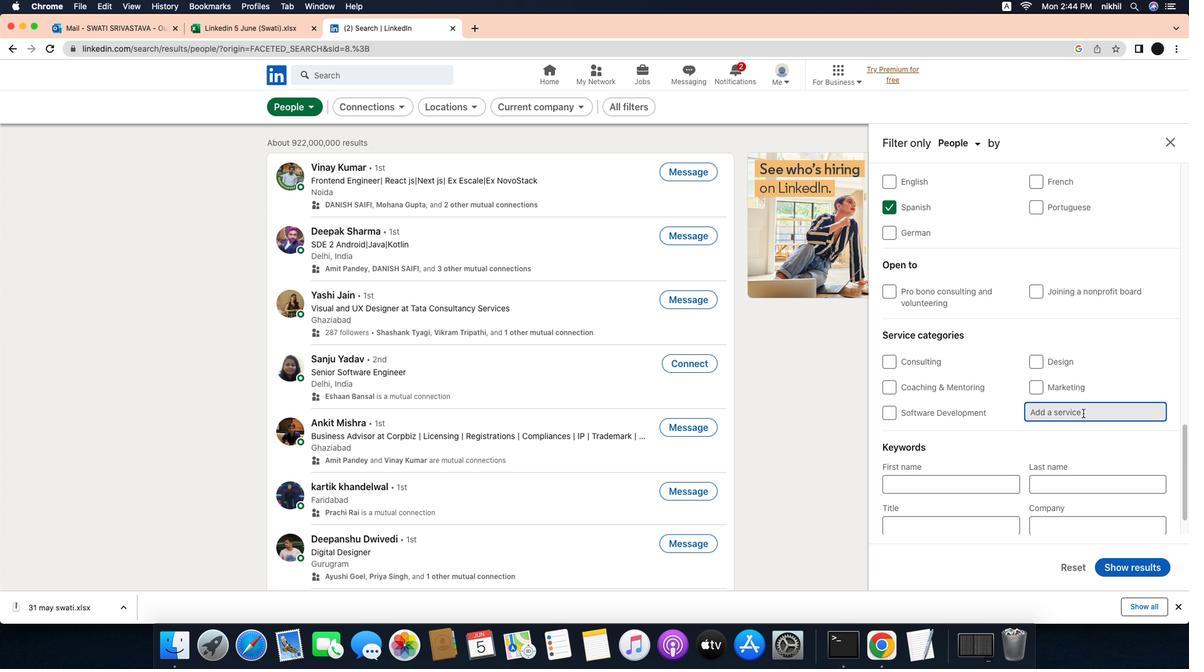 
Action: Mouse scrolled (1039, 363) with delta (-26, -26)
Screenshot: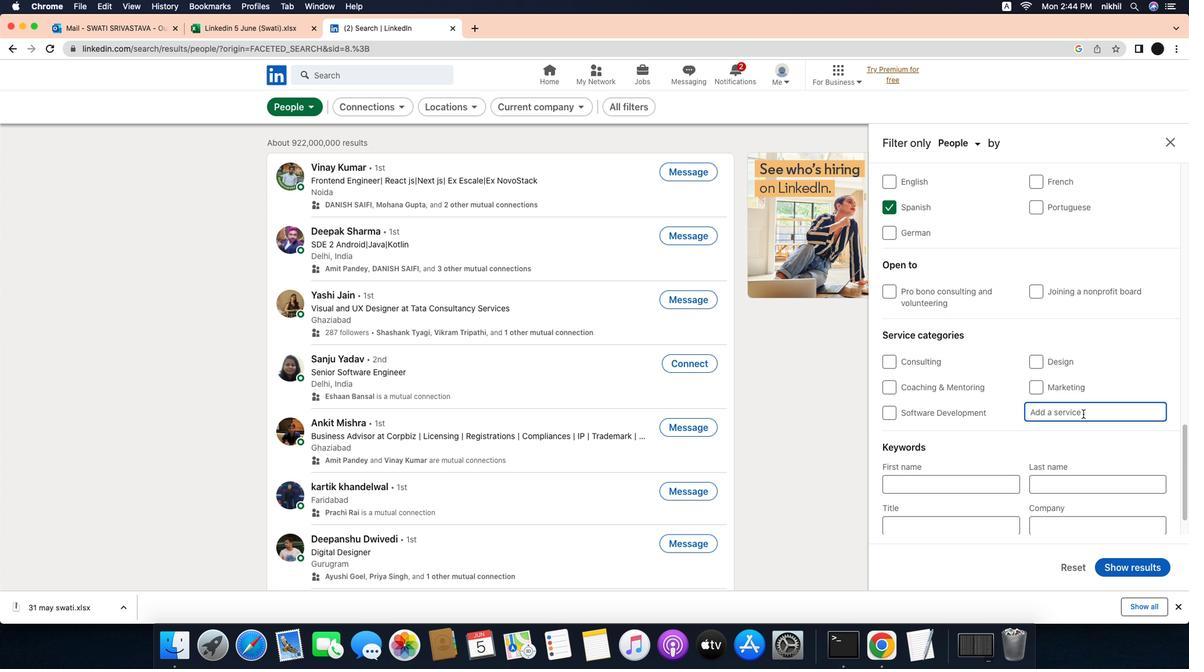 
Action: Mouse scrolled (1039, 363) with delta (-26, -27)
Screenshot: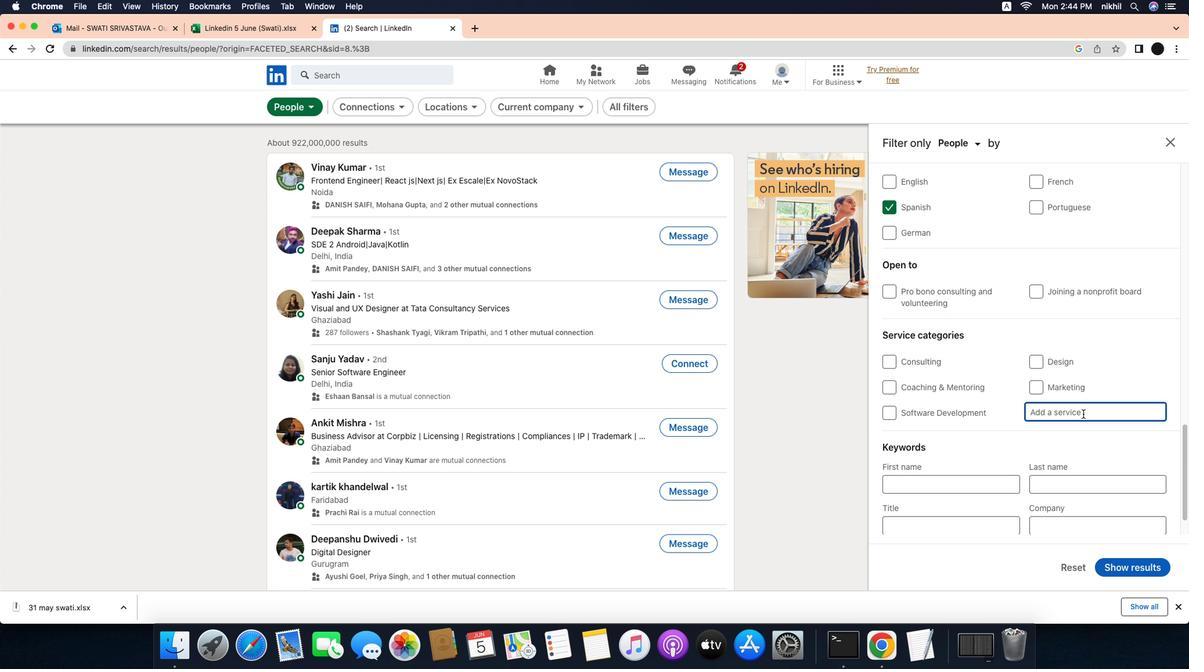 
Action: Mouse scrolled (1039, 363) with delta (-26, -26)
Screenshot: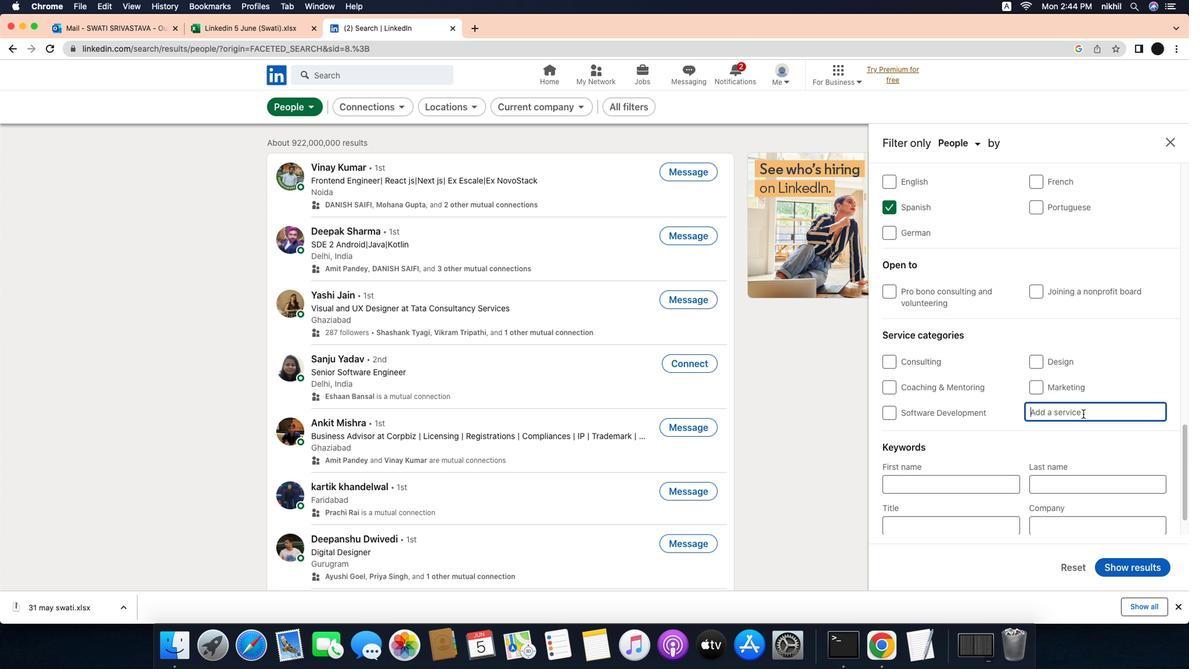 
Action: Mouse moved to (1110, 412)
Screenshot: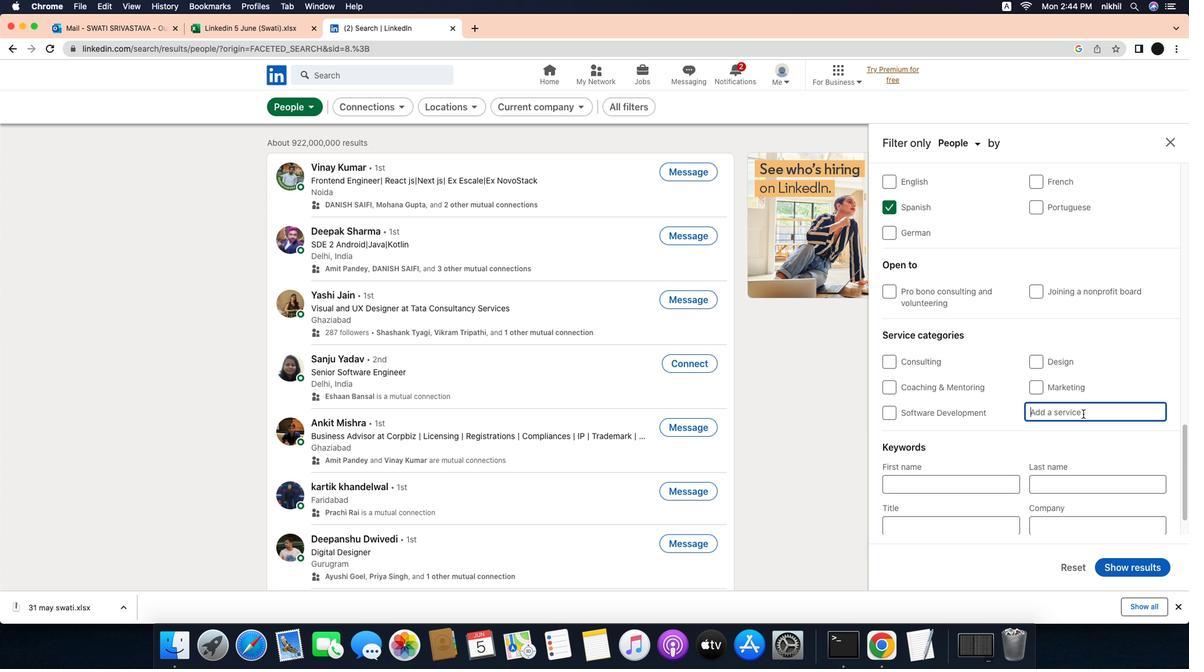 
Action: Mouse pressed left at (1110, 412)
Screenshot: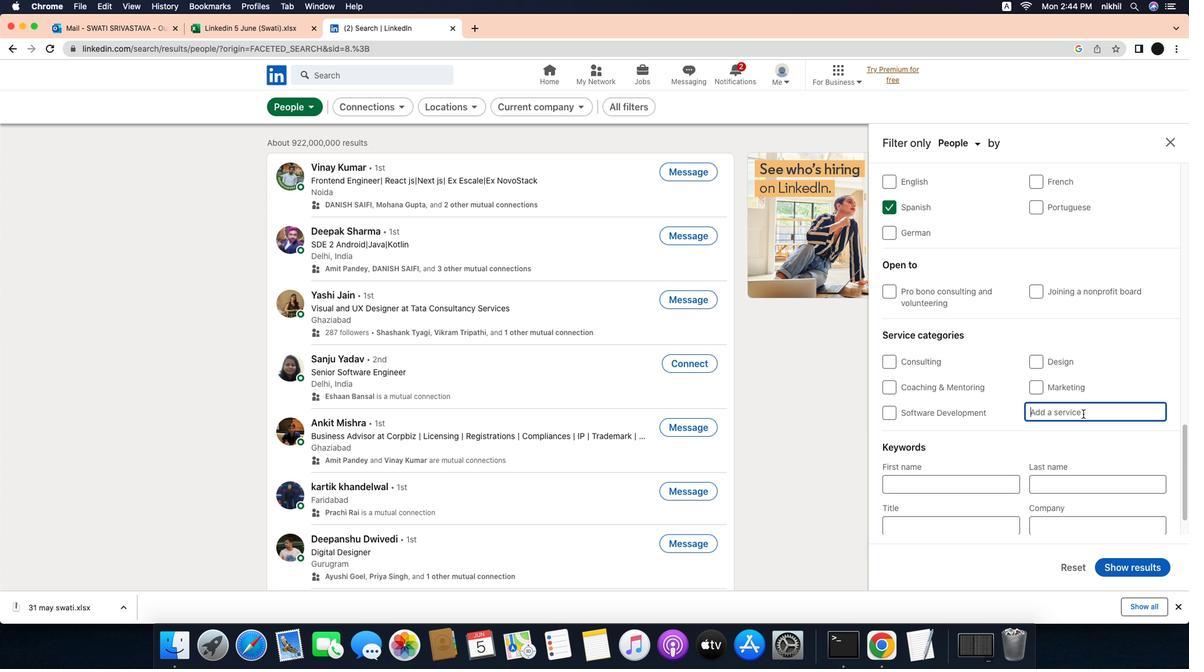 
Action: Mouse moved to (1128, 414)
Screenshot: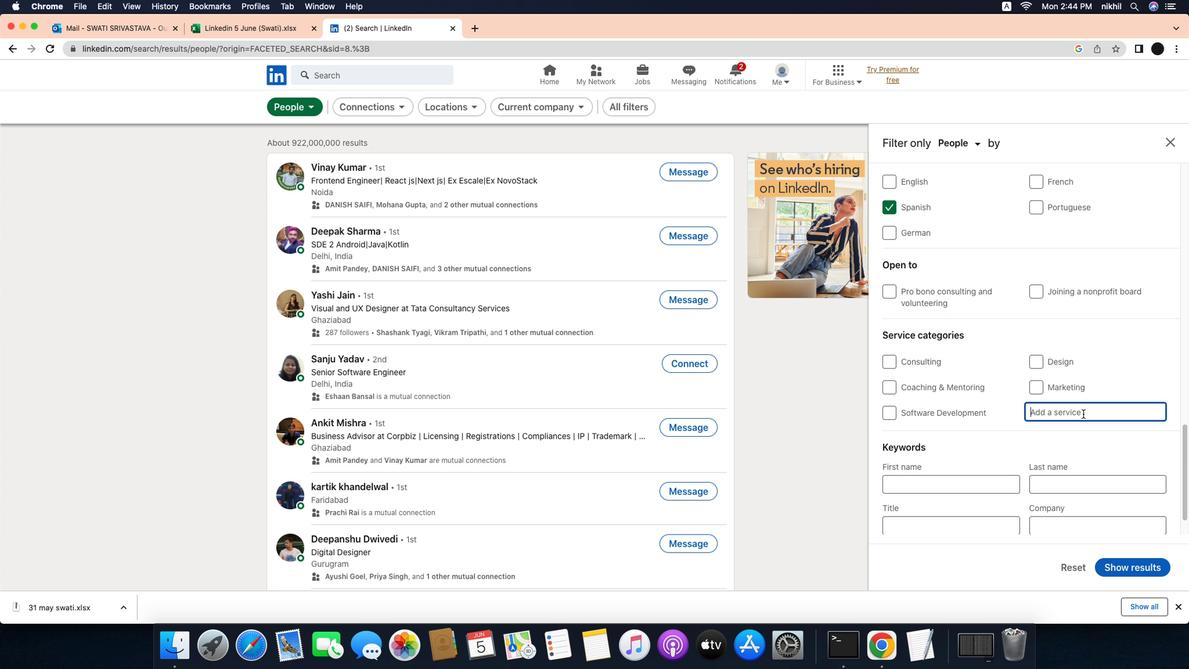 
Action: Mouse pressed left at (1128, 414)
Screenshot: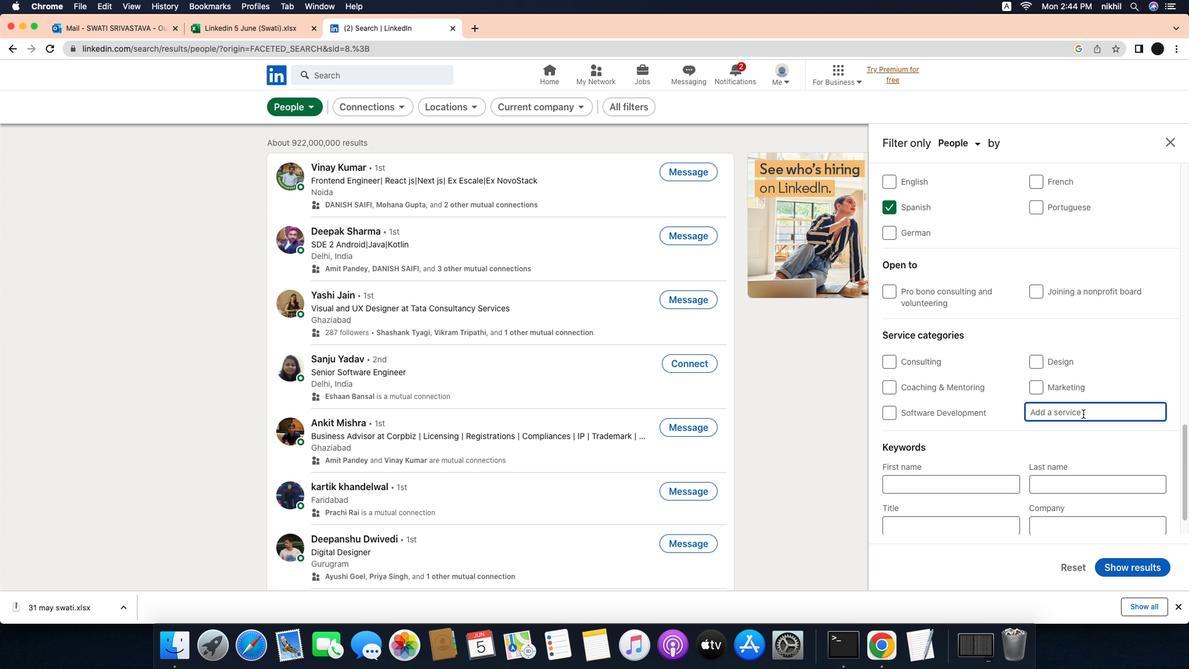 
Action: Mouse moved to (1128, 414)
Screenshot: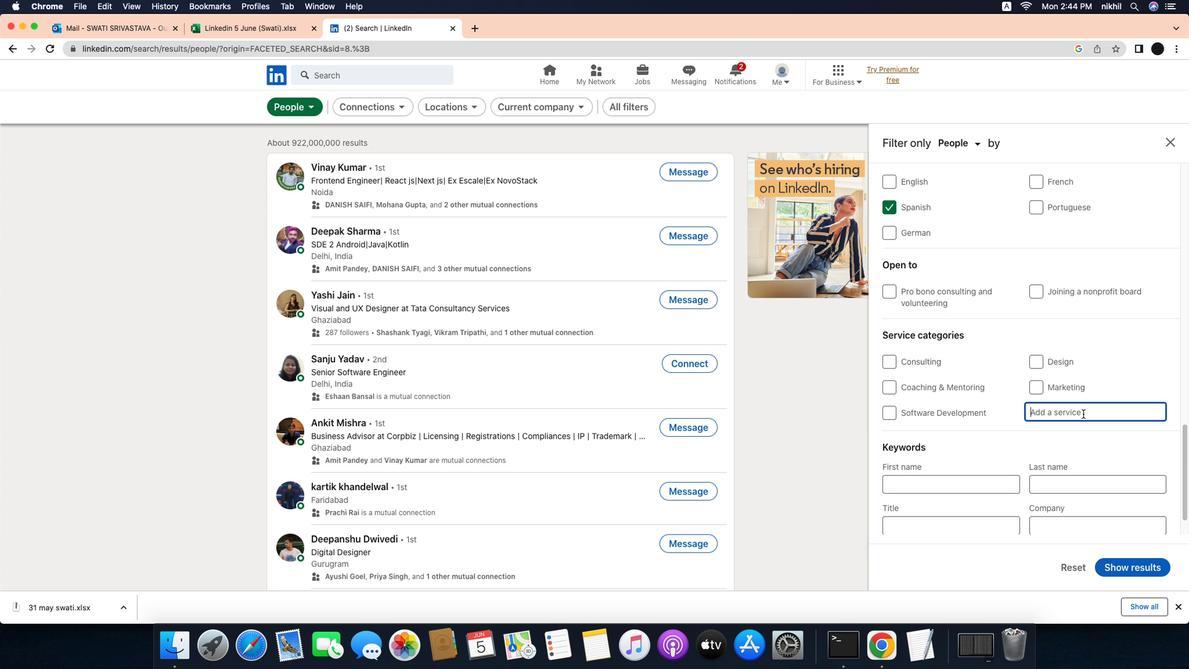 
Action: Key pressed Key.caps_lock'R'Key.caps_lock'e''l''o''c''a''t''i''o''n'
Screenshot: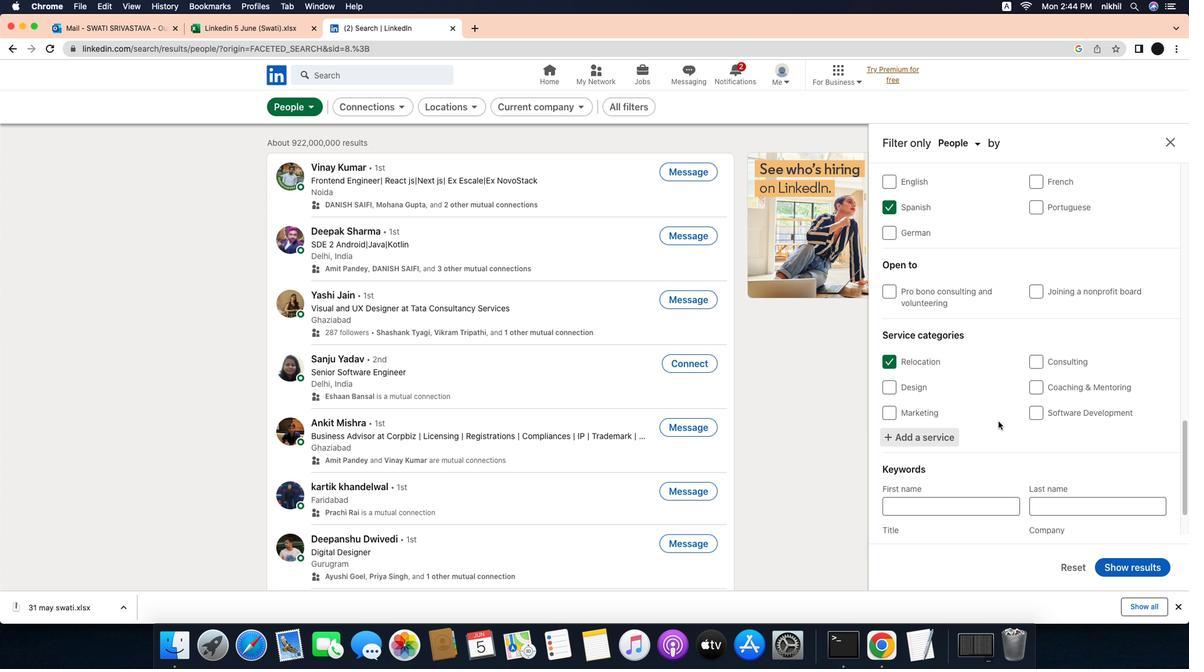 
Action: Mouse moved to (1068, 435)
Screenshot: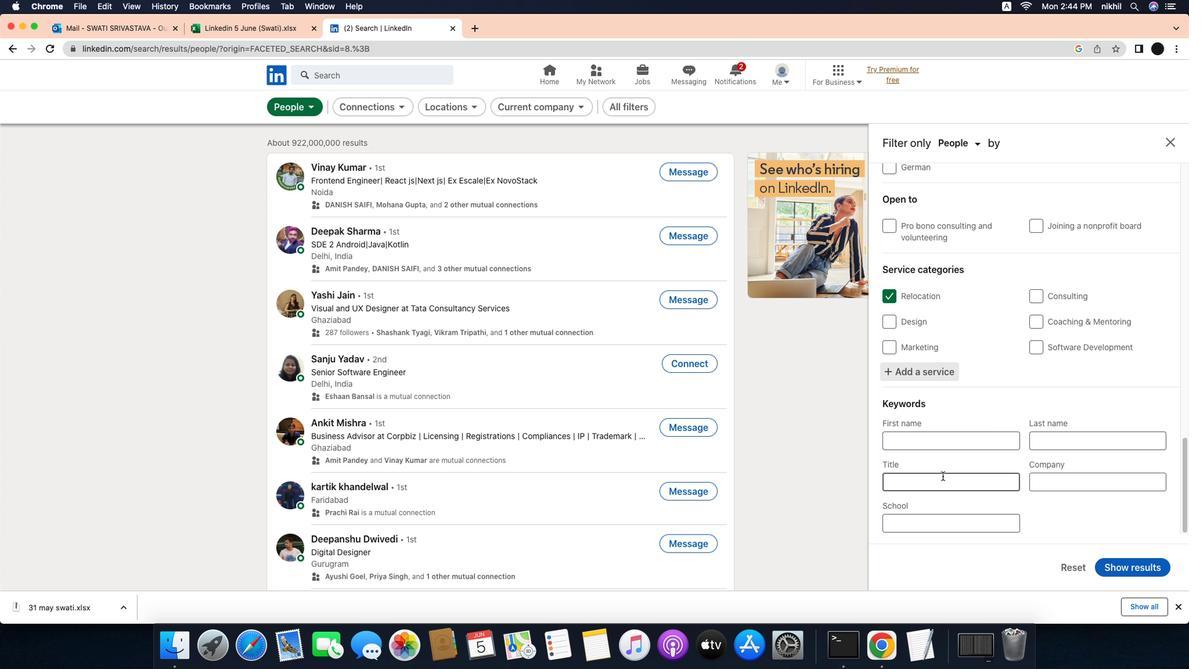 
Action: Mouse pressed left at (1068, 435)
Screenshot: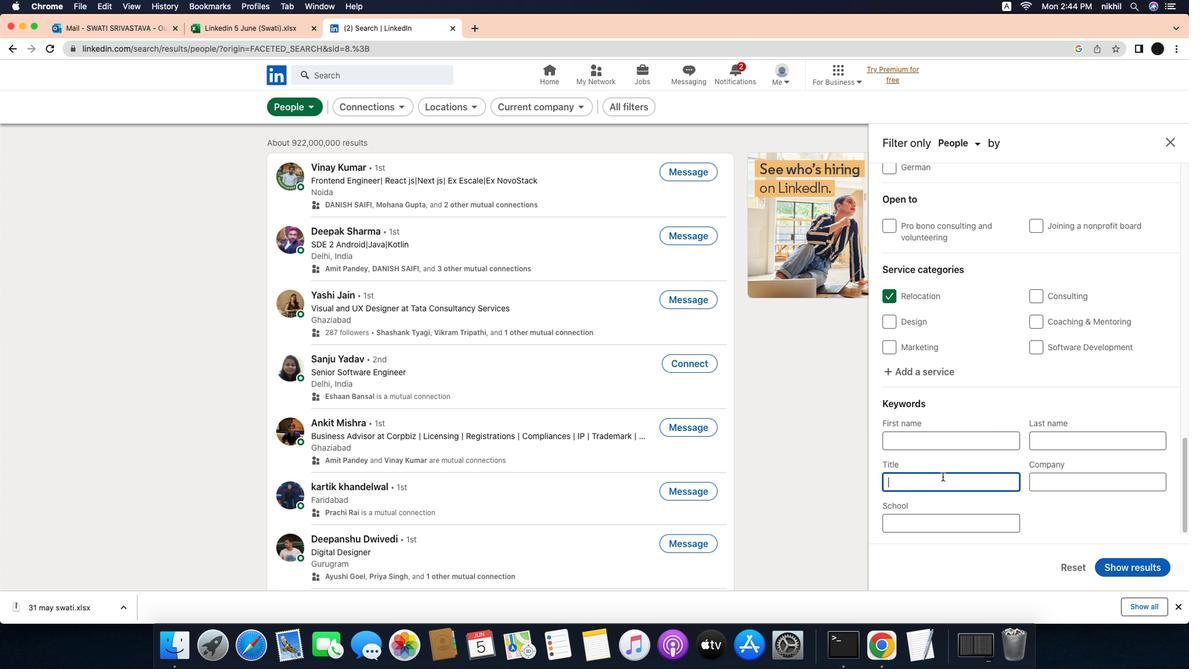 
Action: Mouse moved to (1038, 422)
Screenshot: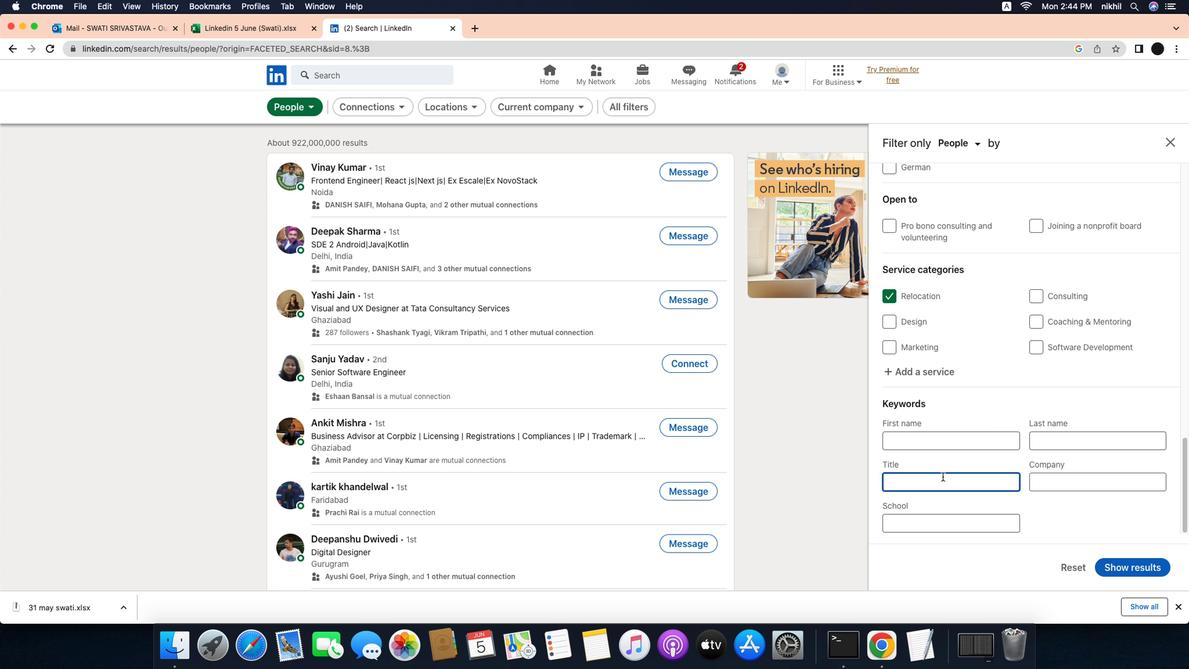 
Action: Mouse scrolled (1038, 422) with delta (-26, -26)
Screenshot: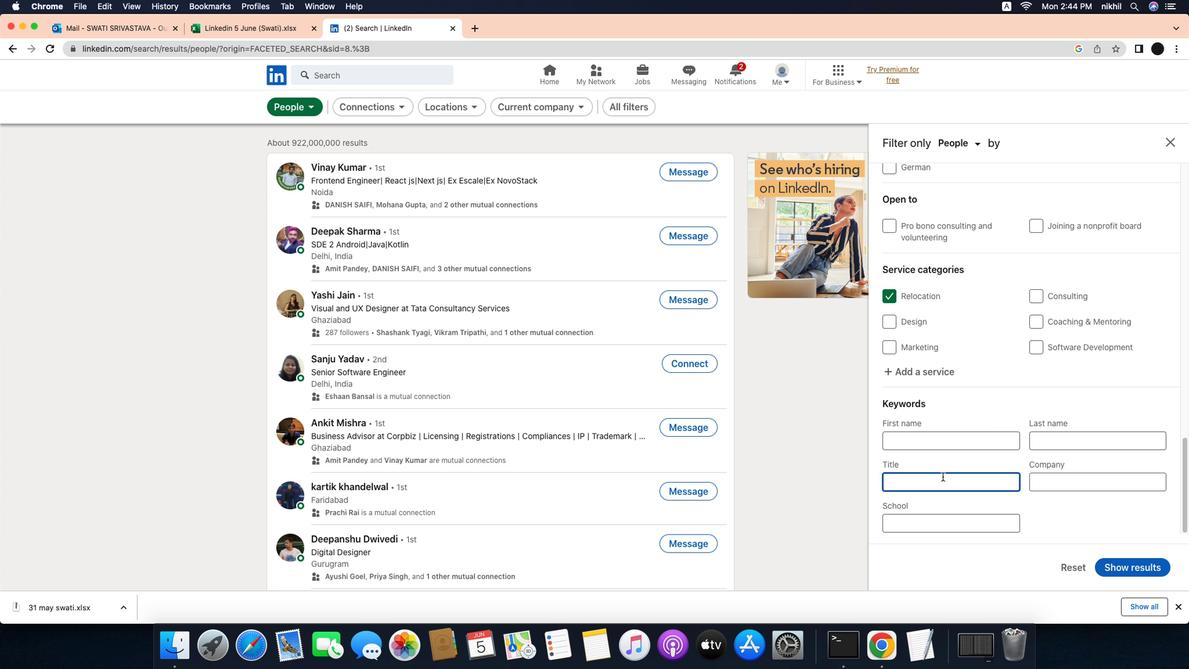 
Action: Mouse scrolled (1038, 422) with delta (-26, -26)
Screenshot: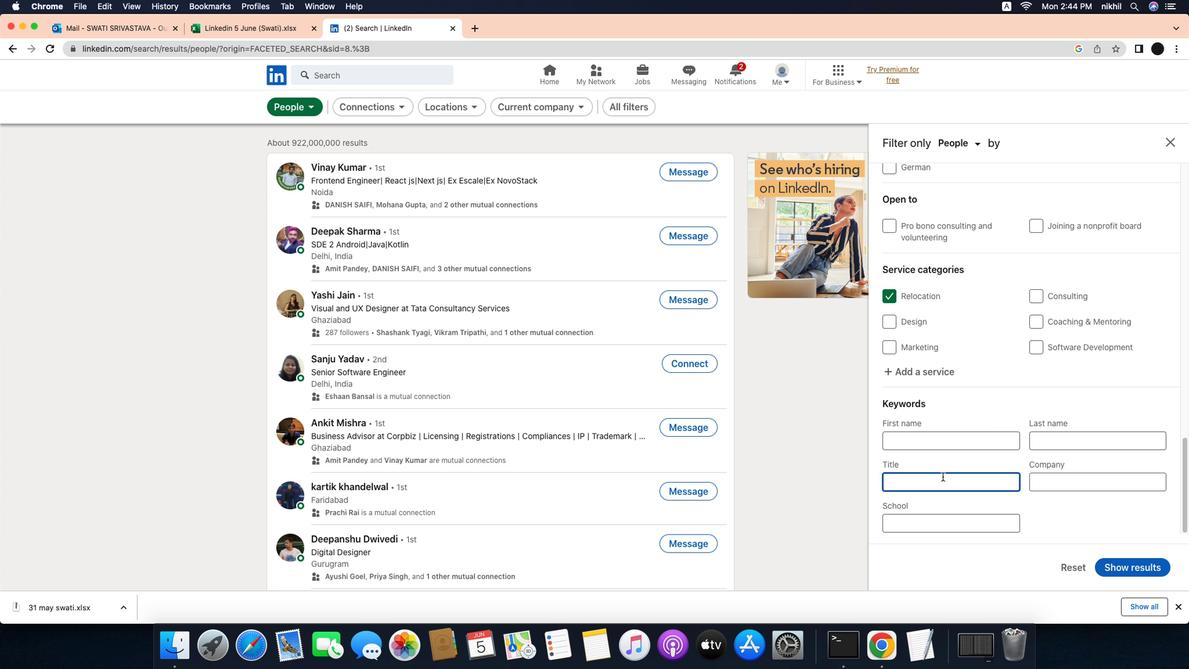 
Action: Mouse scrolled (1038, 422) with delta (-26, -27)
Screenshot: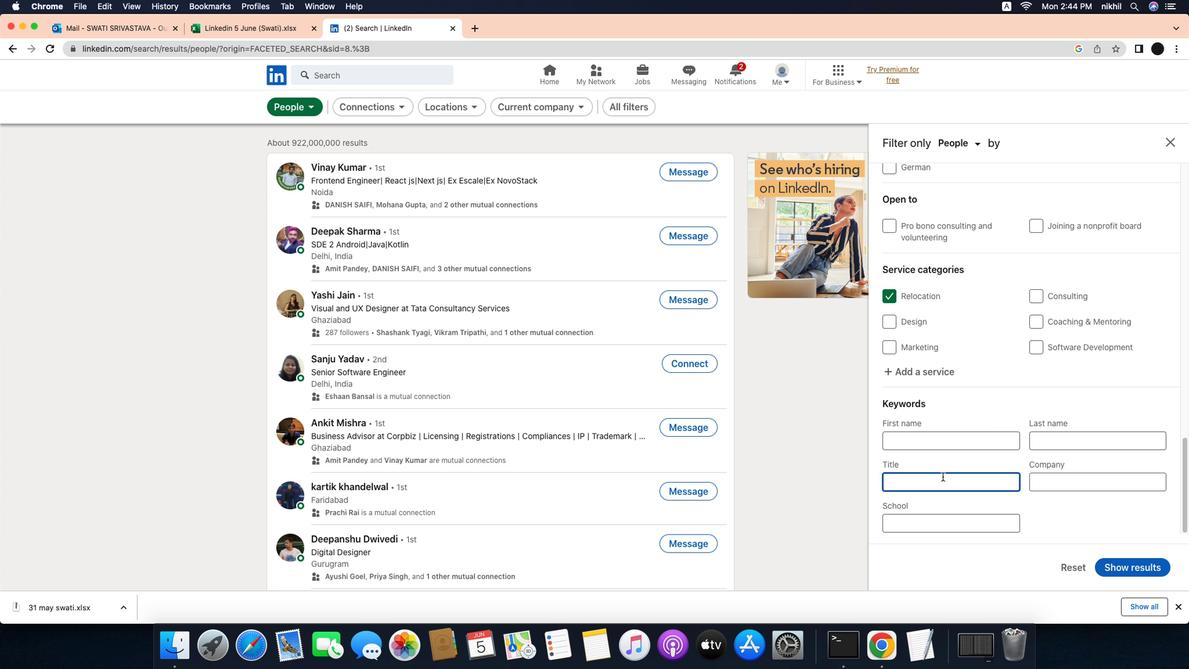 
Action: Mouse scrolled (1038, 422) with delta (-26, -26)
Screenshot: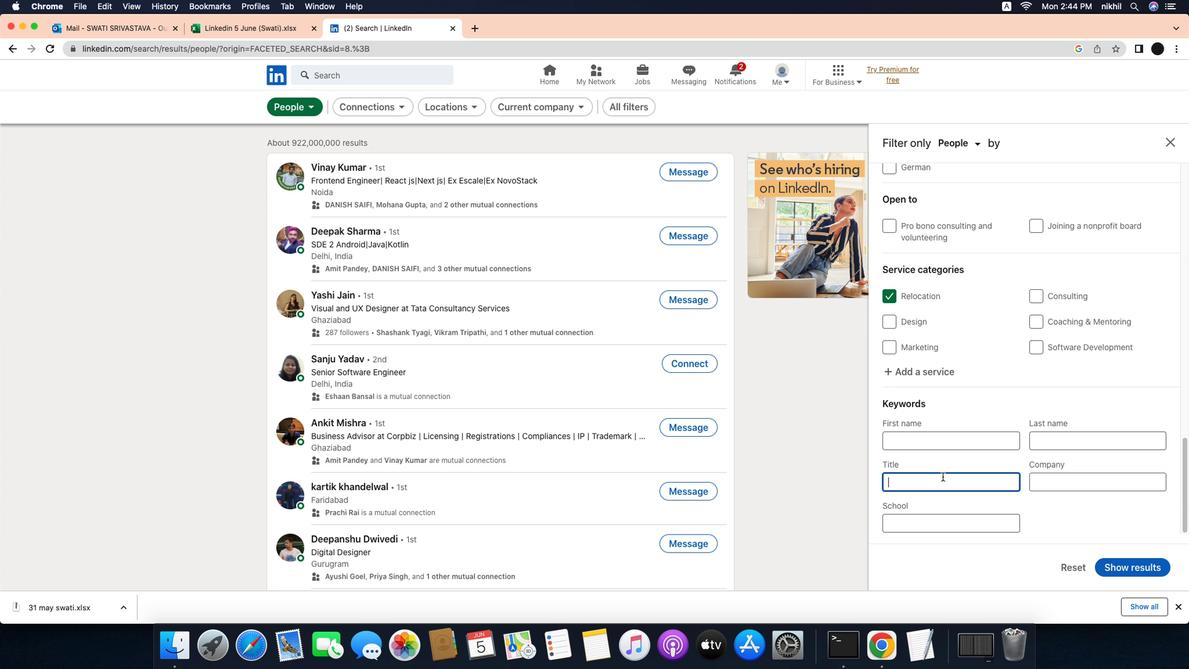 
Action: Mouse scrolled (1038, 422) with delta (-26, -26)
Screenshot: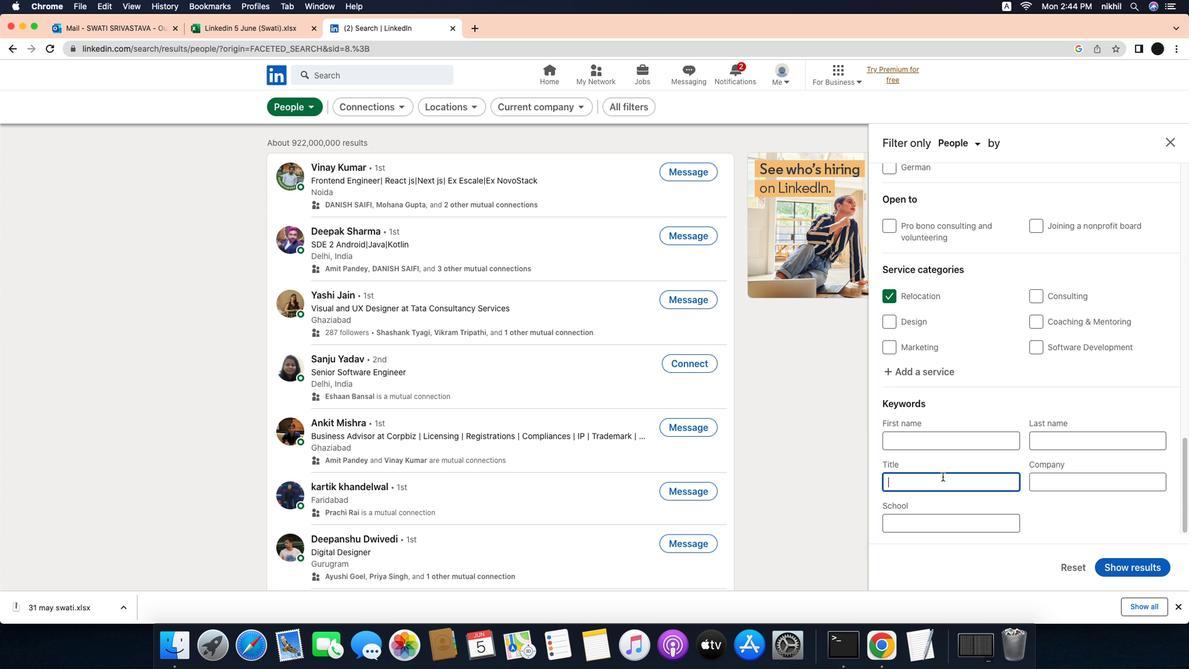 
Action: Mouse scrolled (1038, 422) with delta (-26, -26)
Screenshot: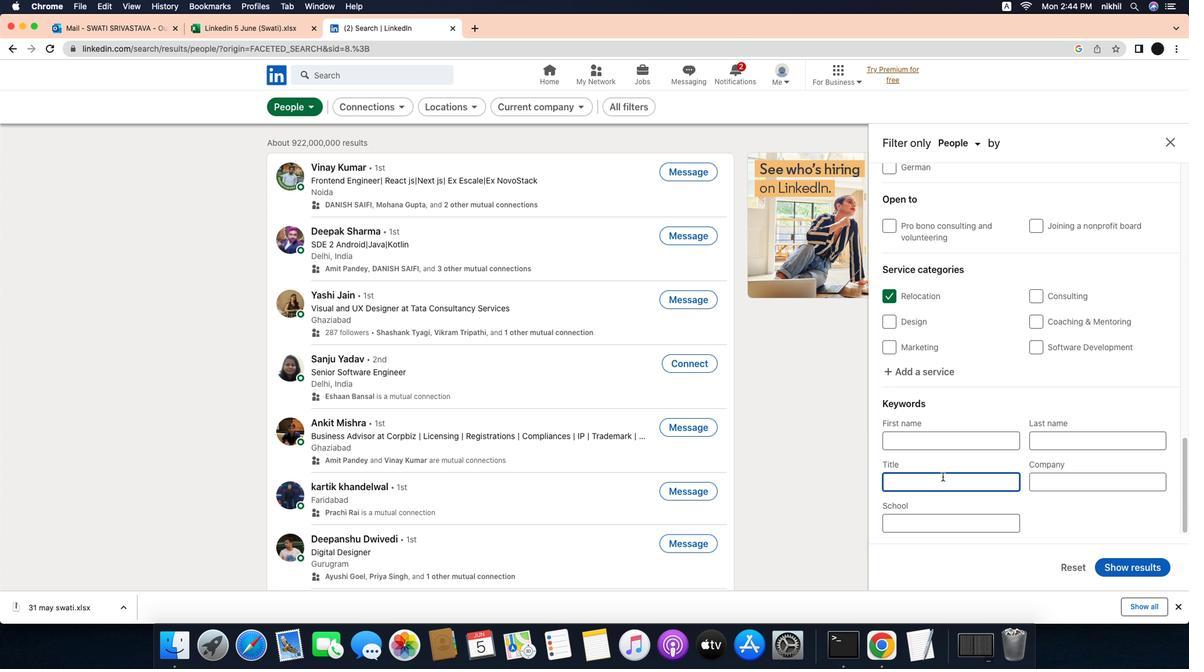
Action: Mouse scrolled (1038, 422) with delta (-26, -26)
Screenshot: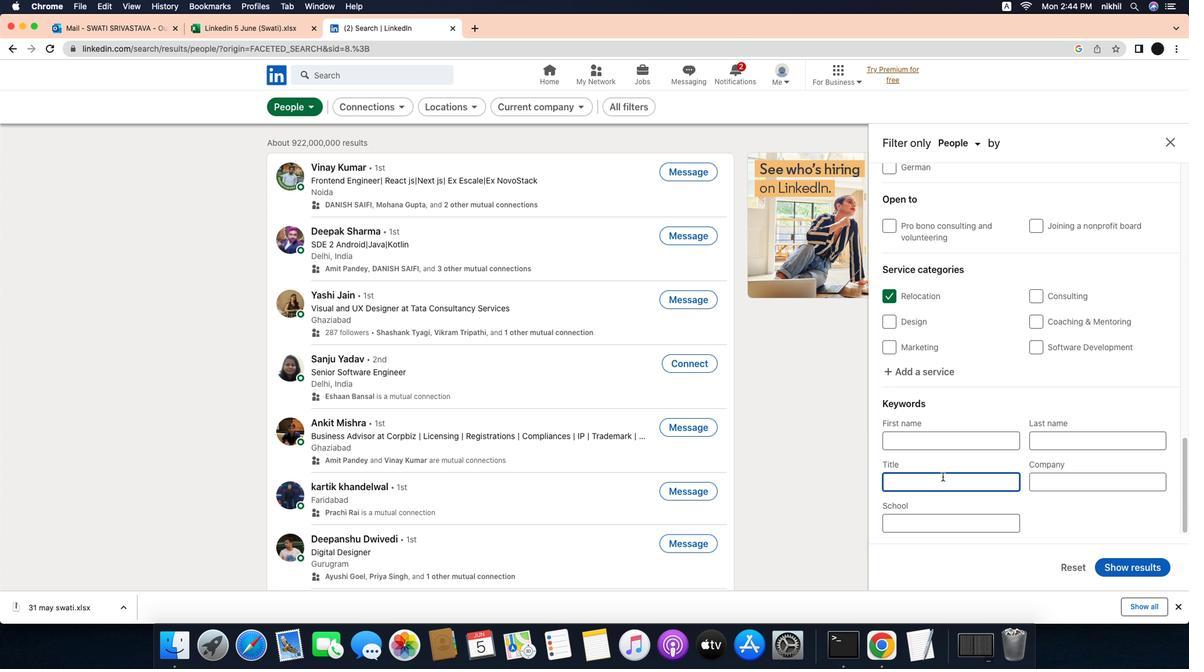 
Action: Mouse moved to (979, 481)
Screenshot: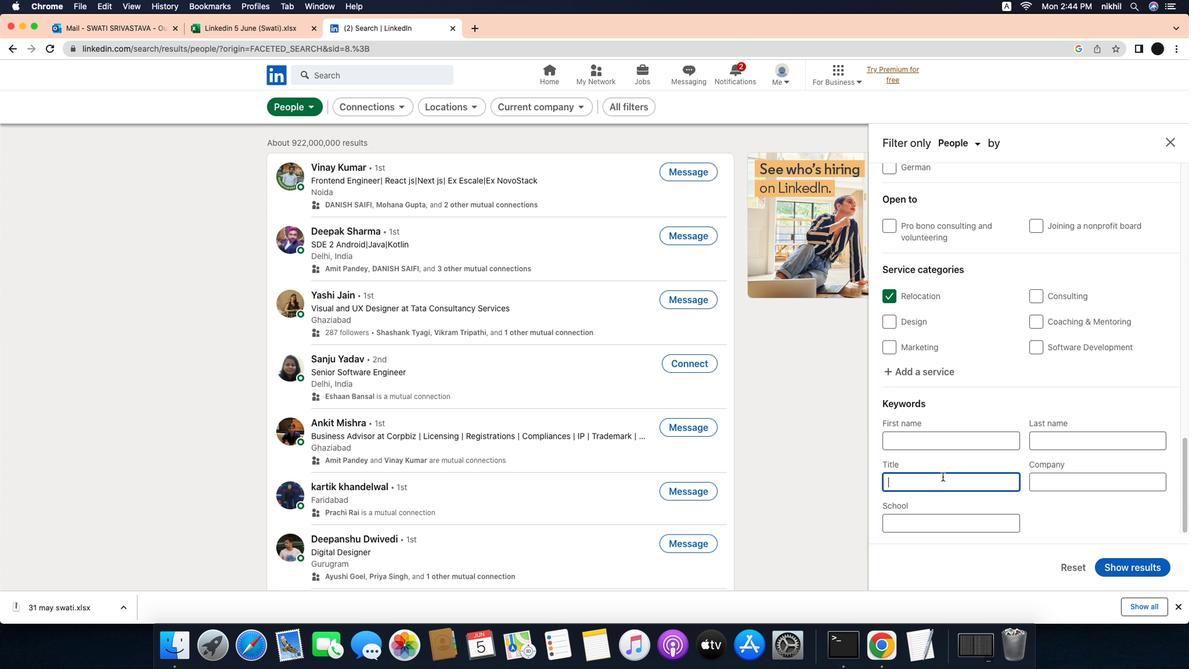 
Action: Mouse pressed left at (979, 481)
Screenshot: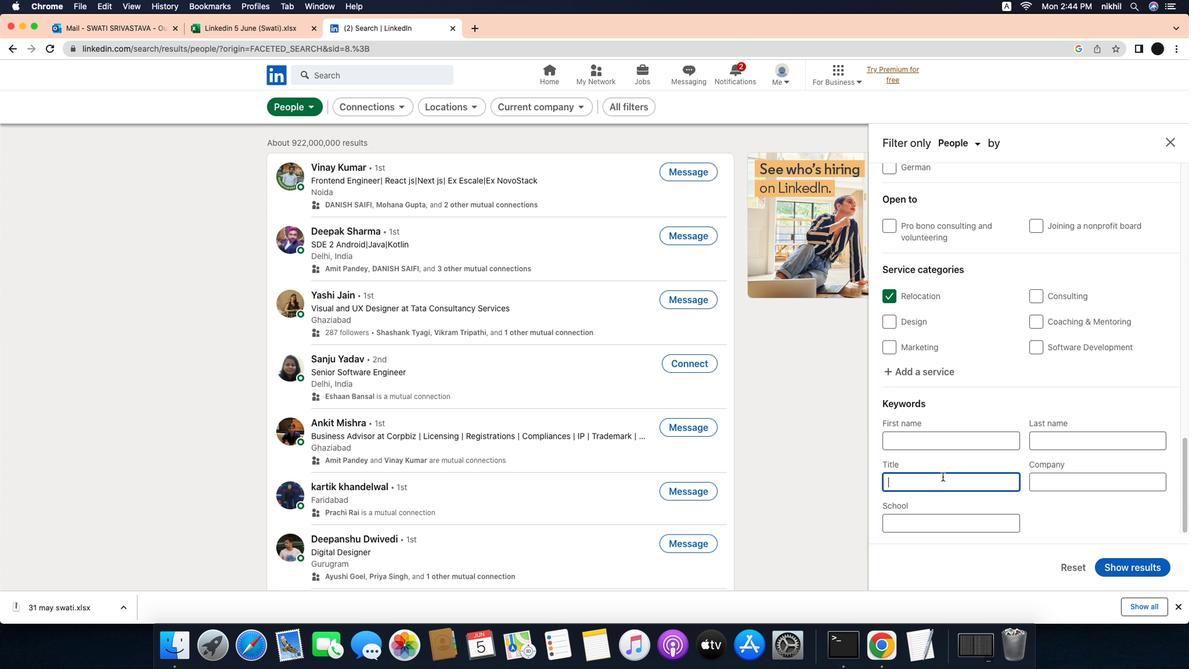 
Action: Key pressed Key.caps_lock'S'Key.caps_lock'p''e''e''c''h''w''r''i''t''e''r'
Screenshot: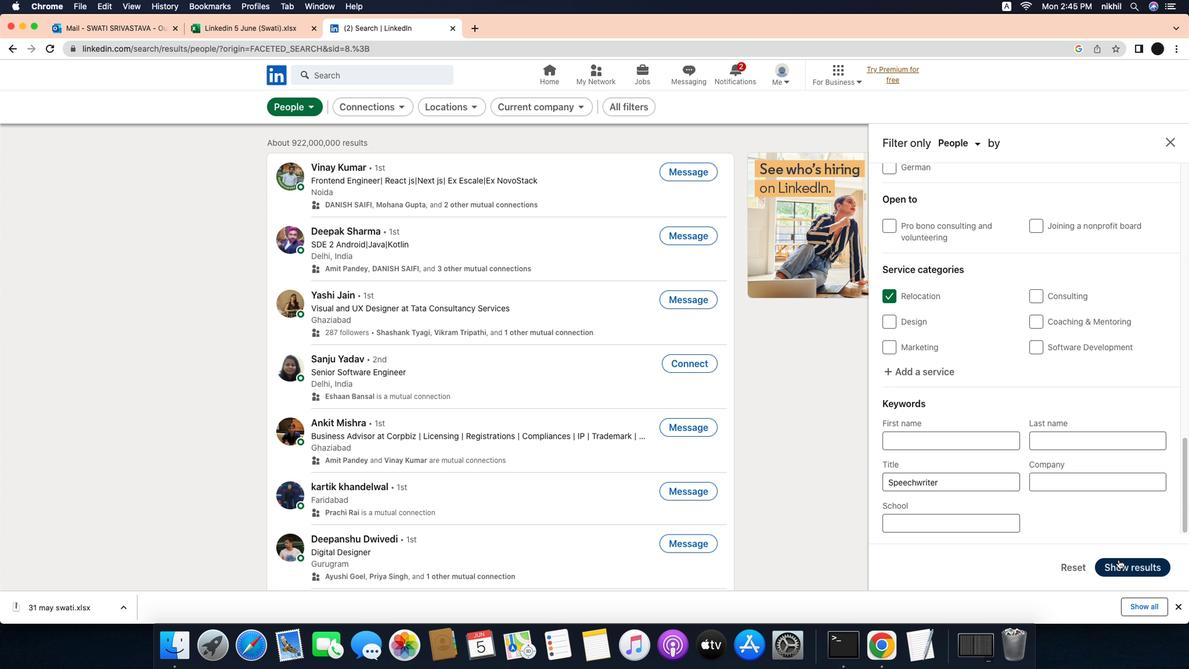 
Action: Mouse moved to (1168, 576)
Screenshot: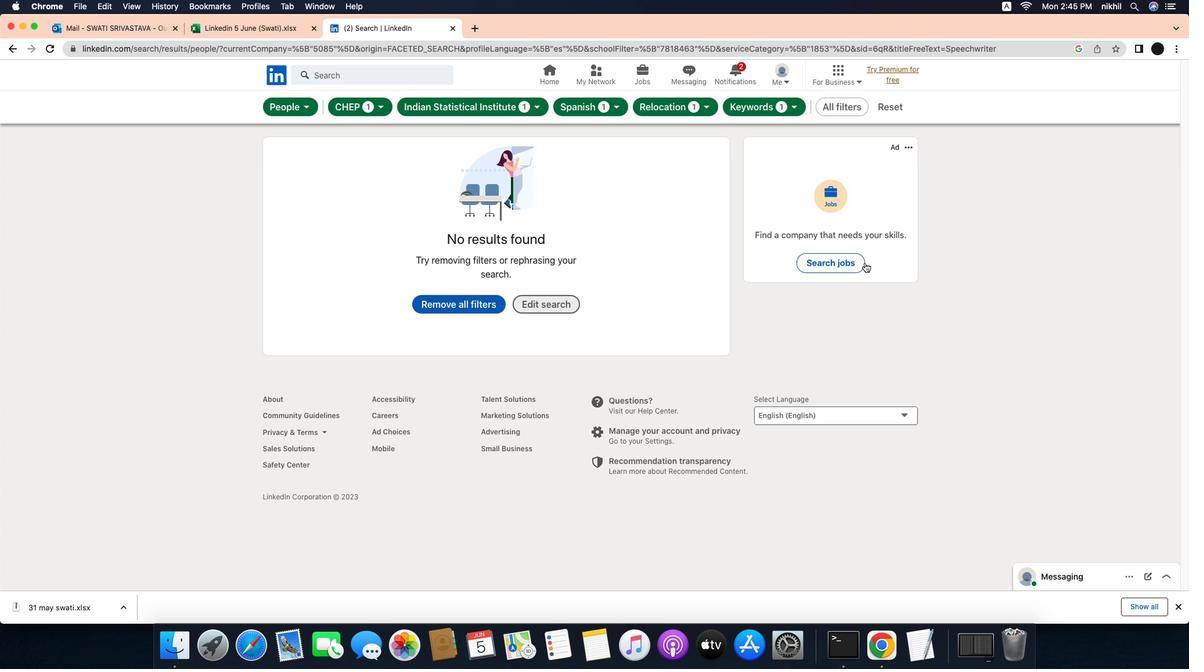 
Action: Mouse pressed left at (1168, 576)
Screenshot: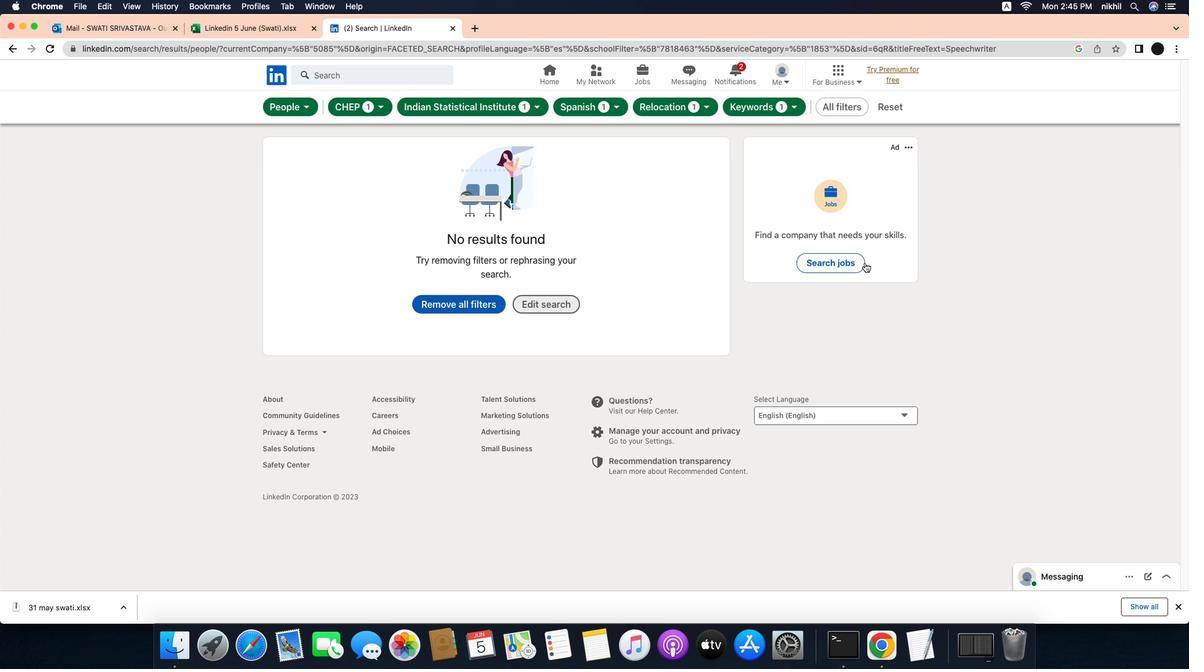
Action: Mouse moved to (896, 253)
Screenshot: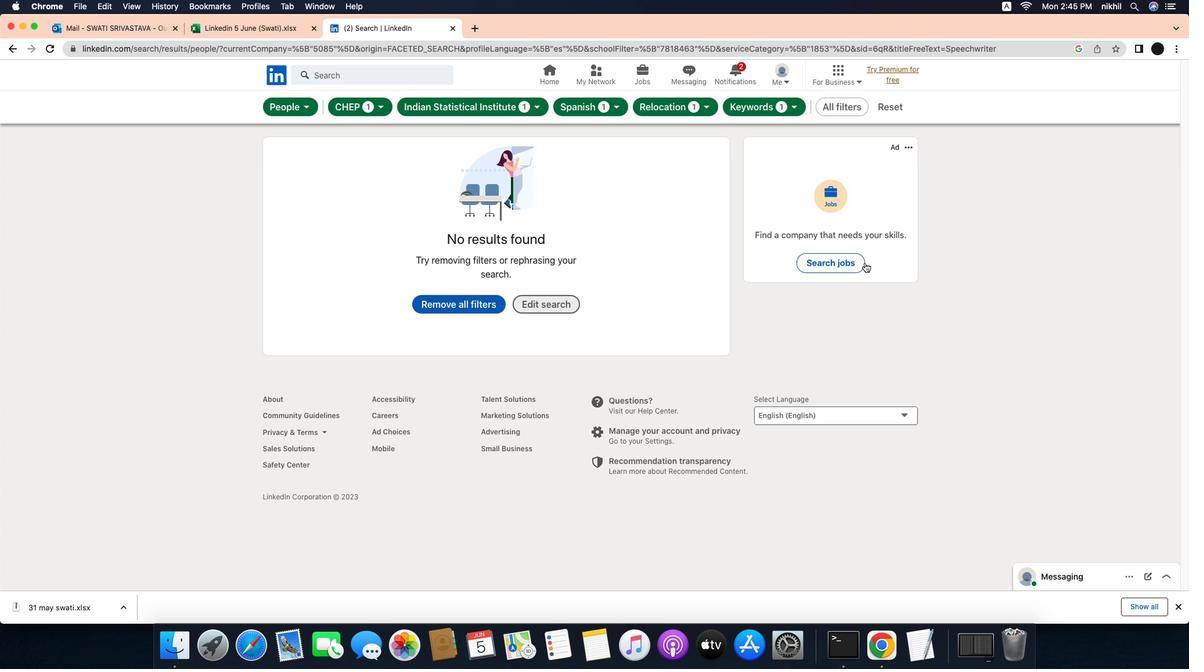 
